 Task: Reply to email with the signature Crystal Jones with the subject Service cancellation from softage.1@softage.net with the message Can you please schedule a call to discuss the project budget and resources? with CC to softage.10@softage.net with an attached document Contract_addendum.doc
Action: Mouse moved to (434, 581)
Screenshot: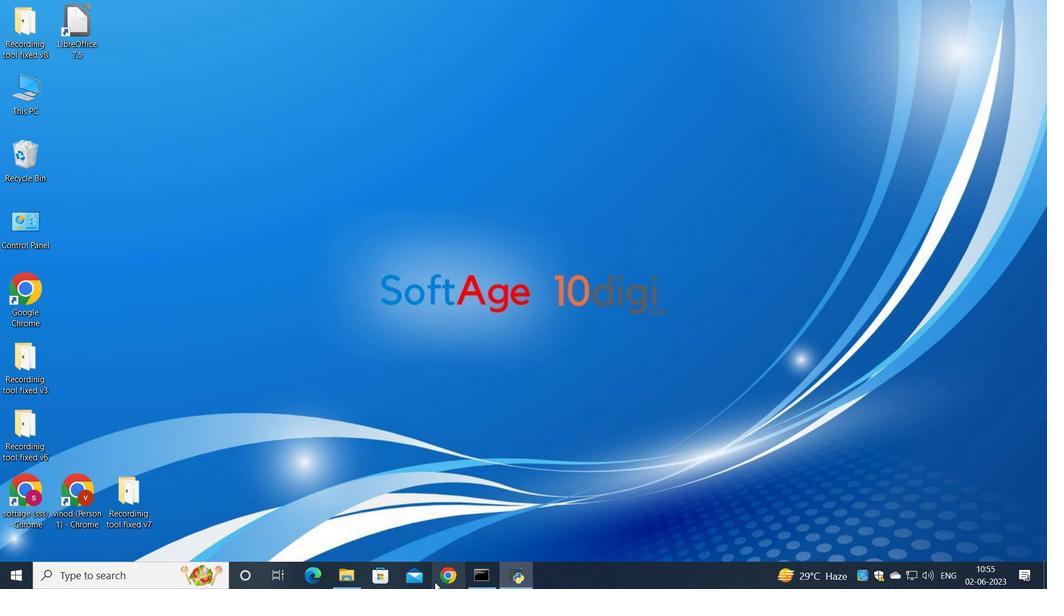 
Action: Mouse pressed left at (434, 581)
Screenshot: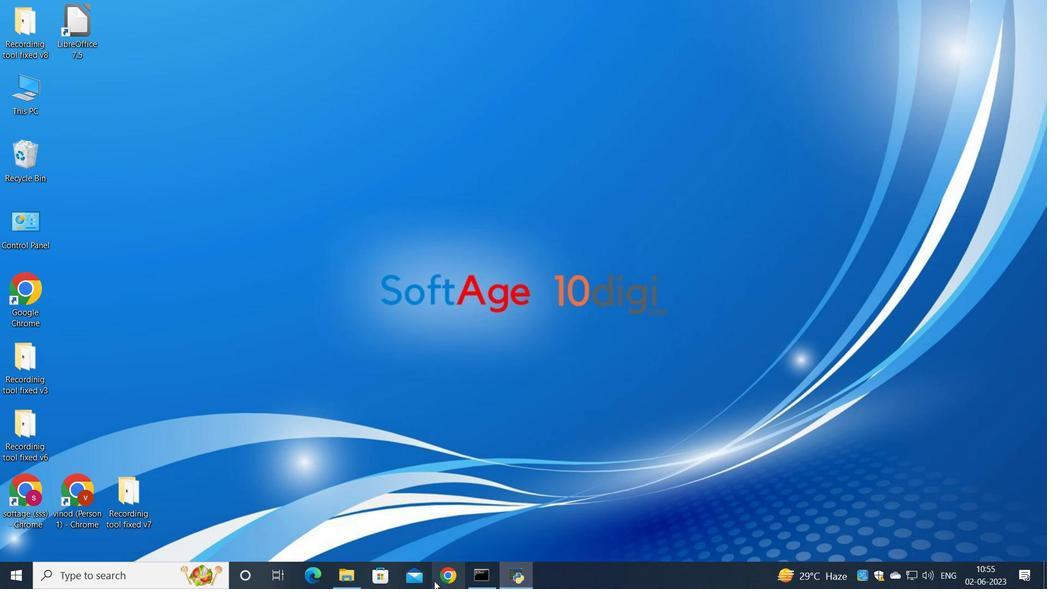 
Action: Mouse moved to (487, 329)
Screenshot: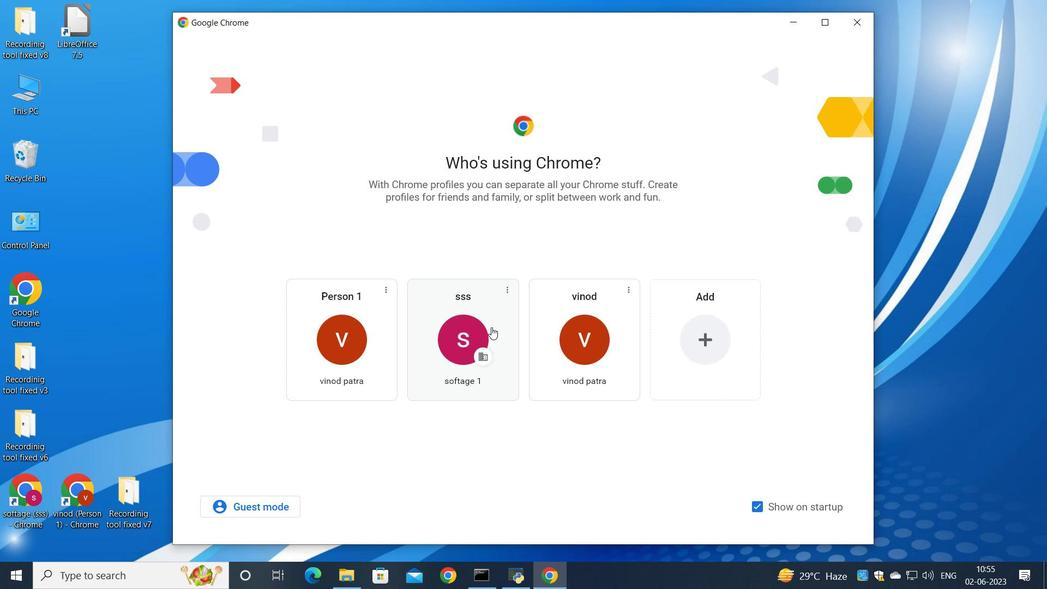 
Action: Mouse pressed left at (487, 329)
Screenshot: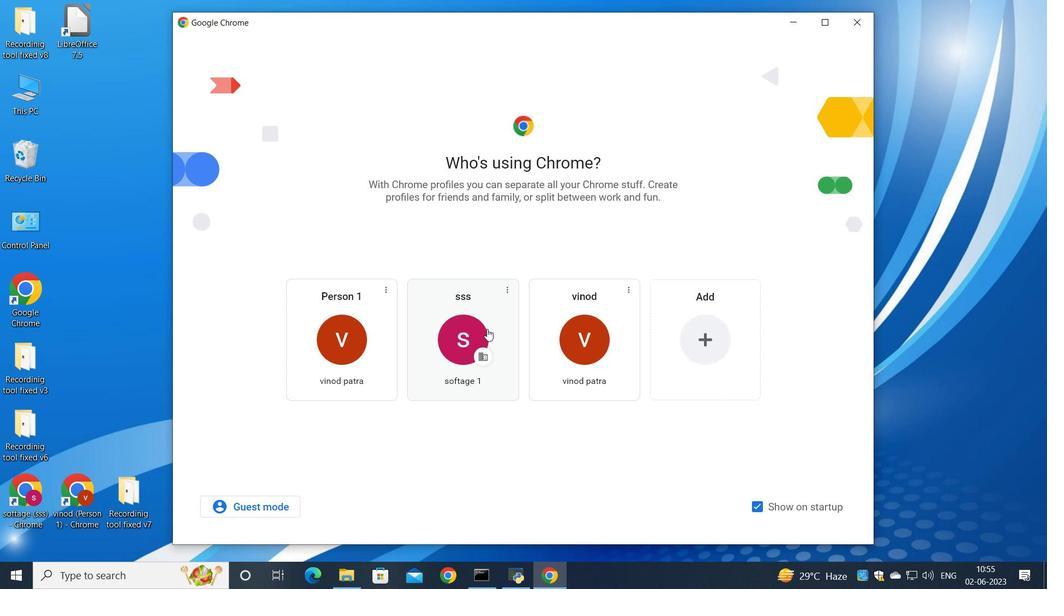 
Action: Mouse moved to (914, 91)
Screenshot: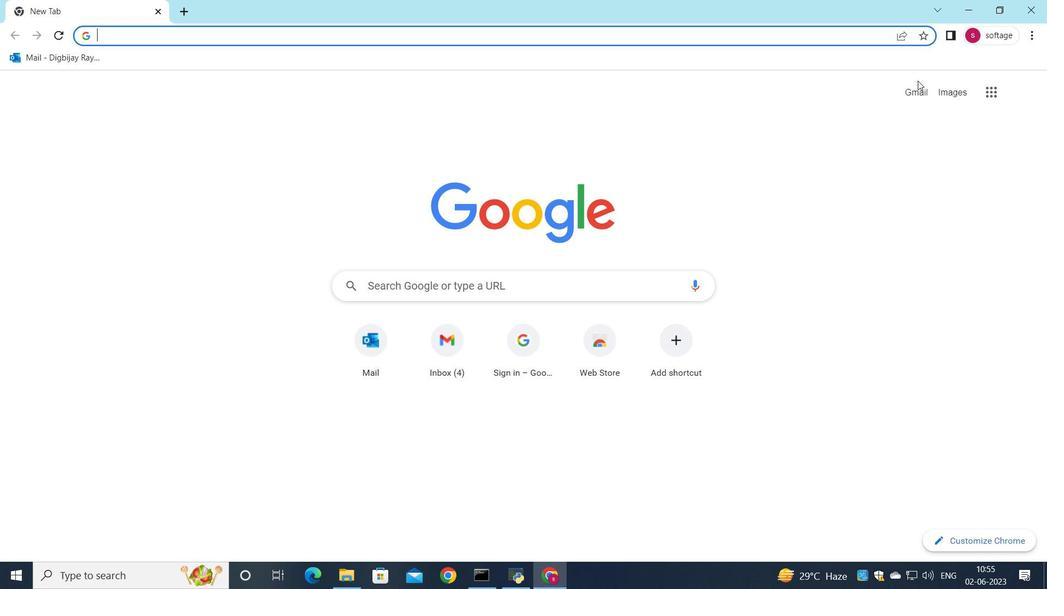 
Action: Mouse pressed left at (914, 91)
Screenshot: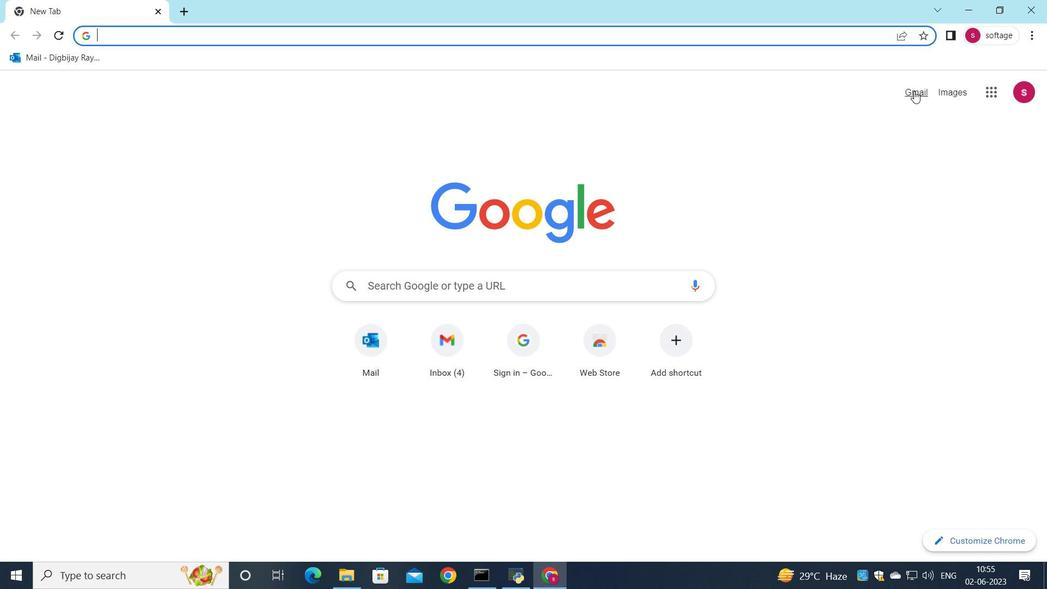 
Action: Mouse moved to (887, 96)
Screenshot: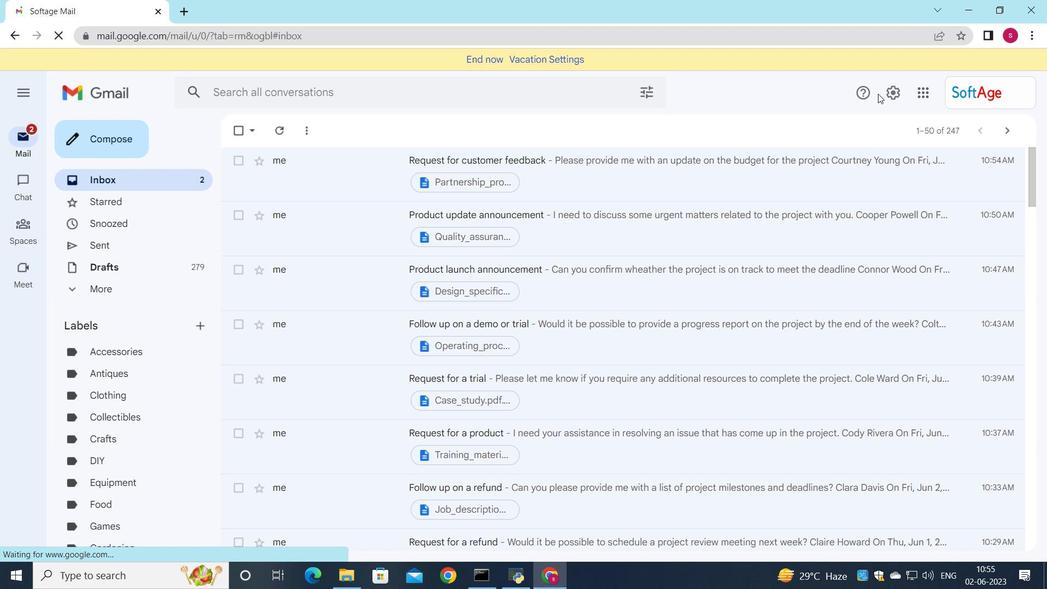 
Action: Mouse pressed left at (887, 96)
Screenshot: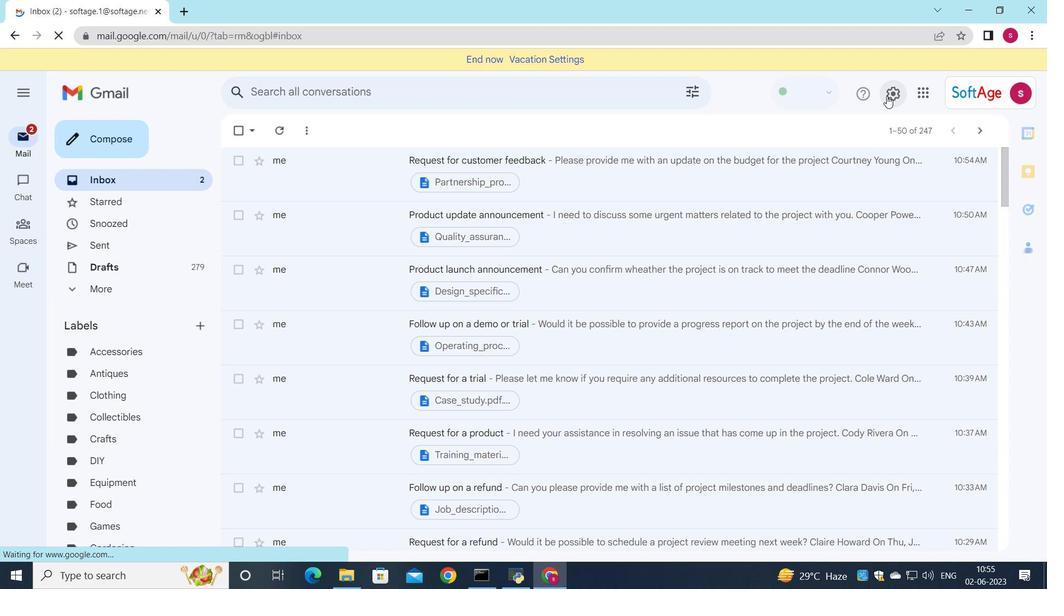 
Action: Mouse moved to (909, 163)
Screenshot: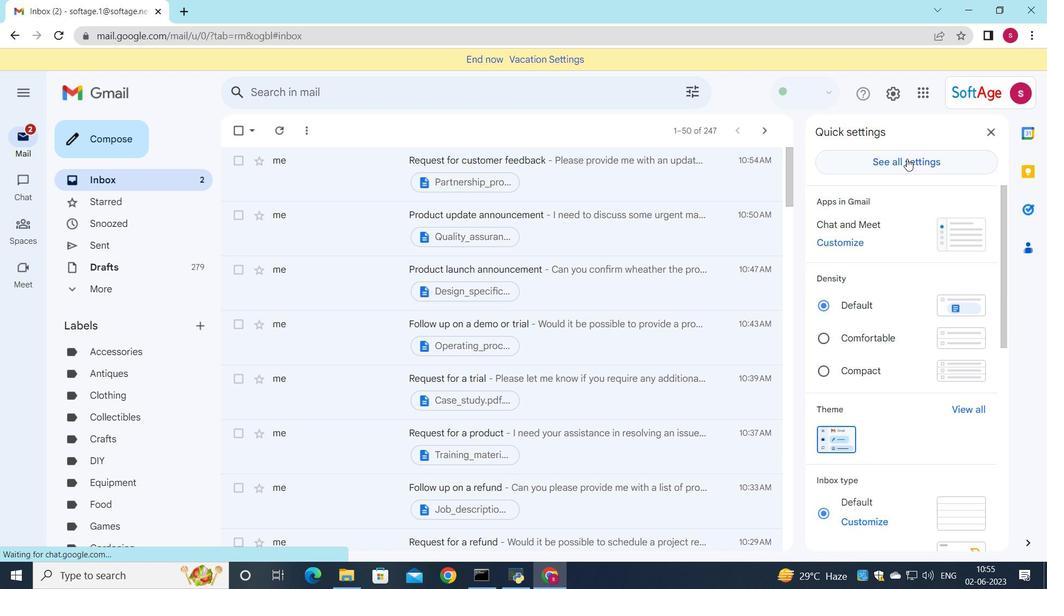 
Action: Mouse pressed left at (909, 163)
Screenshot: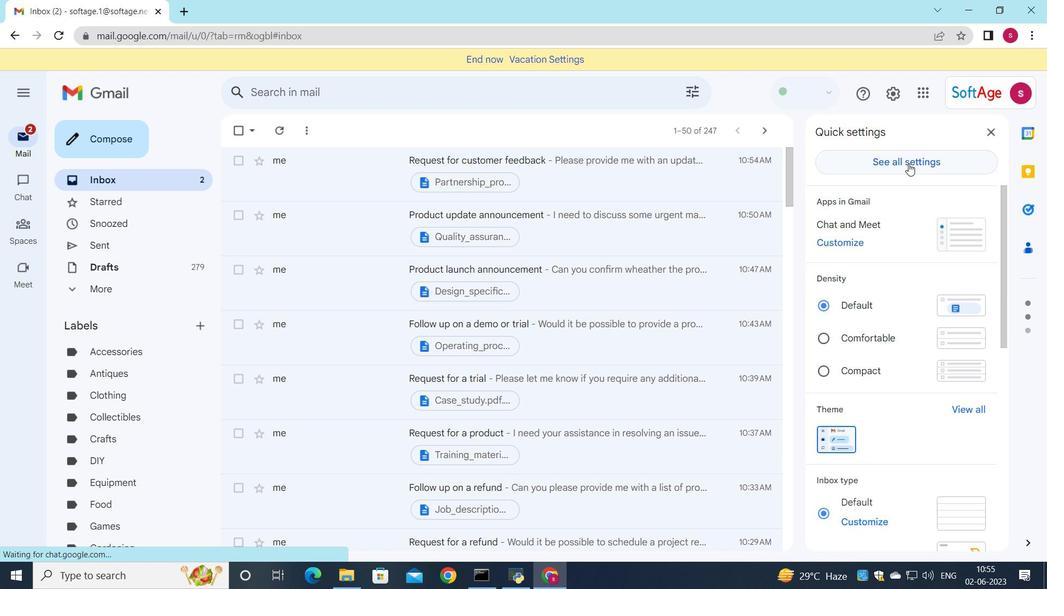 
Action: Mouse moved to (650, 247)
Screenshot: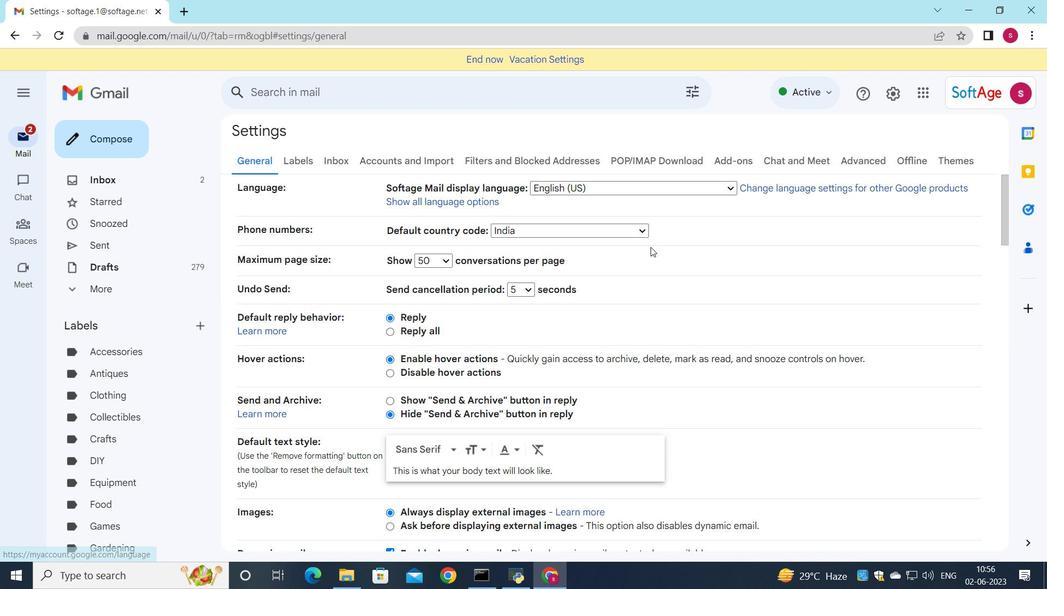 
Action: Mouse scrolled (650, 246) with delta (0, 0)
Screenshot: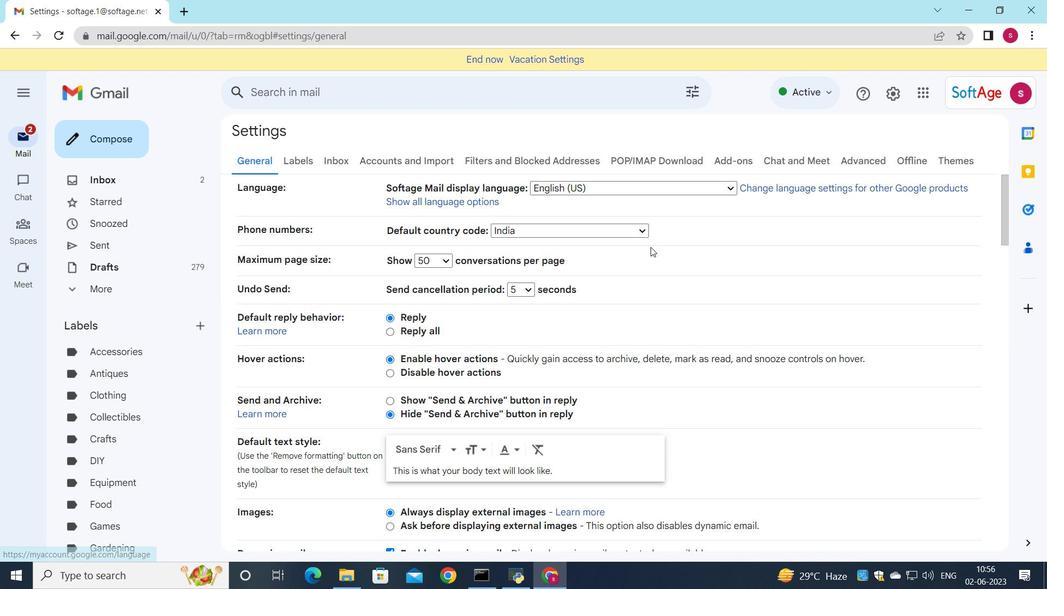 
Action: Mouse scrolled (650, 246) with delta (0, 0)
Screenshot: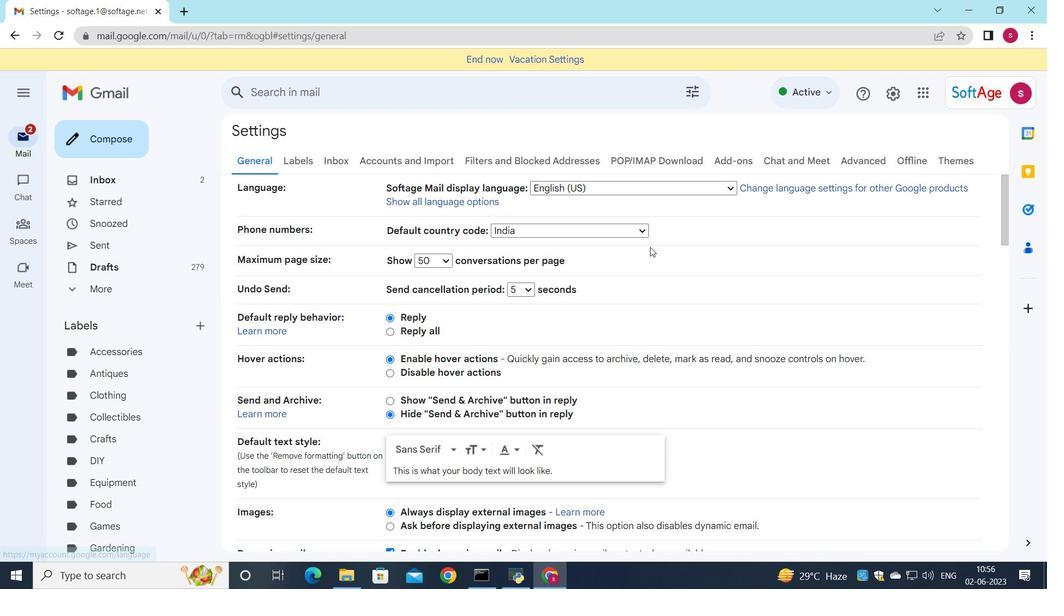 
Action: Mouse scrolled (650, 246) with delta (0, 0)
Screenshot: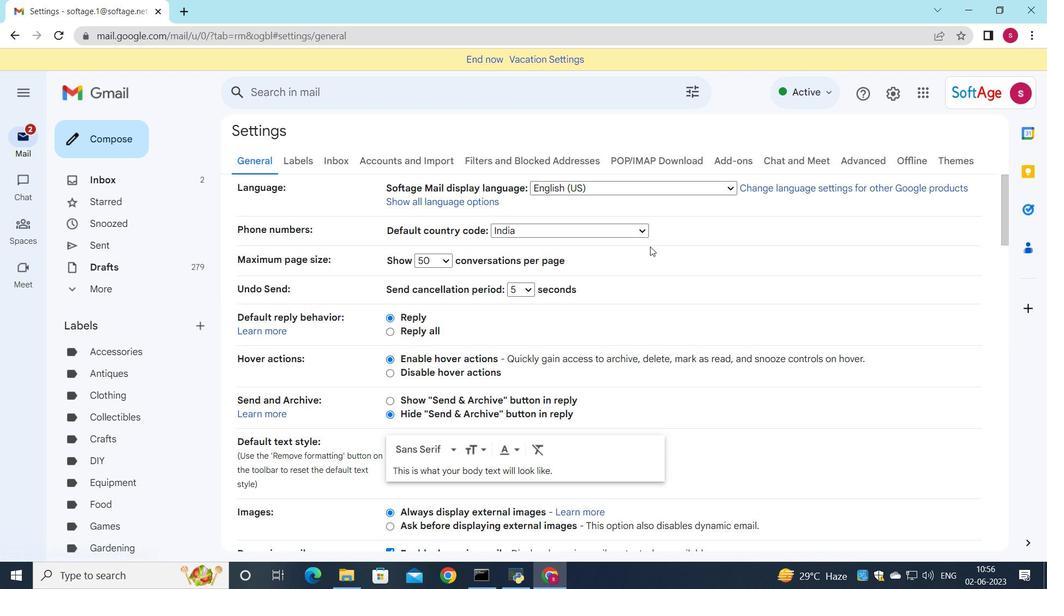 
Action: Mouse scrolled (650, 246) with delta (0, 0)
Screenshot: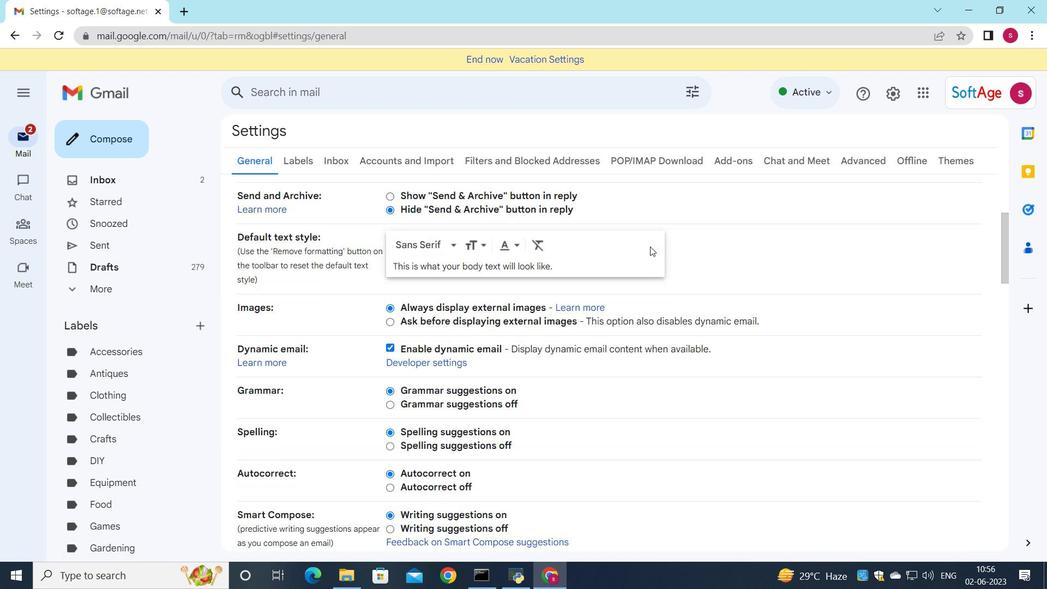
Action: Mouse scrolled (650, 246) with delta (0, 0)
Screenshot: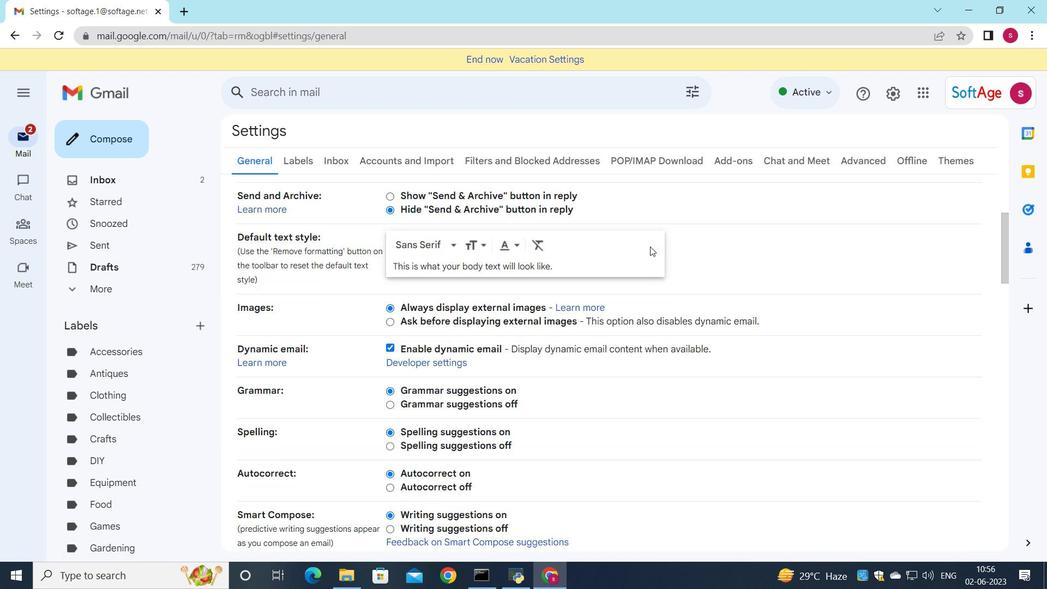 
Action: Mouse scrolled (650, 246) with delta (0, 0)
Screenshot: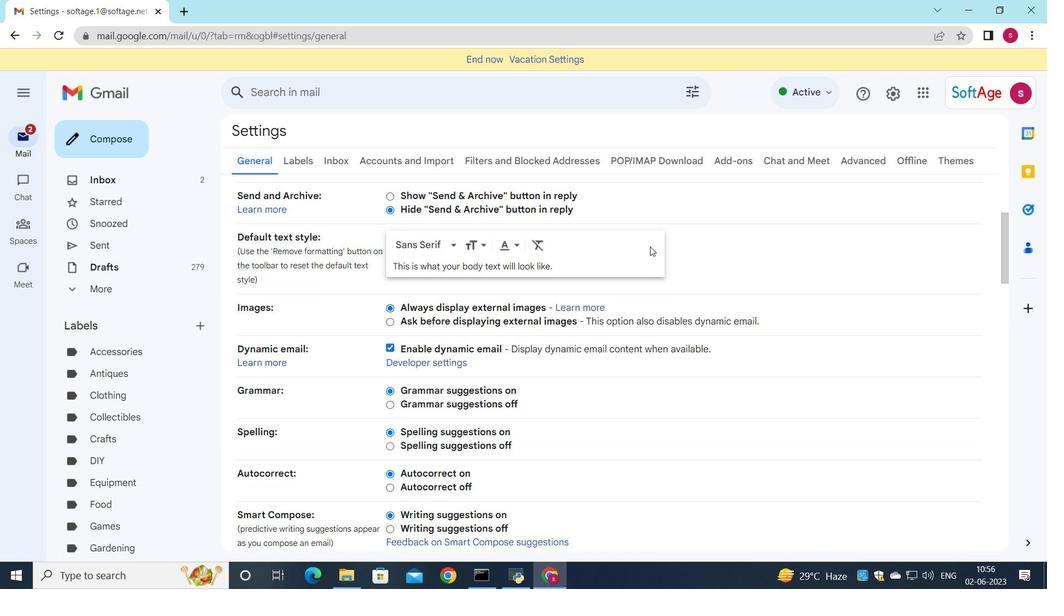
Action: Mouse moved to (645, 273)
Screenshot: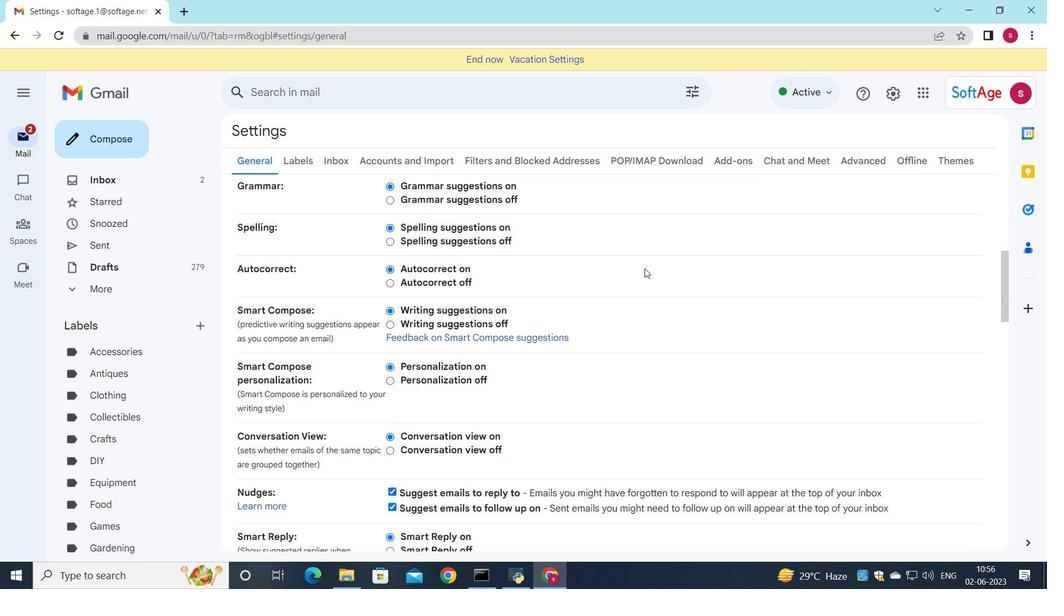 
Action: Mouse scrolled (645, 272) with delta (0, 0)
Screenshot: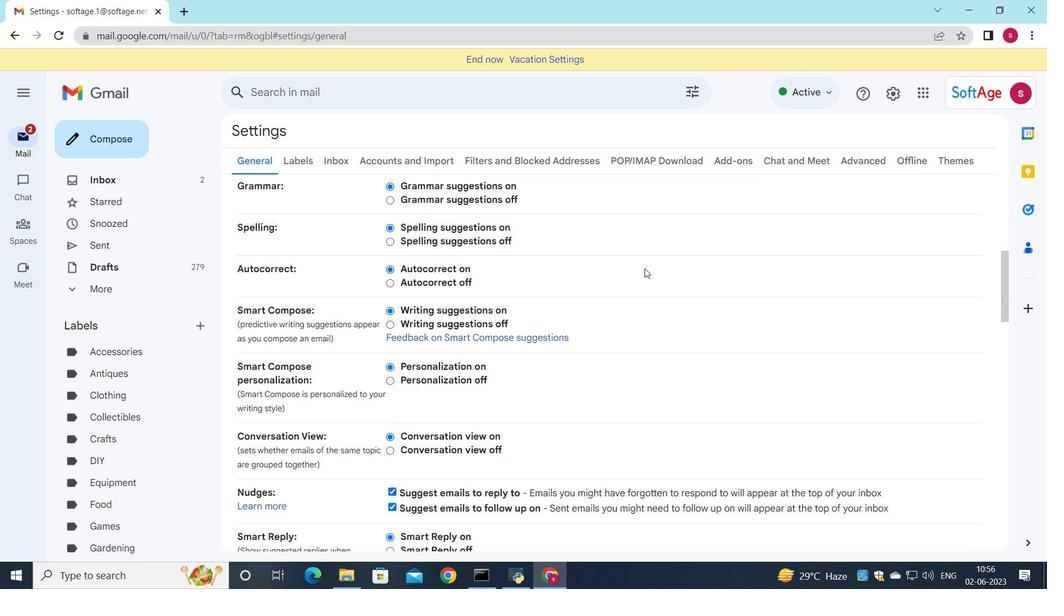 
Action: Mouse moved to (645, 273)
Screenshot: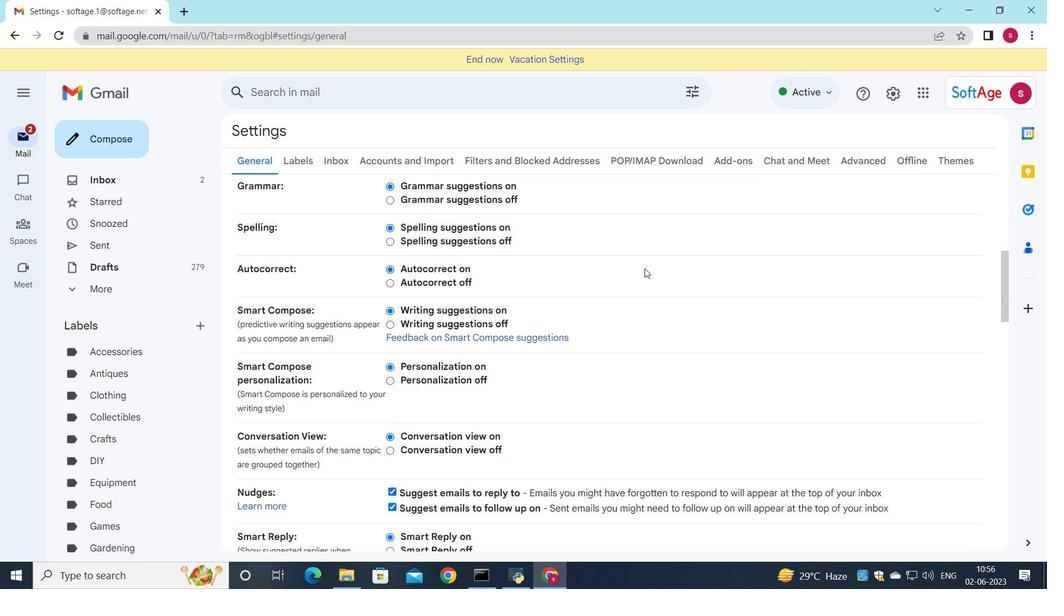 
Action: Mouse scrolled (645, 273) with delta (0, 0)
Screenshot: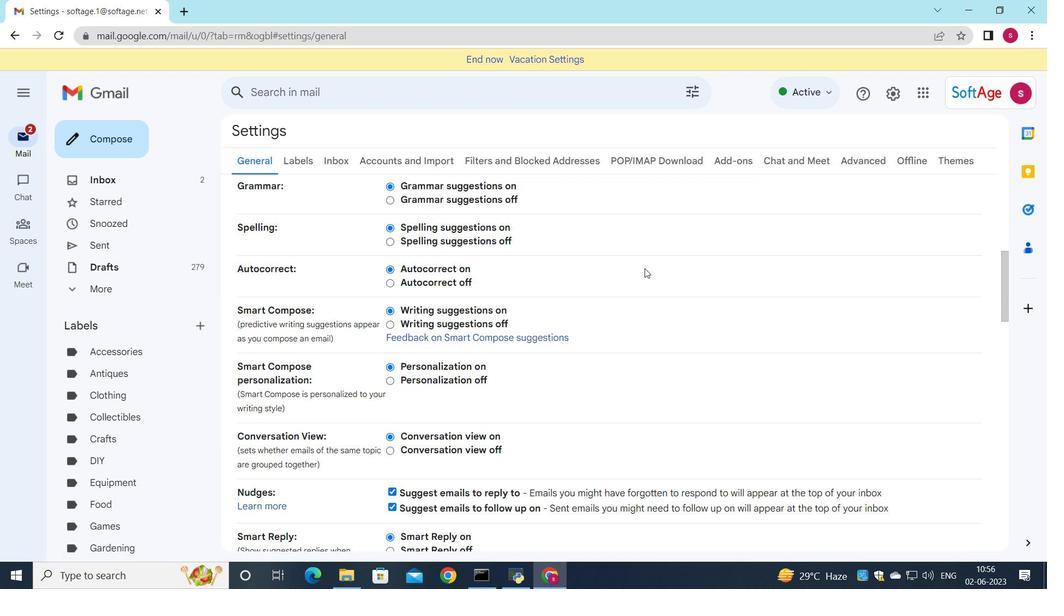 
Action: Mouse scrolled (645, 273) with delta (0, 0)
Screenshot: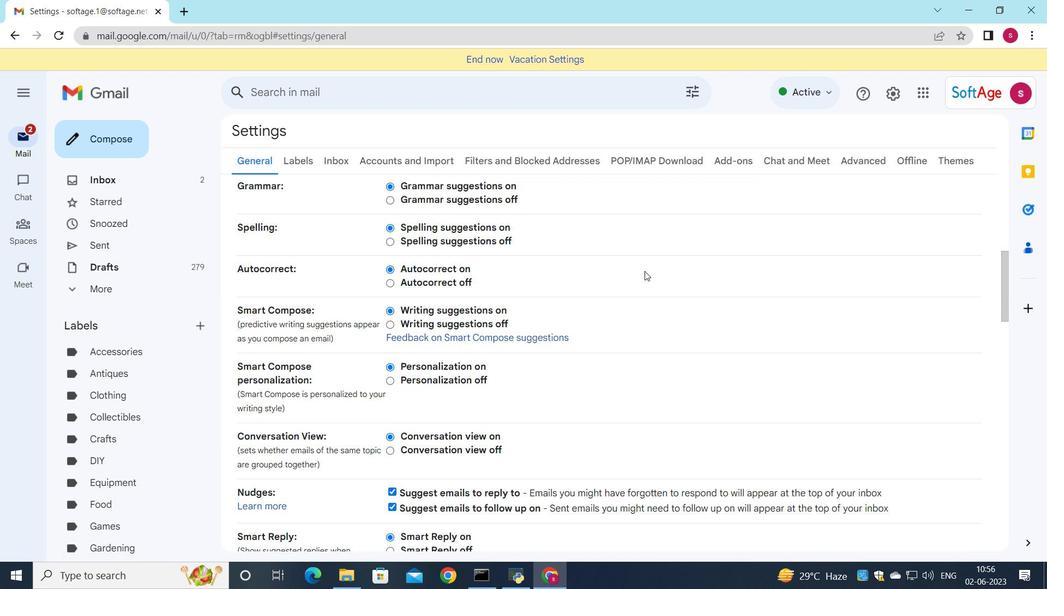 
Action: Mouse moved to (645, 276)
Screenshot: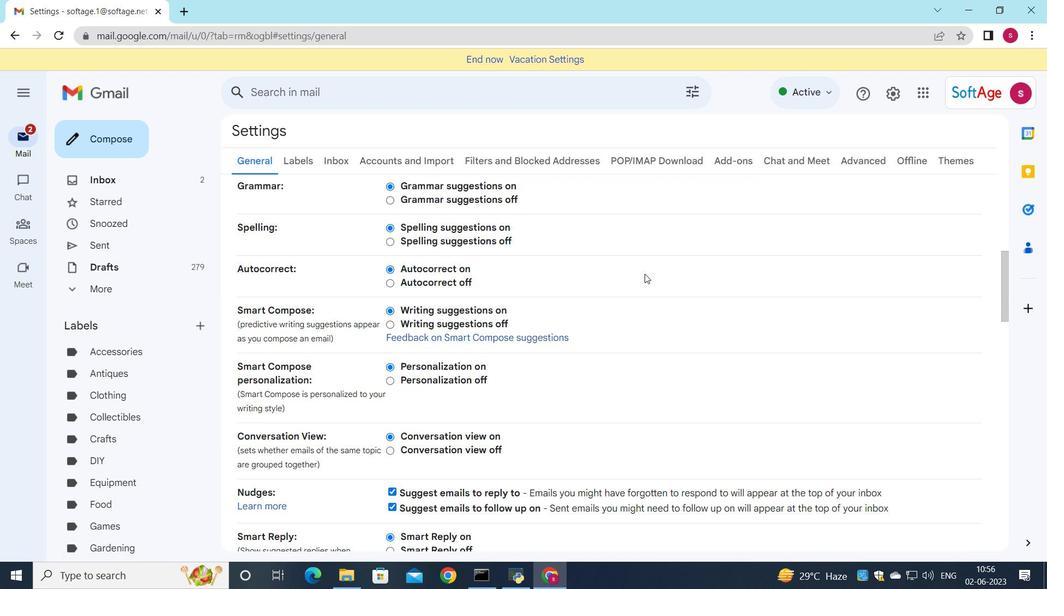 
Action: Mouse scrolled (645, 276) with delta (0, 0)
Screenshot: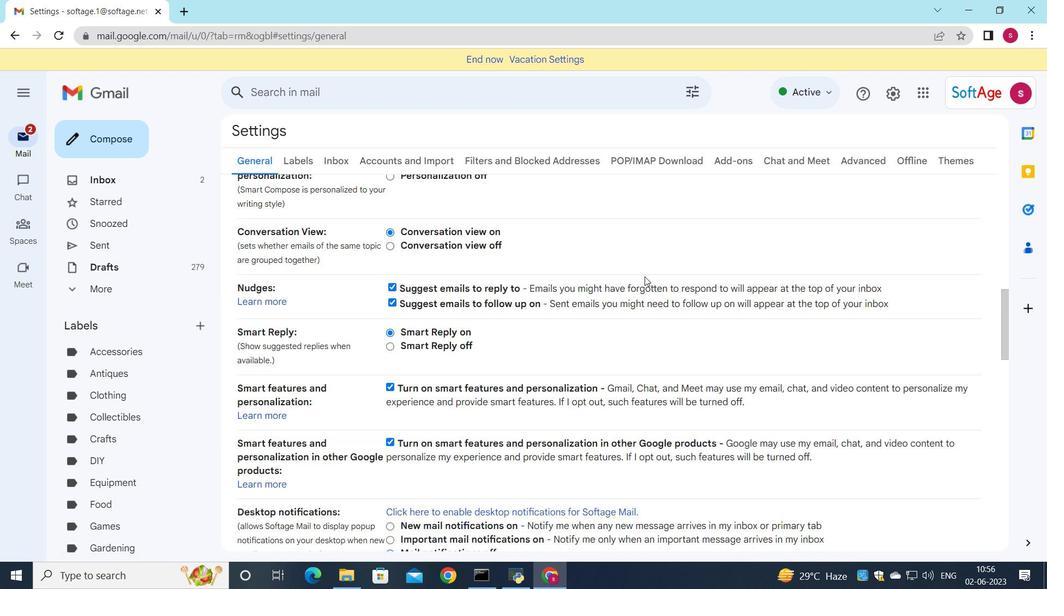 
Action: Mouse scrolled (645, 276) with delta (0, 0)
Screenshot: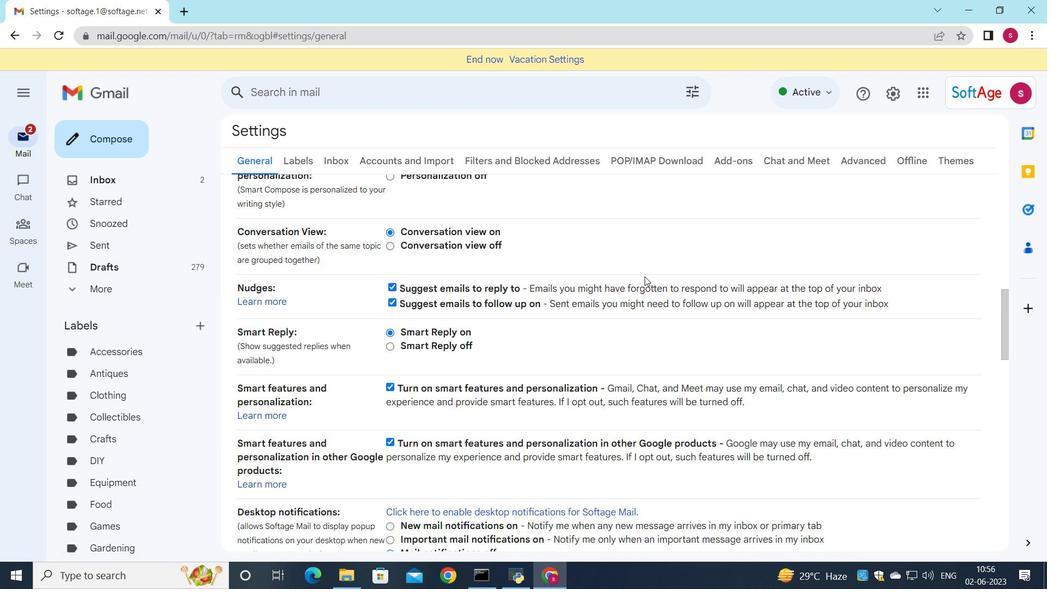 
Action: Mouse scrolled (645, 276) with delta (0, 0)
Screenshot: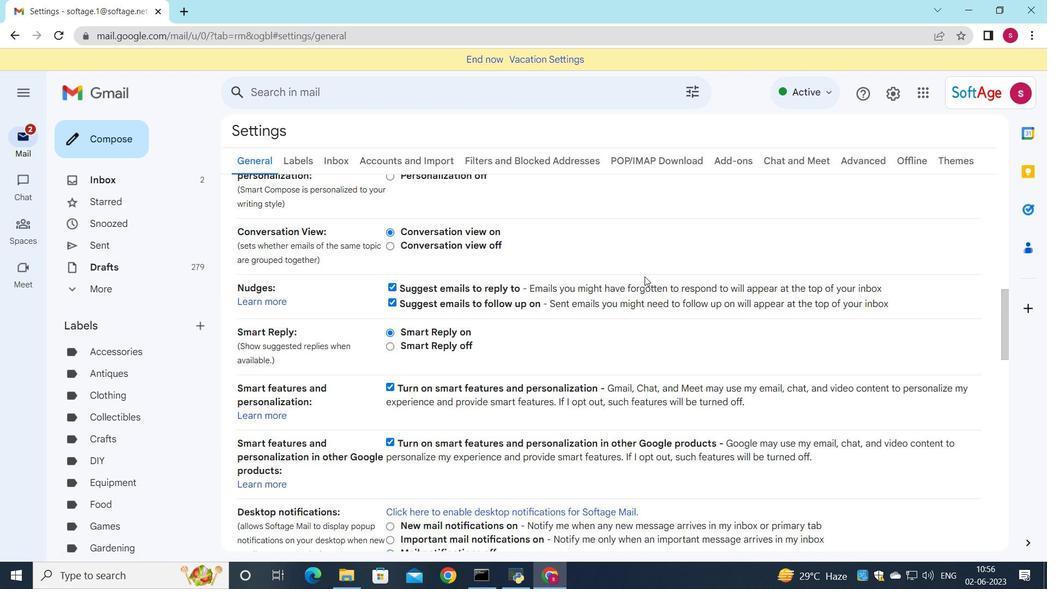 
Action: Mouse moved to (645, 277)
Screenshot: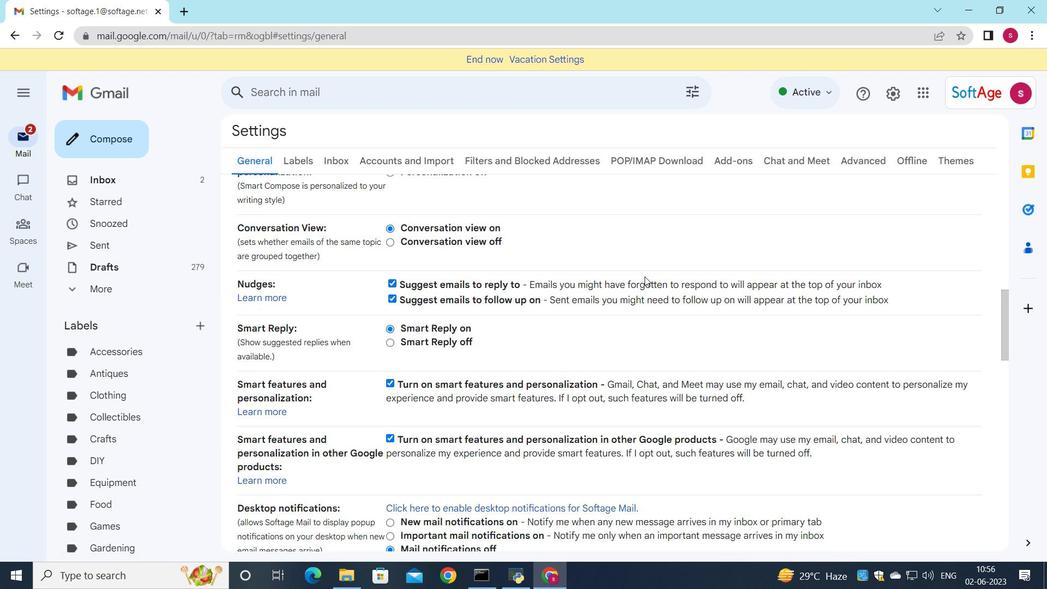 
Action: Mouse scrolled (645, 276) with delta (0, 0)
Screenshot: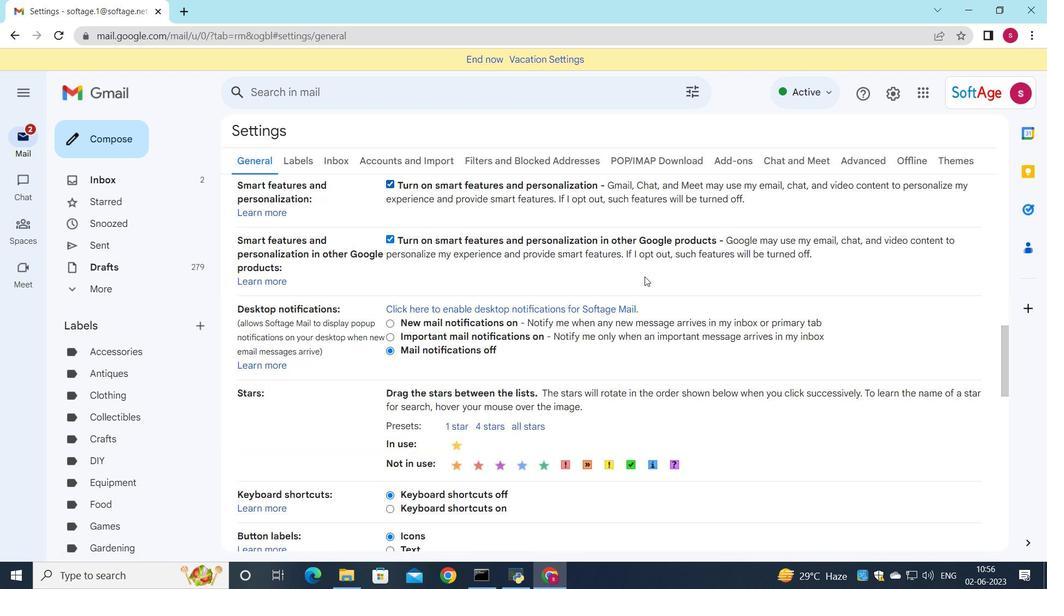 
Action: Mouse scrolled (645, 276) with delta (0, 0)
Screenshot: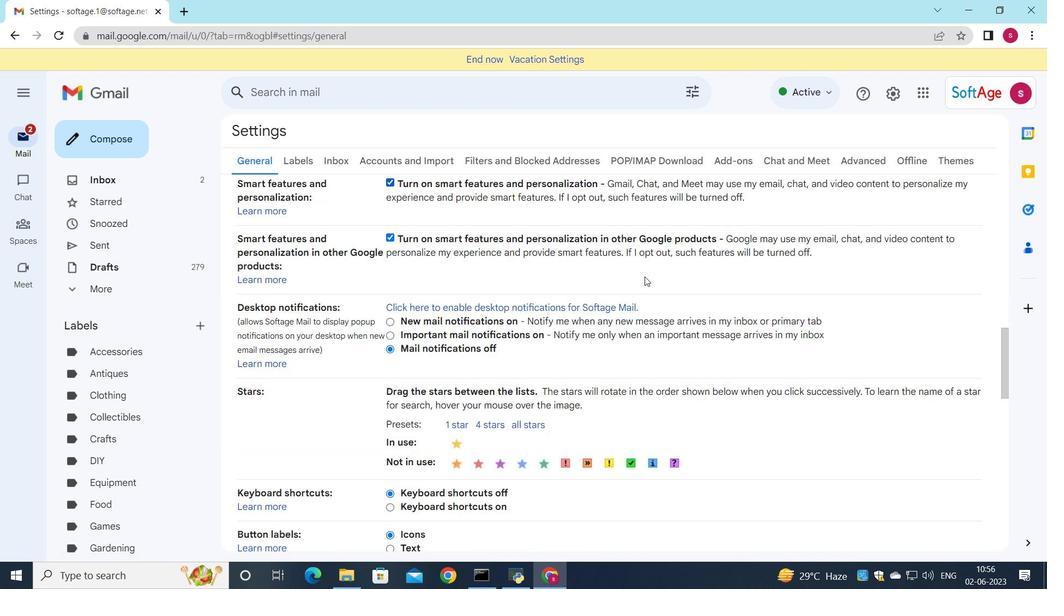 
Action: Mouse scrolled (645, 276) with delta (0, 0)
Screenshot: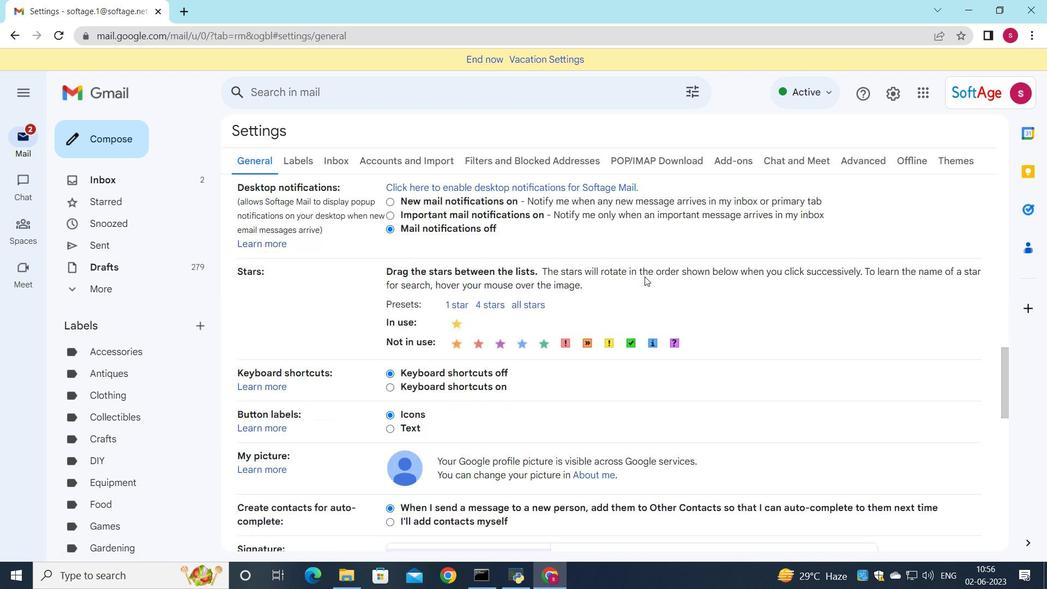 
Action: Mouse scrolled (645, 276) with delta (0, 0)
Screenshot: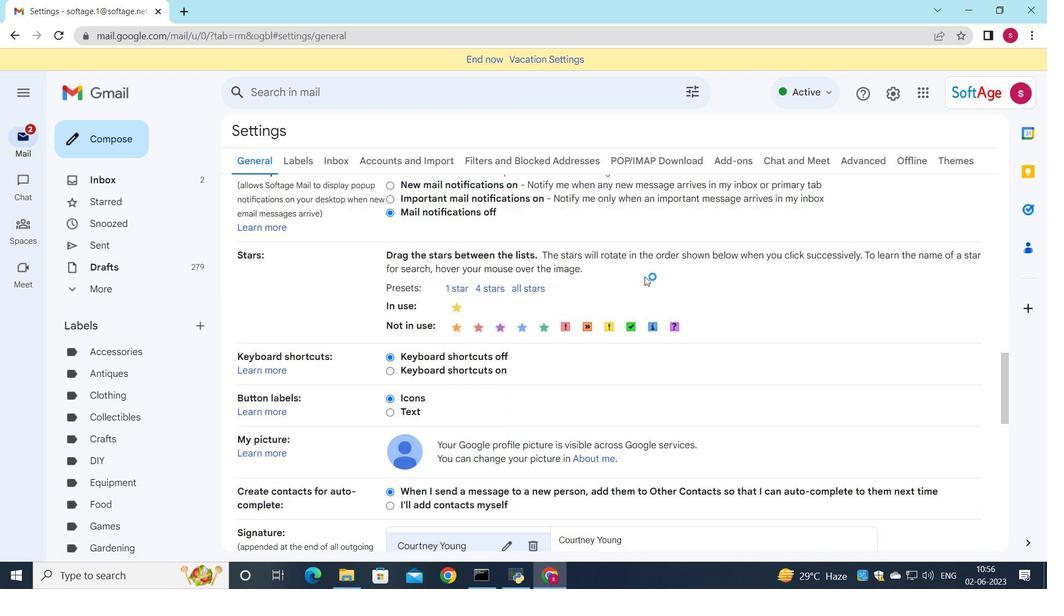 
Action: Mouse moved to (759, 270)
Screenshot: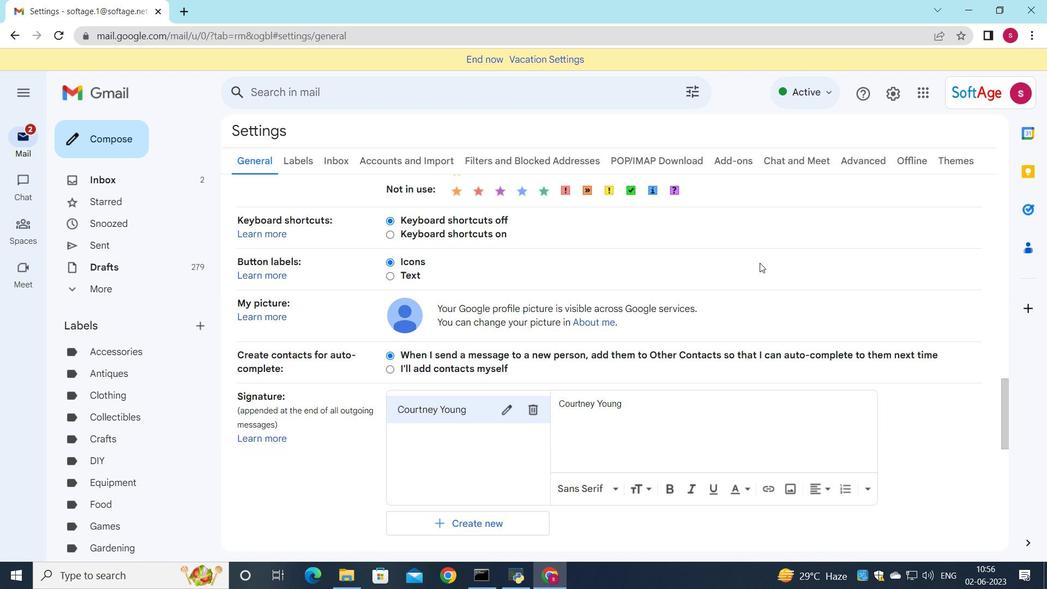 
Action: Mouse scrolled (759, 269) with delta (0, 0)
Screenshot: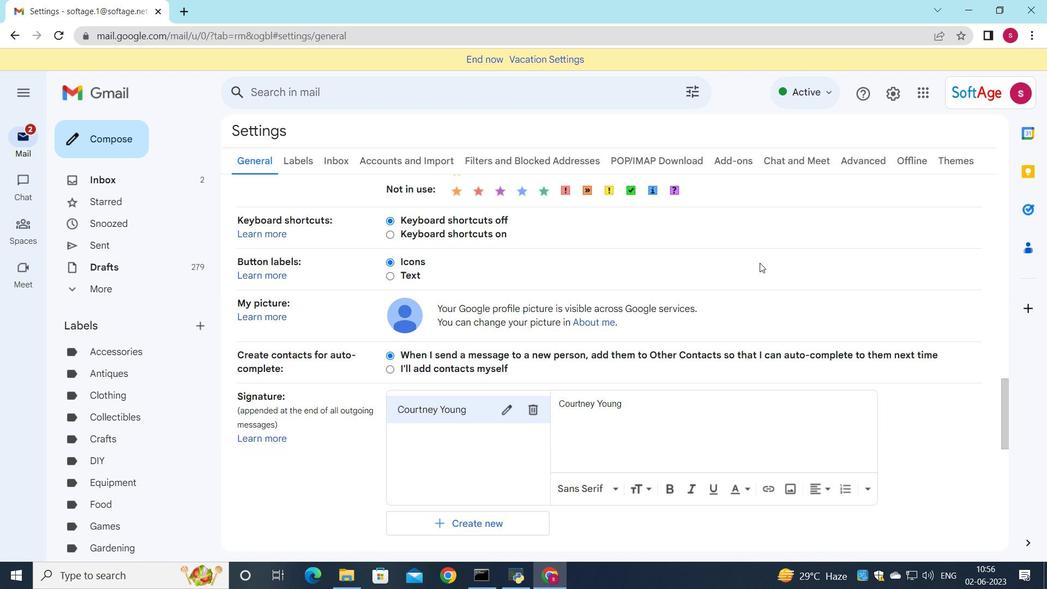 
Action: Mouse moved to (756, 277)
Screenshot: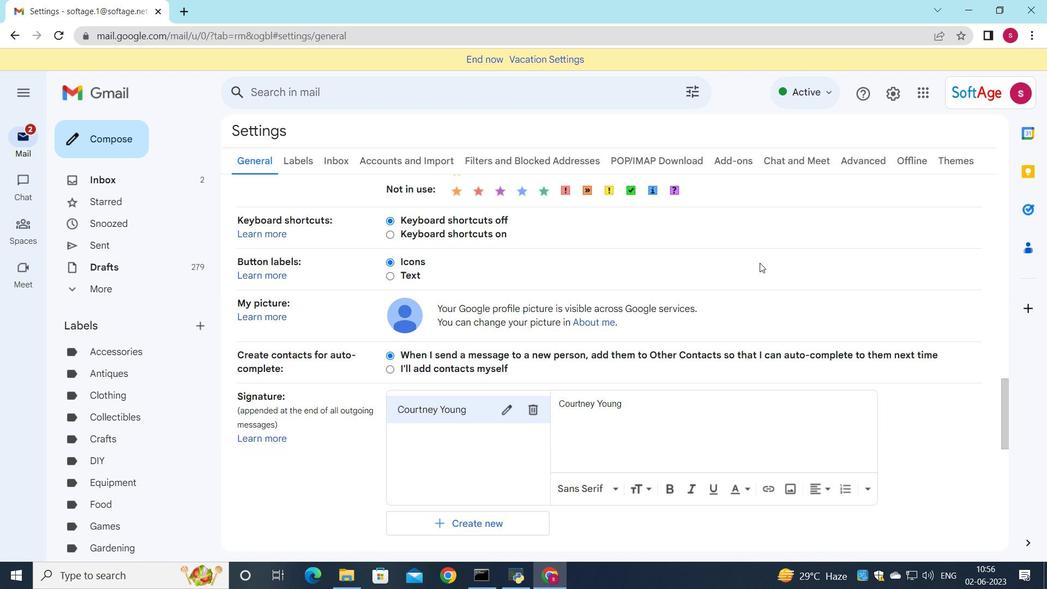 
Action: Mouse scrolled (756, 276) with delta (0, 0)
Screenshot: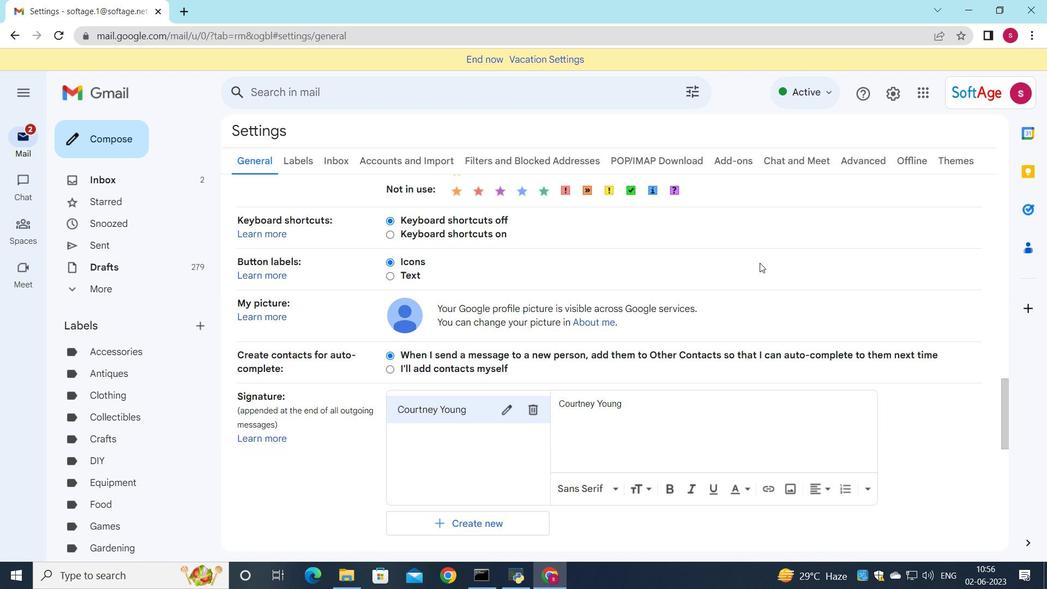 
Action: Mouse moved to (738, 292)
Screenshot: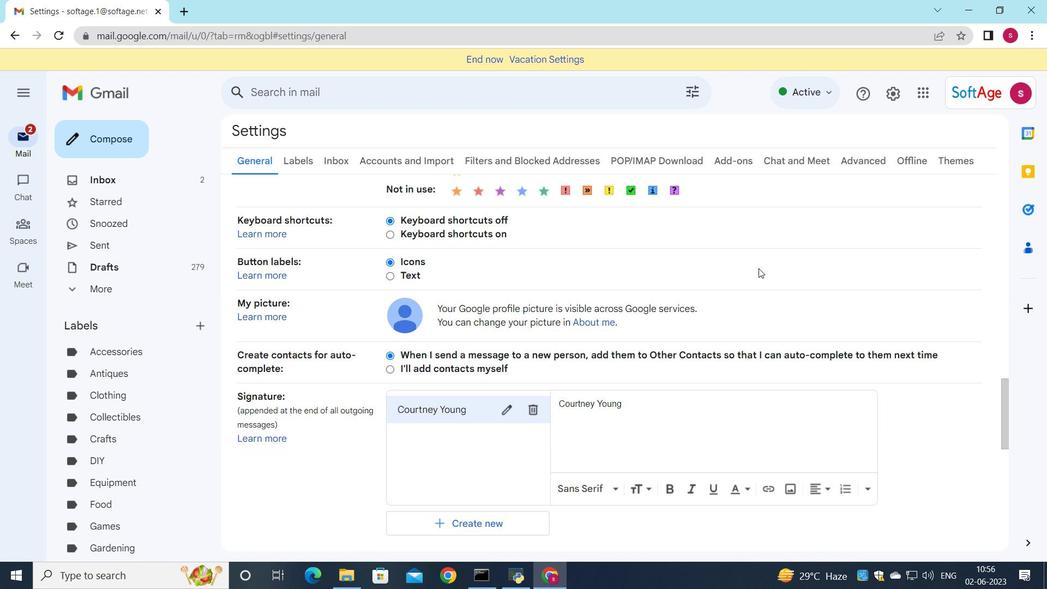 
Action: Mouse scrolled (738, 291) with delta (0, 0)
Screenshot: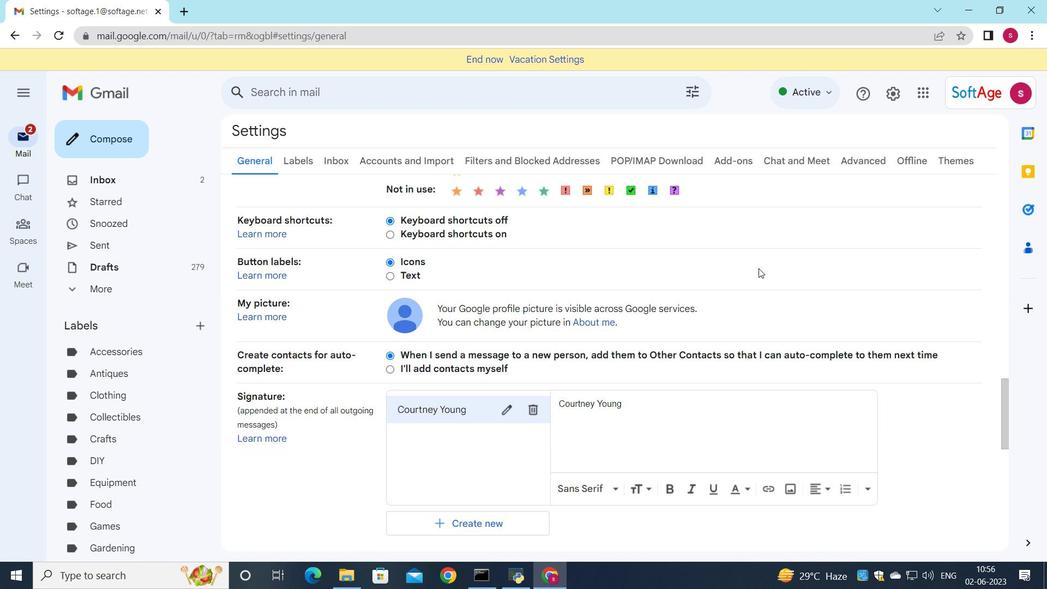 
Action: Mouse moved to (540, 212)
Screenshot: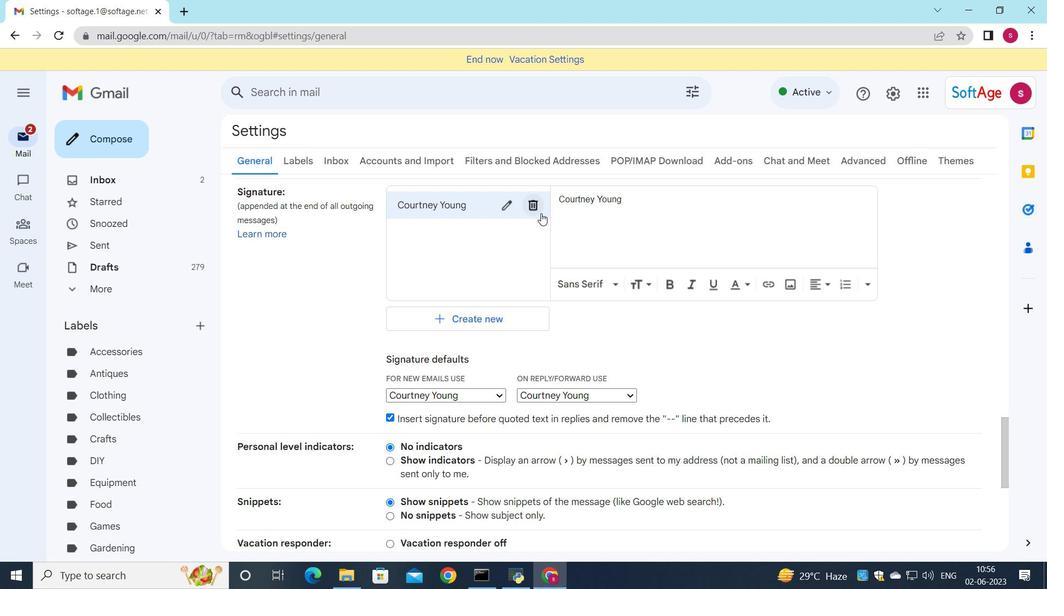 
Action: Mouse pressed left at (540, 212)
Screenshot: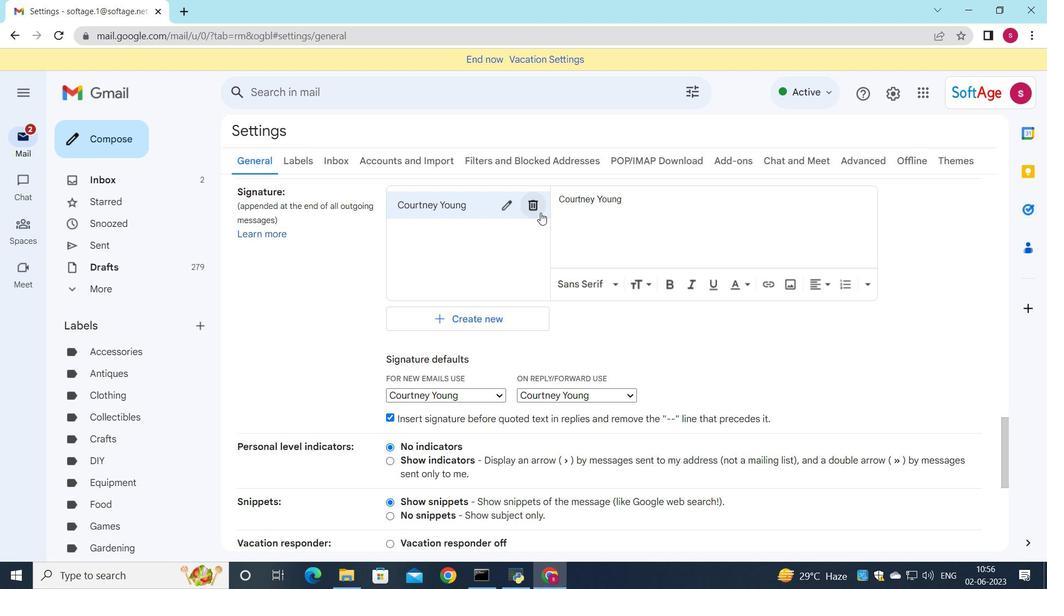 
Action: Mouse moved to (666, 333)
Screenshot: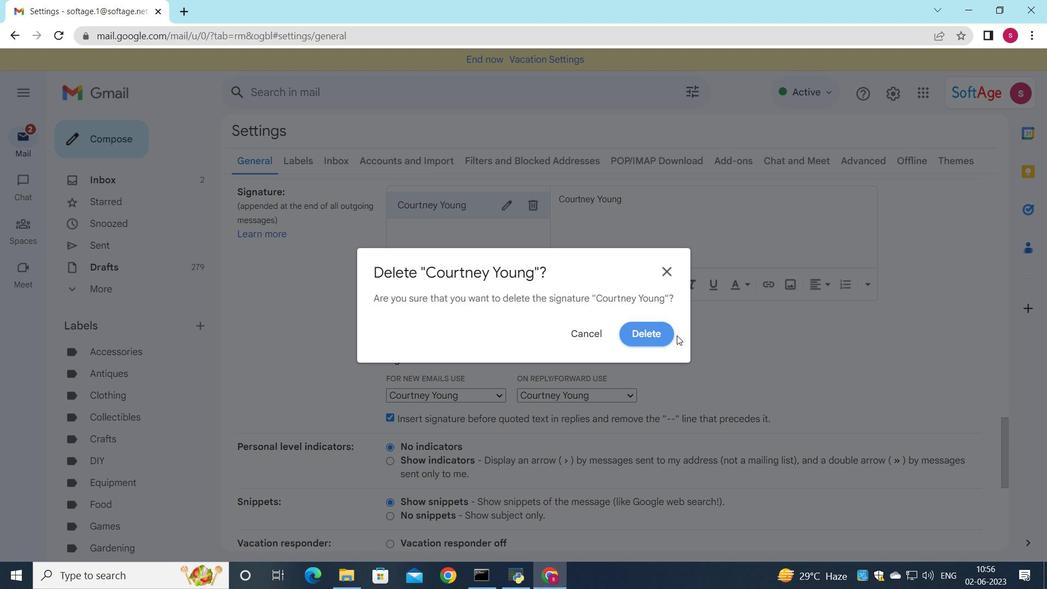 
Action: Mouse pressed left at (666, 333)
Screenshot: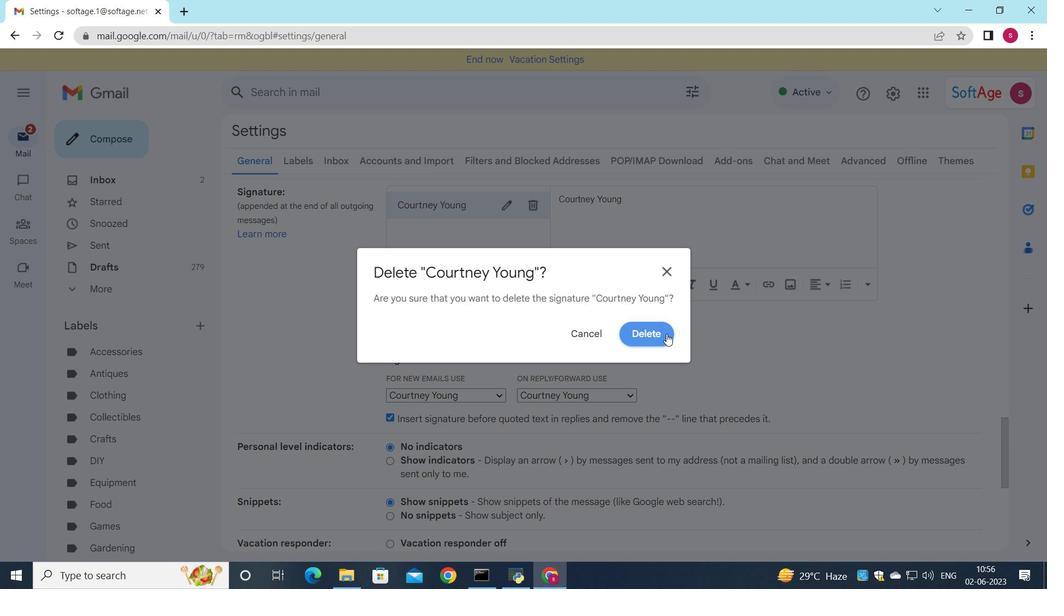 
Action: Mouse moved to (398, 225)
Screenshot: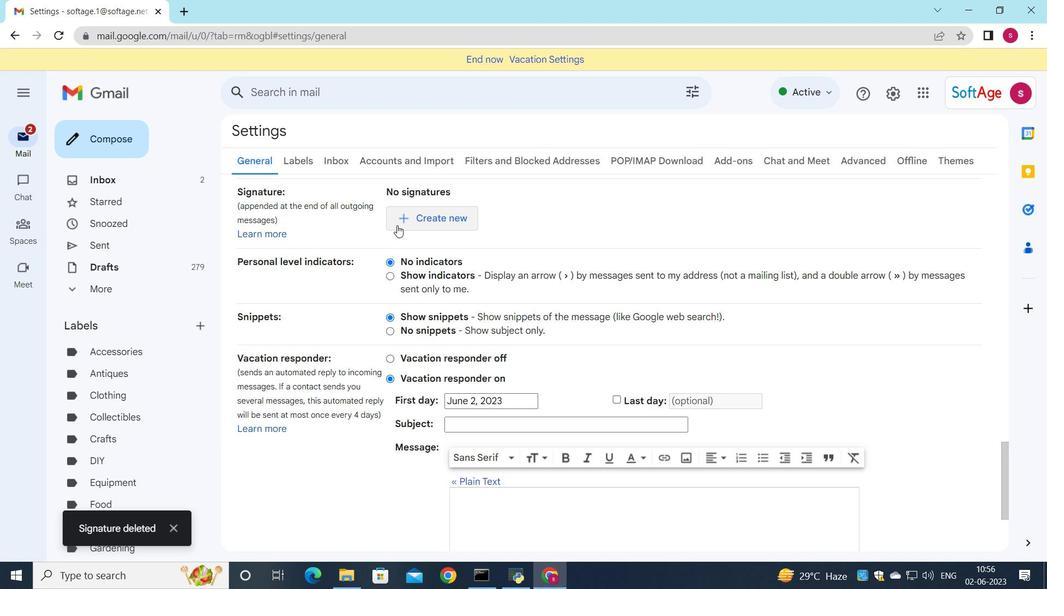 
Action: Mouse pressed left at (398, 225)
Screenshot: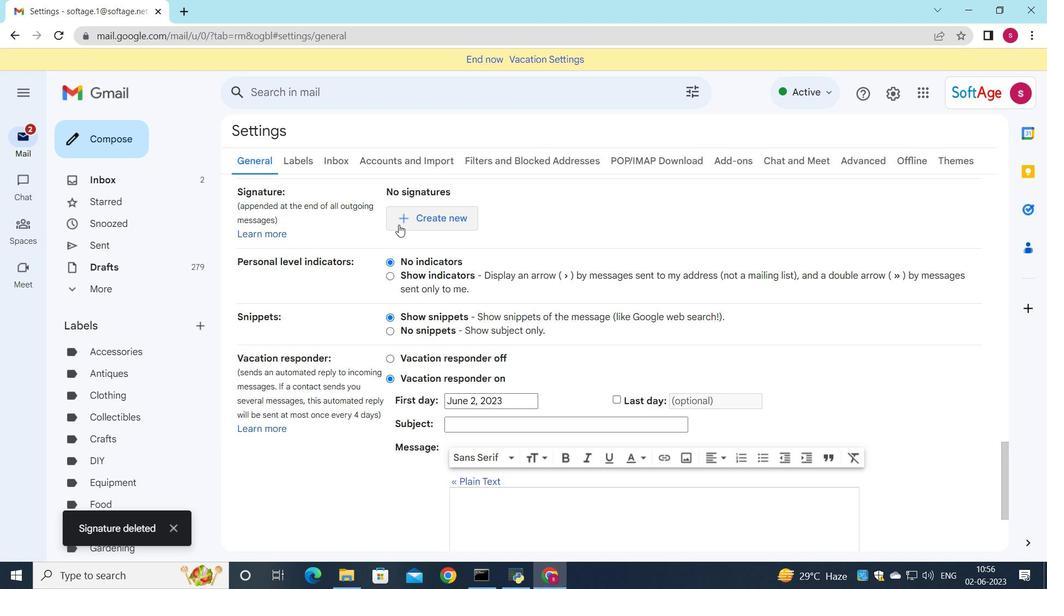 
Action: Mouse moved to (566, 246)
Screenshot: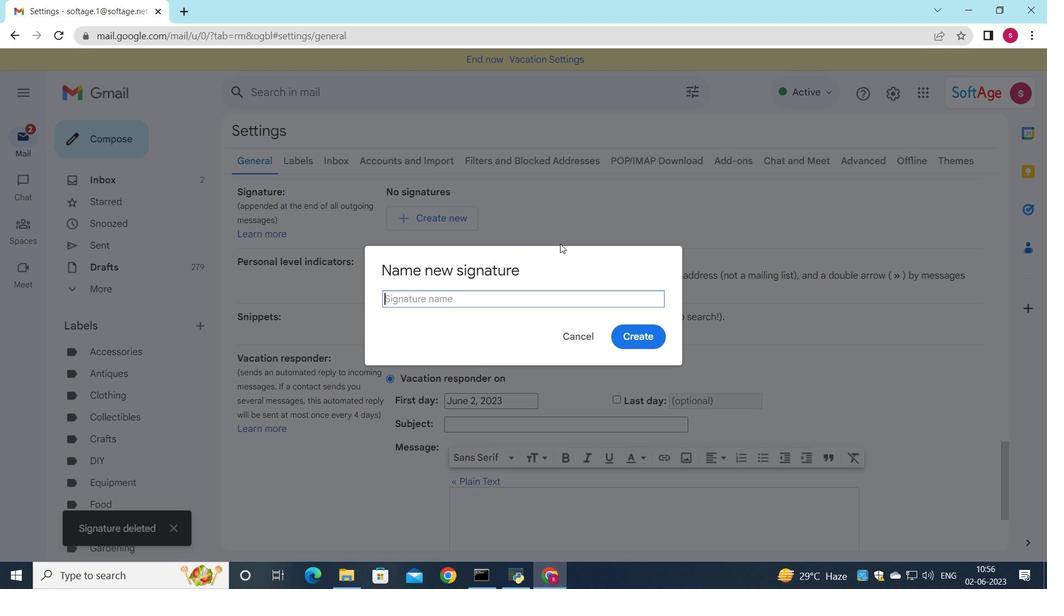 
Action: Key pressed <Key.shift>Crystal<Key.space><Key.shift>Jones
Screenshot: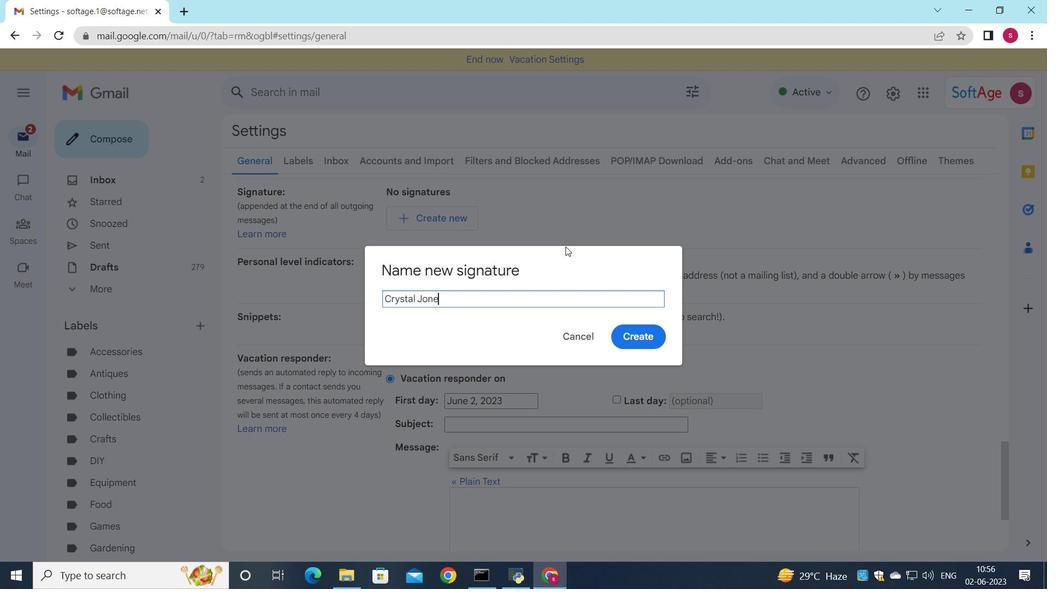 
Action: Mouse moved to (625, 340)
Screenshot: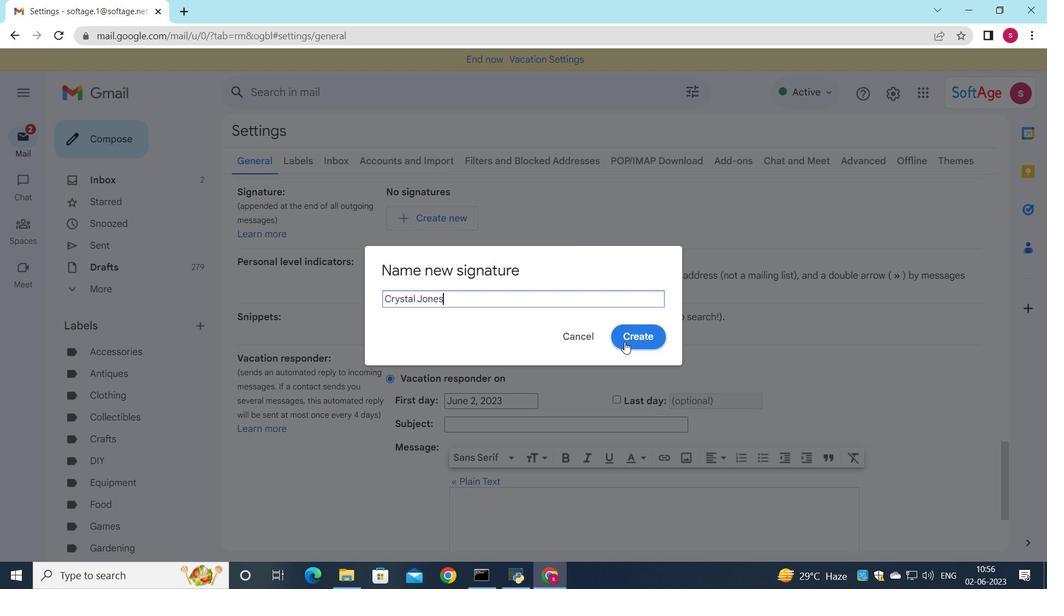 
Action: Mouse pressed left at (625, 340)
Screenshot: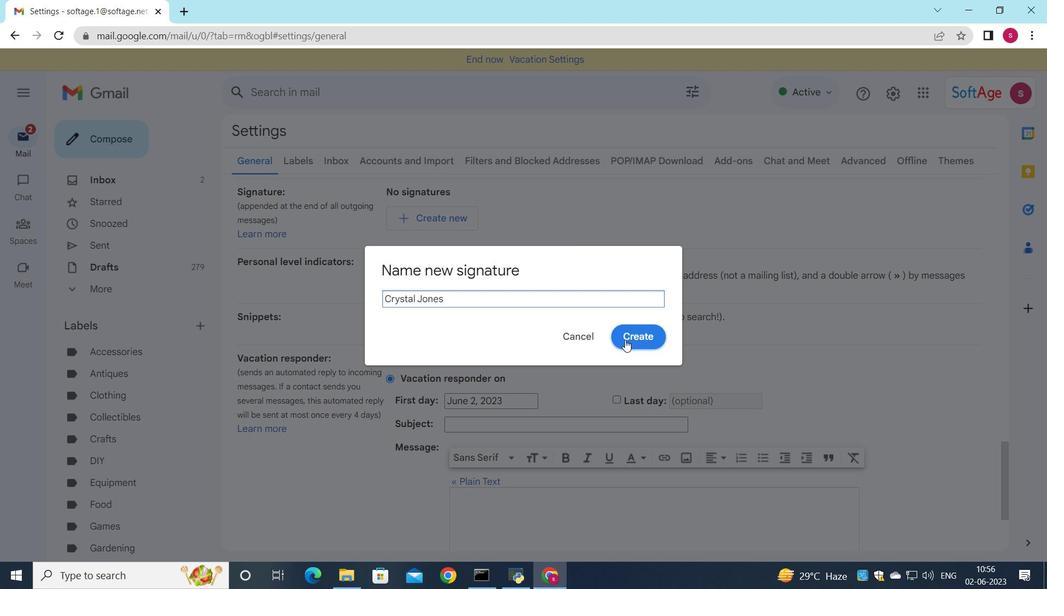 
Action: Mouse moved to (630, 225)
Screenshot: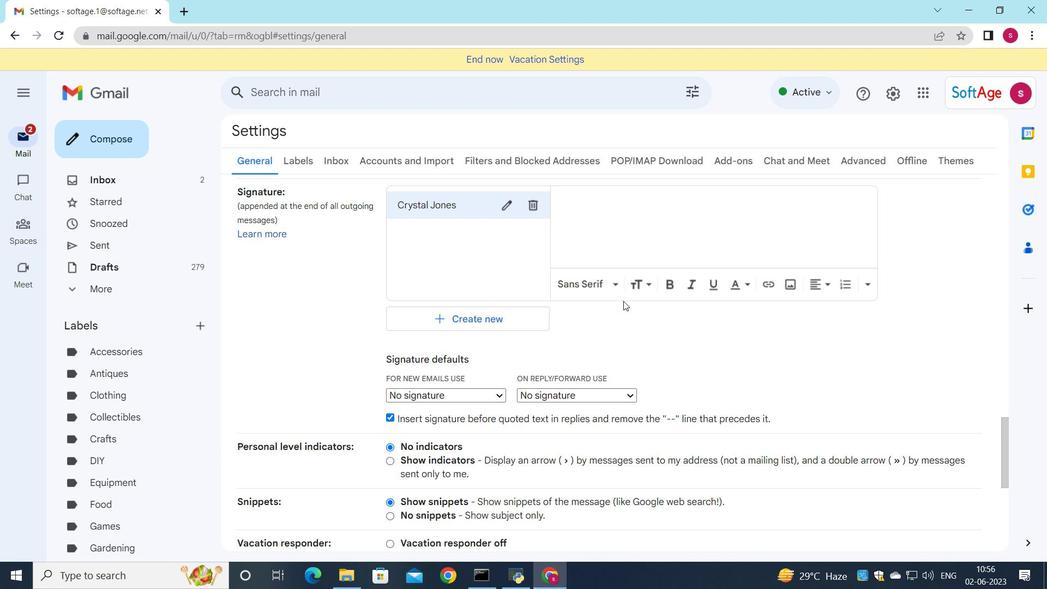 
Action: Mouse pressed left at (630, 225)
Screenshot: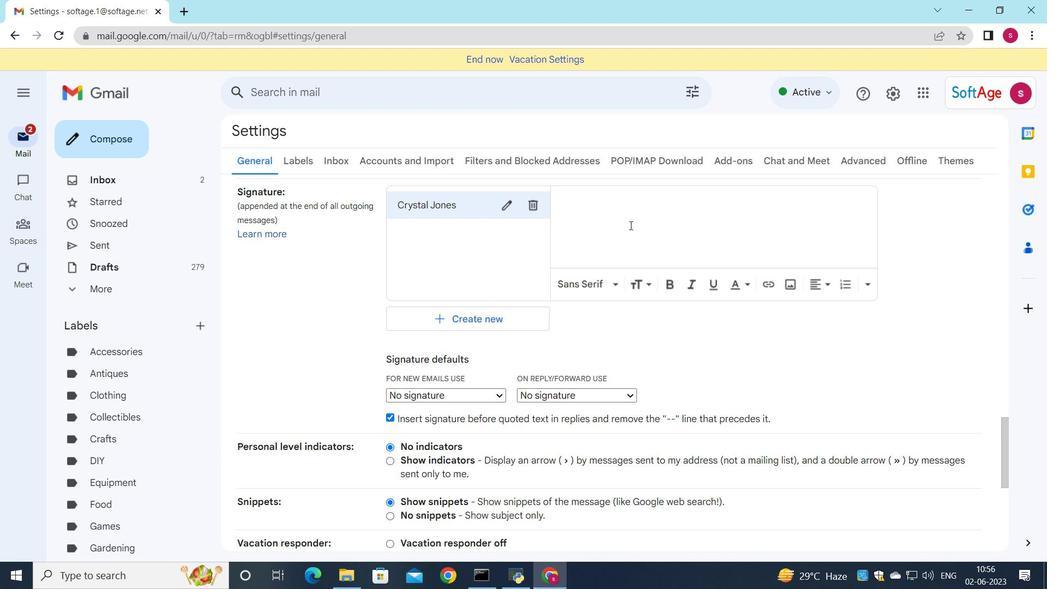 
Action: Mouse moved to (630, 227)
Screenshot: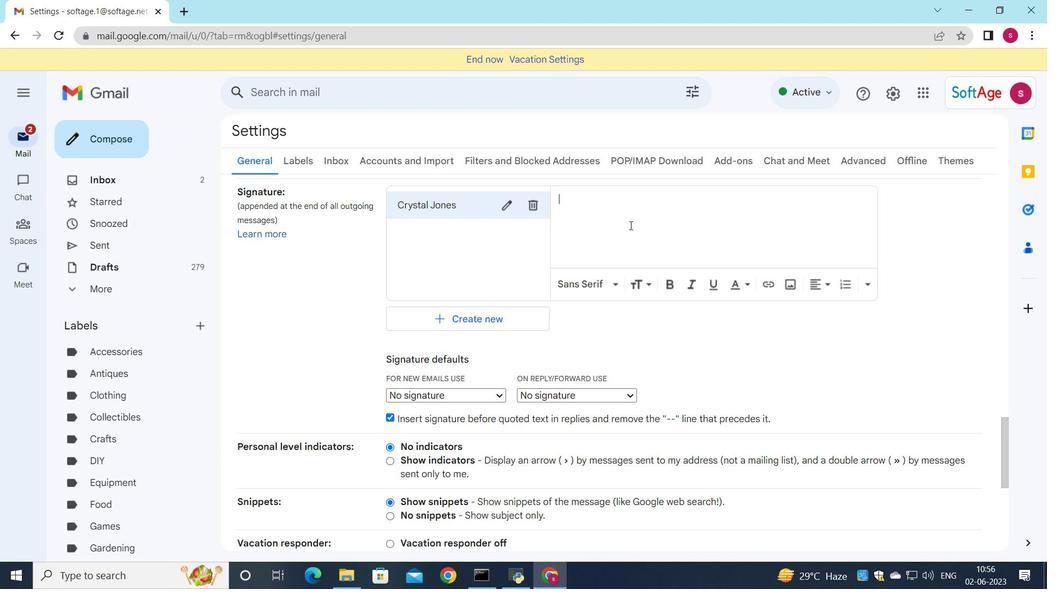 
Action: Key pressed <Key.shift>Crystal<Key.space><Key.shift>Jones
Screenshot: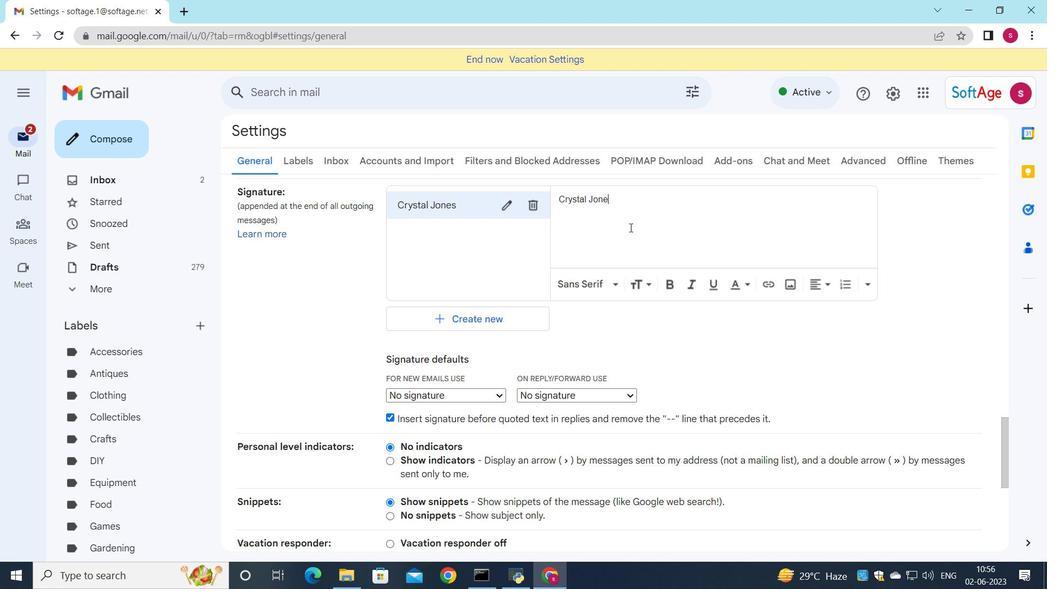 
Action: Mouse moved to (563, 264)
Screenshot: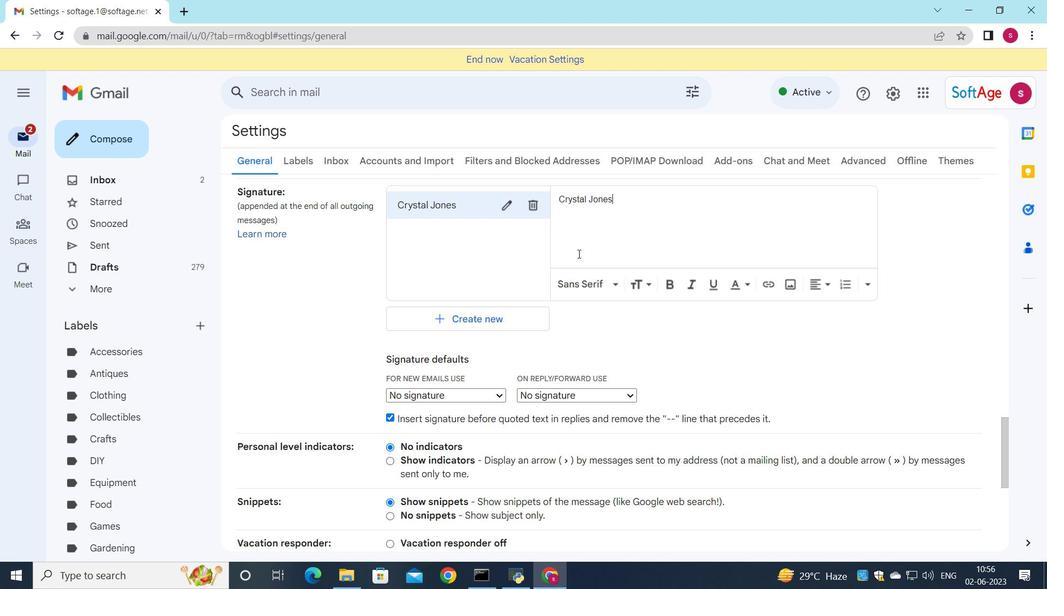 
Action: Mouse scrolled (563, 263) with delta (0, 0)
Screenshot: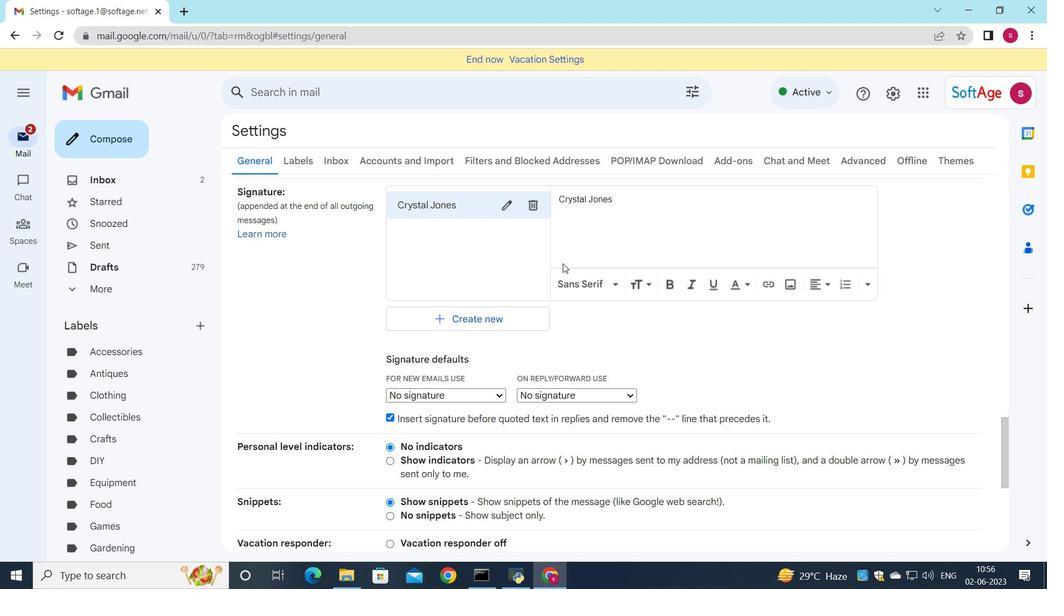 
Action: Mouse moved to (563, 265)
Screenshot: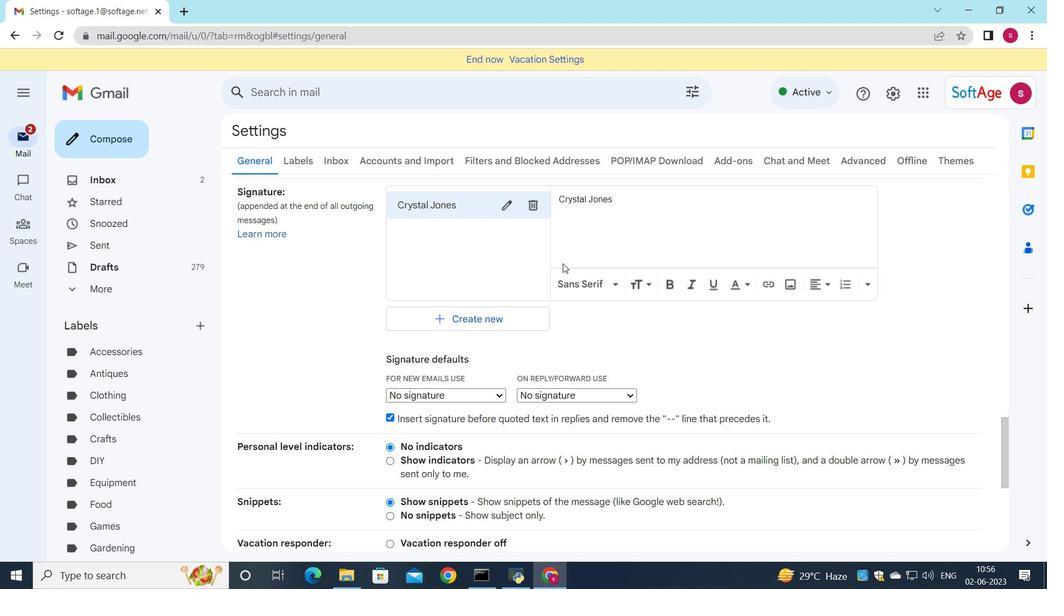 
Action: Mouse scrolled (563, 264) with delta (0, 0)
Screenshot: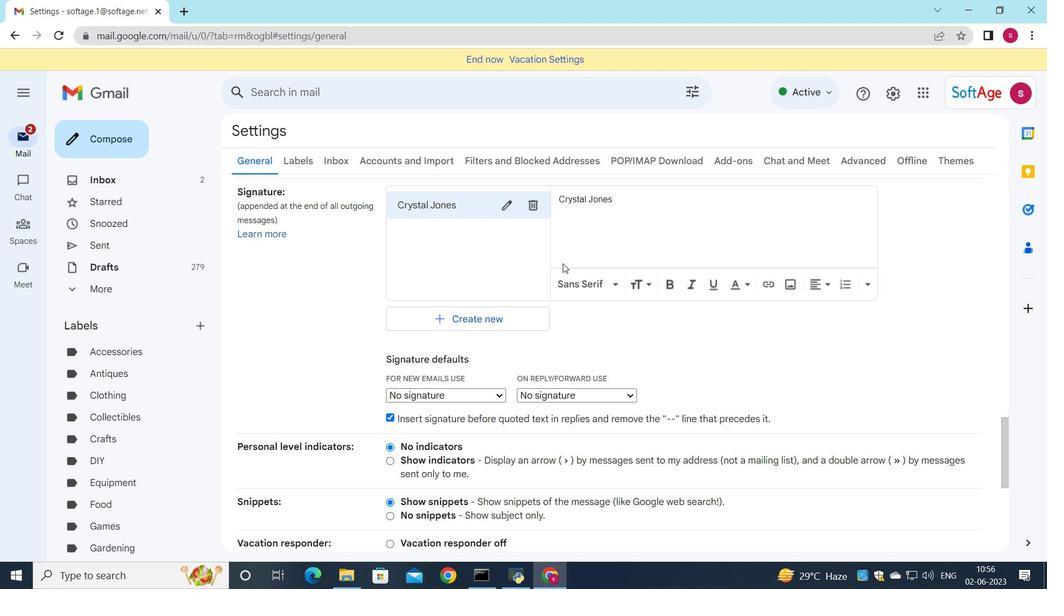 
Action: Mouse moved to (493, 263)
Screenshot: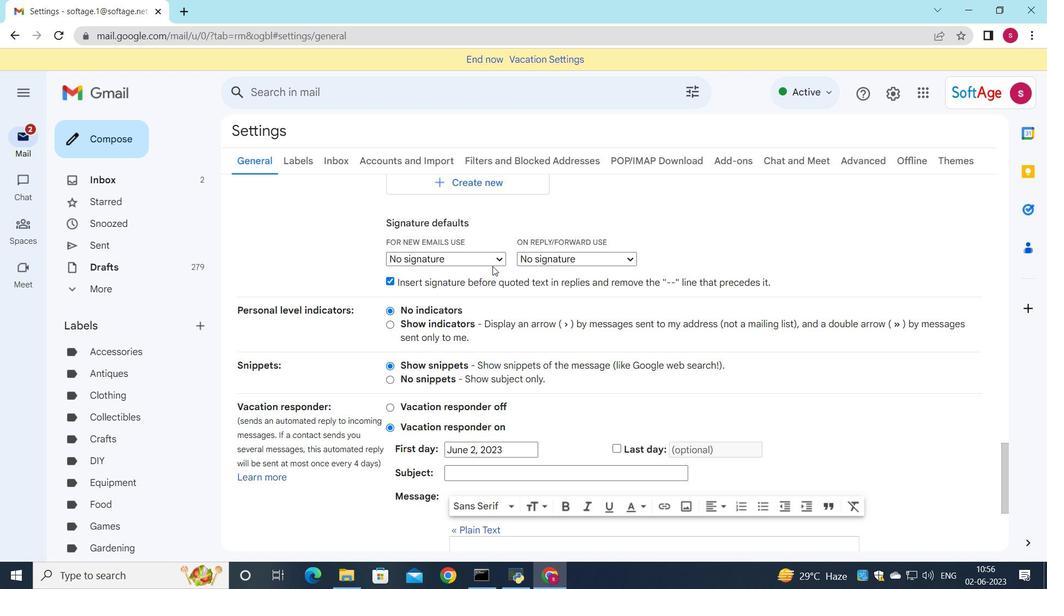 
Action: Mouse pressed left at (493, 263)
Screenshot: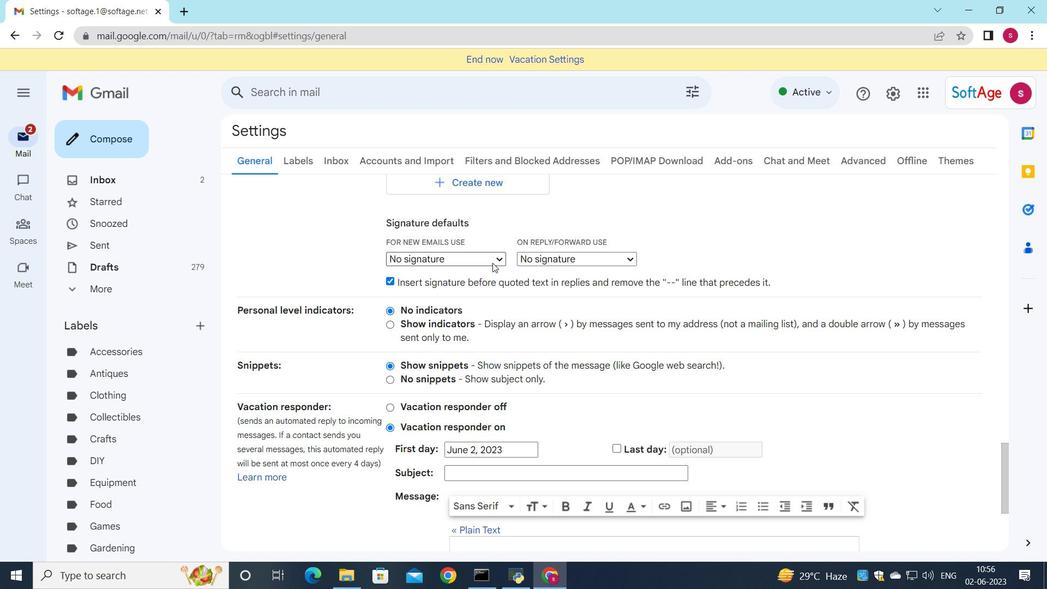 
Action: Mouse moved to (490, 281)
Screenshot: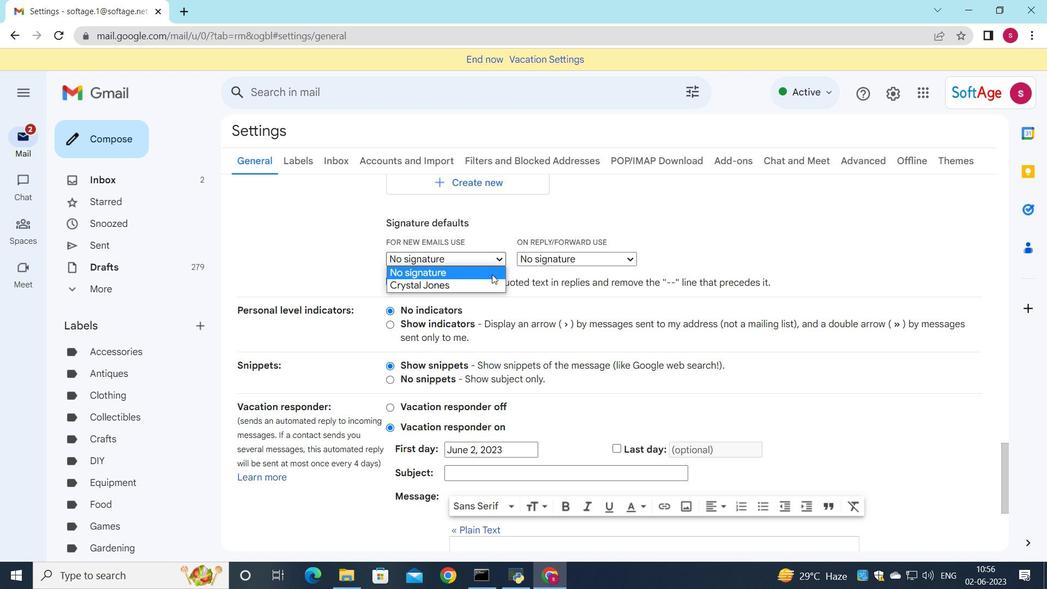 
Action: Mouse pressed left at (490, 281)
Screenshot: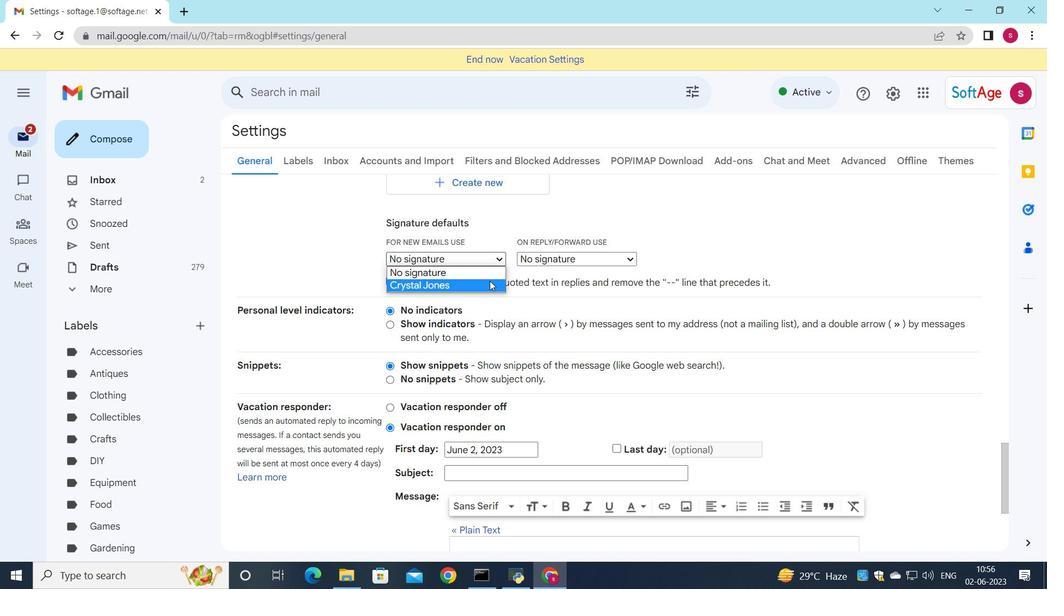 
Action: Mouse moved to (546, 255)
Screenshot: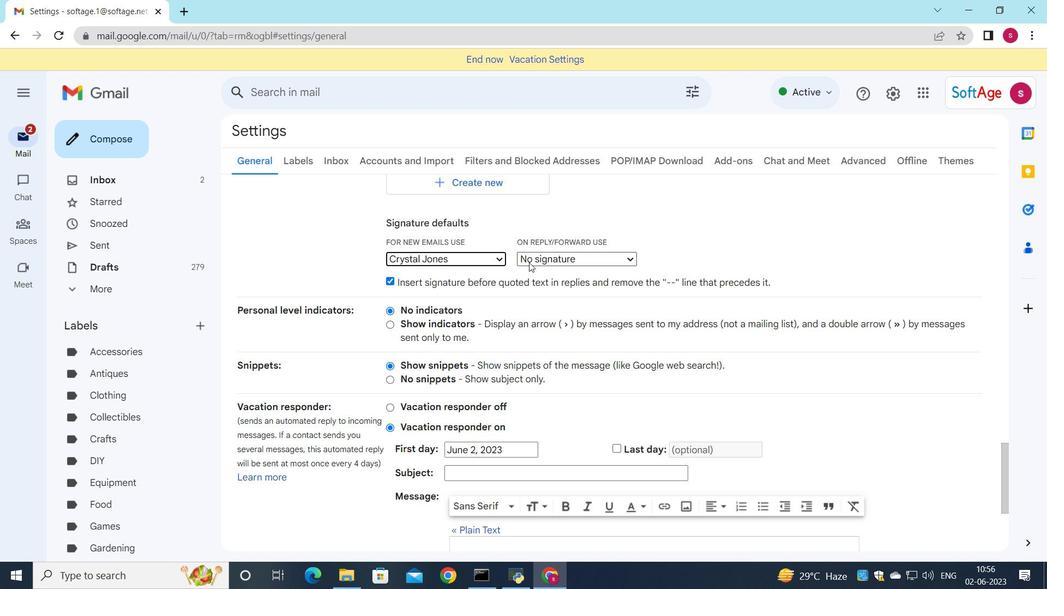 
Action: Mouse pressed left at (546, 255)
Screenshot: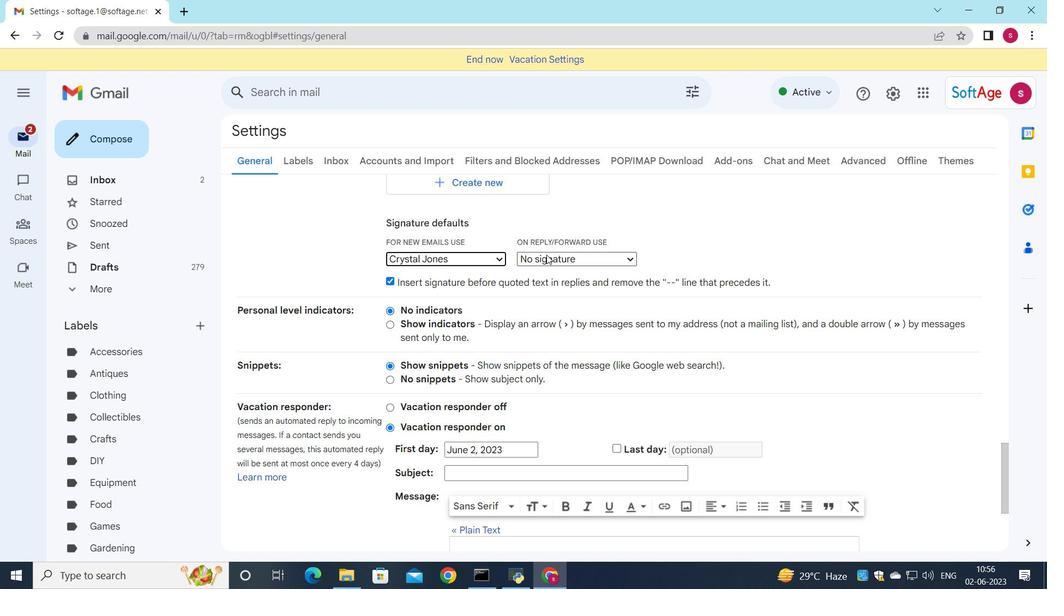 
Action: Mouse moved to (547, 283)
Screenshot: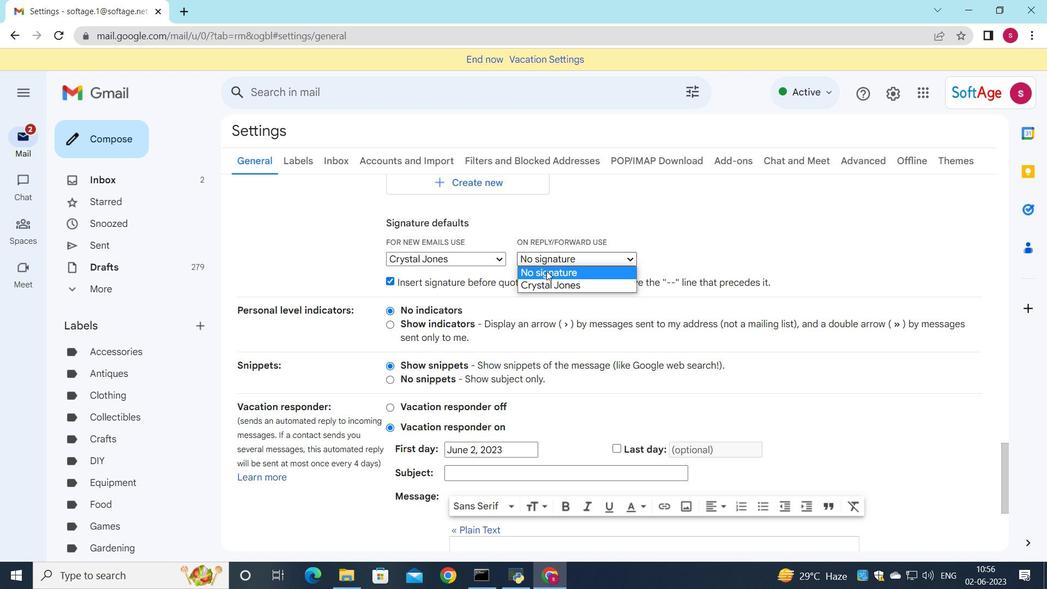 
Action: Mouse pressed left at (547, 283)
Screenshot: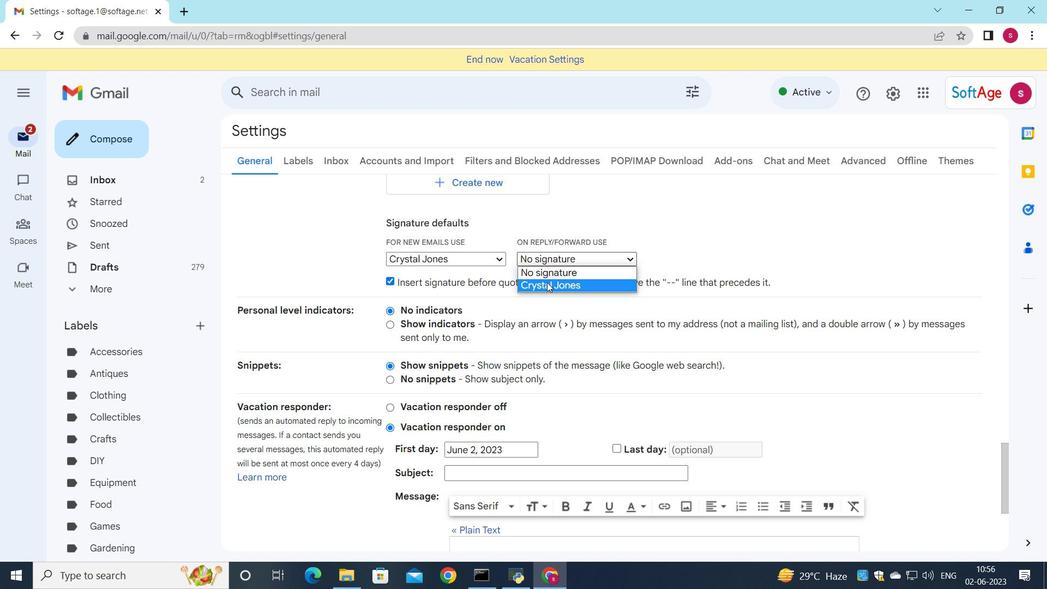 
Action: Mouse moved to (533, 281)
Screenshot: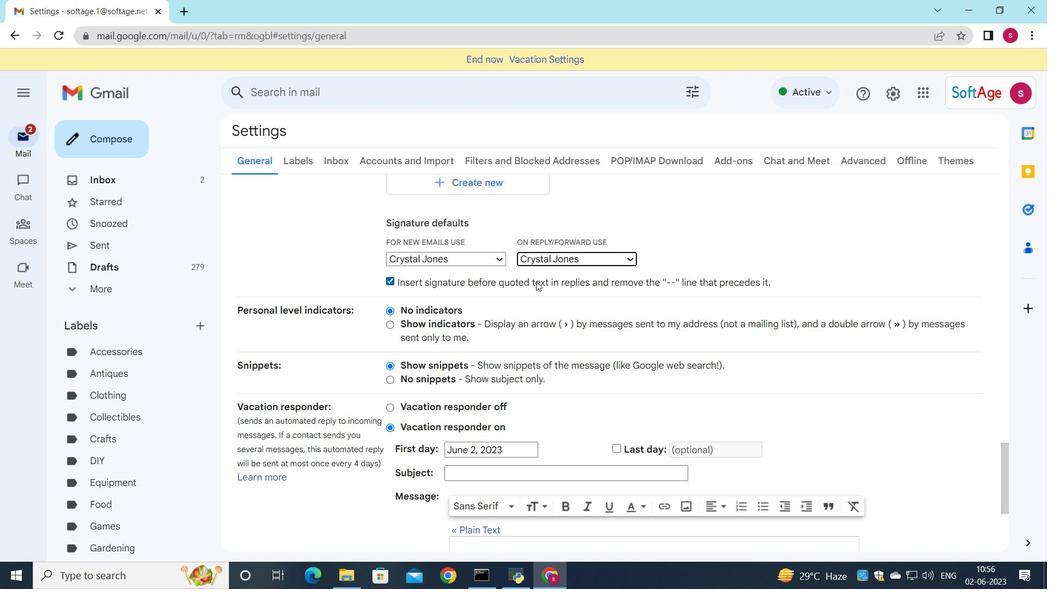 
Action: Mouse scrolled (533, 281) with delta (0, 0)
Screenshot: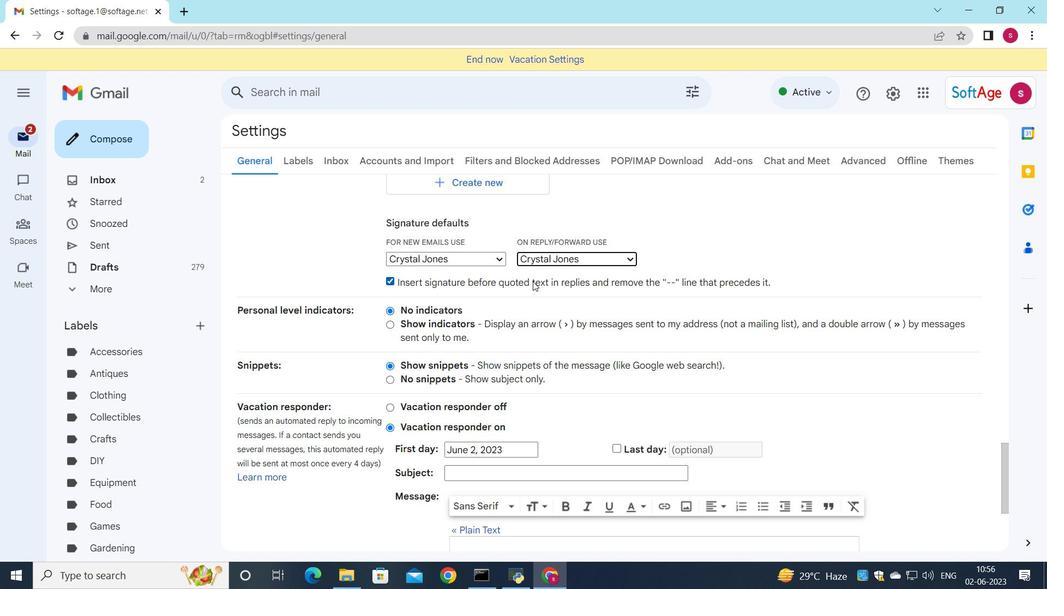 
Action: Mouse moved to (533, 284)
Screenshot: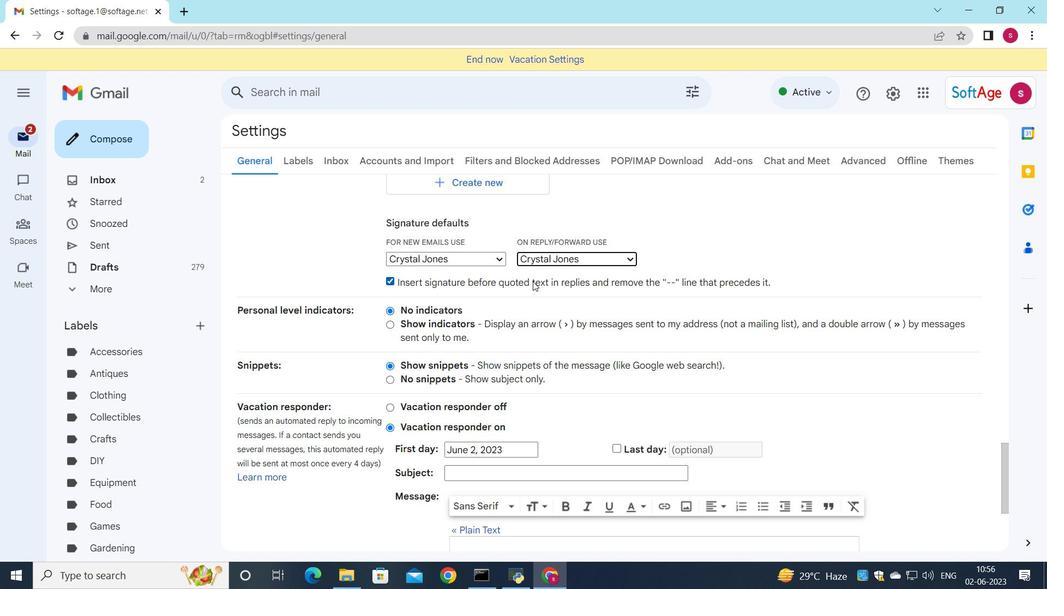 
Action: Mouse scrolled (533, 283) with delta (0, 0)
Screenshot: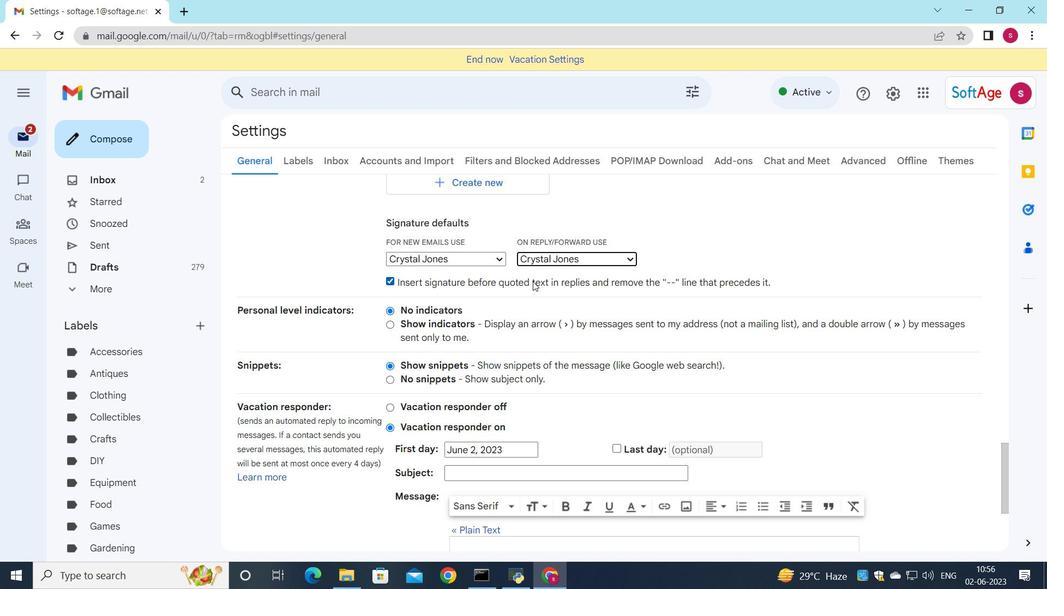 
Action: Mouse moved to (533, 288)
Screenshot: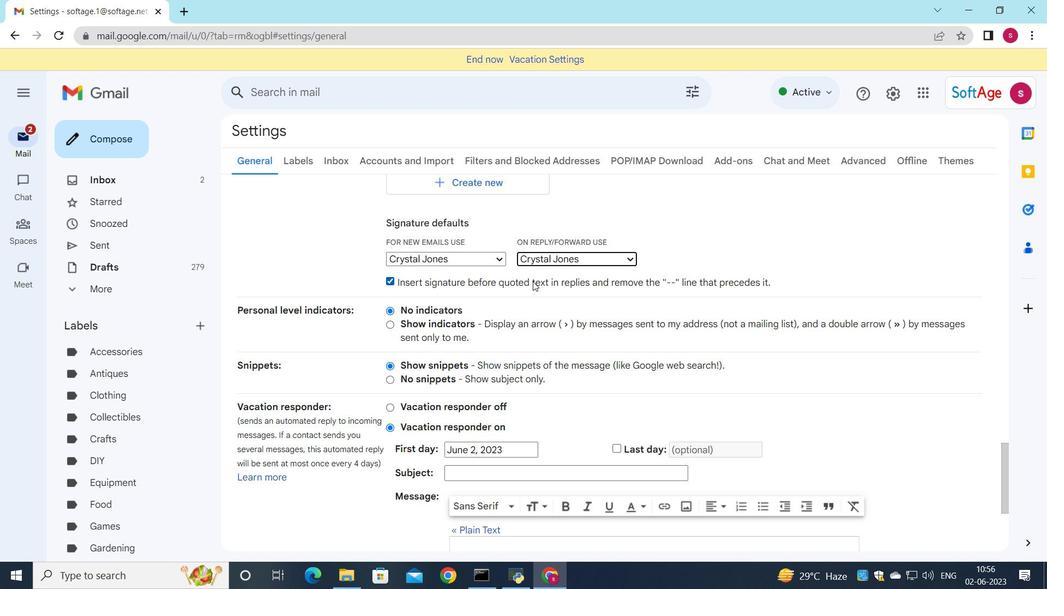 
Action: Mouse scrolled (533, 287) with delta (0, 0)
Screenshot: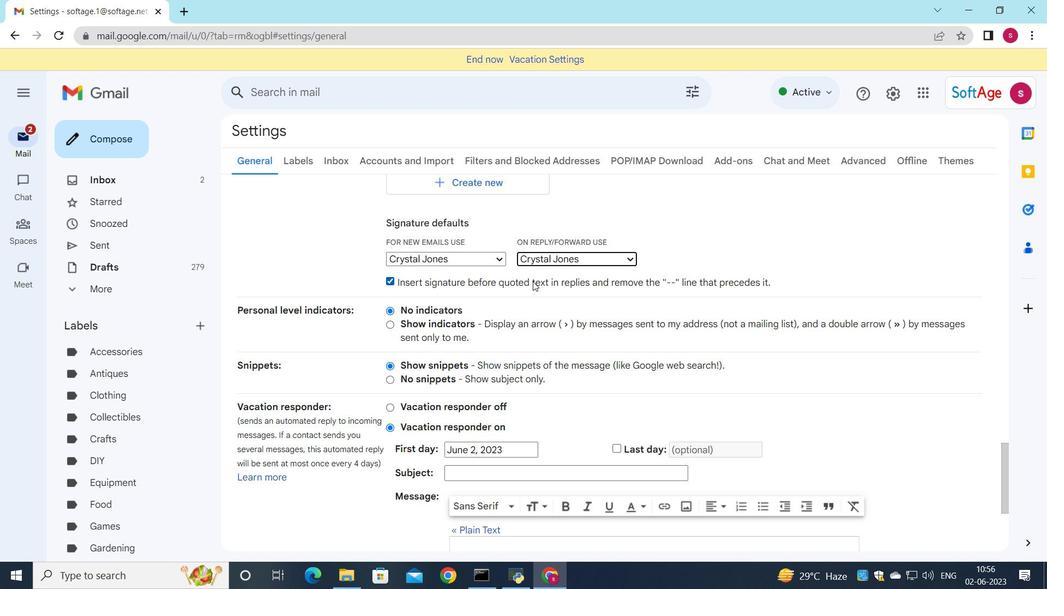 
Action: Mouse scrolled (533, 287) with delta (0, 0)
Screenshot: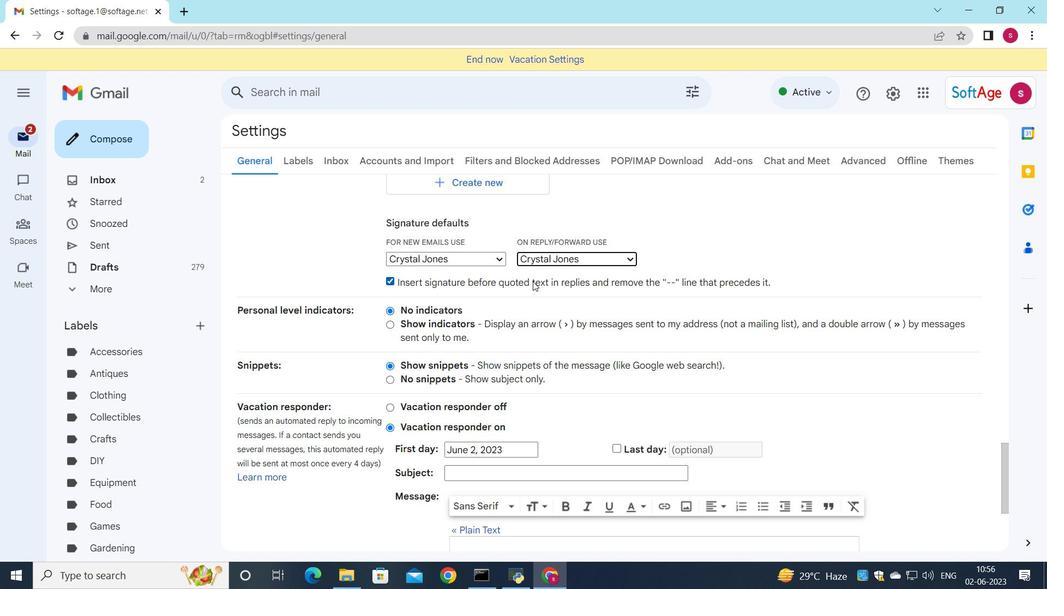 
Action: Mouse moved to (570, 474)
Screenshot: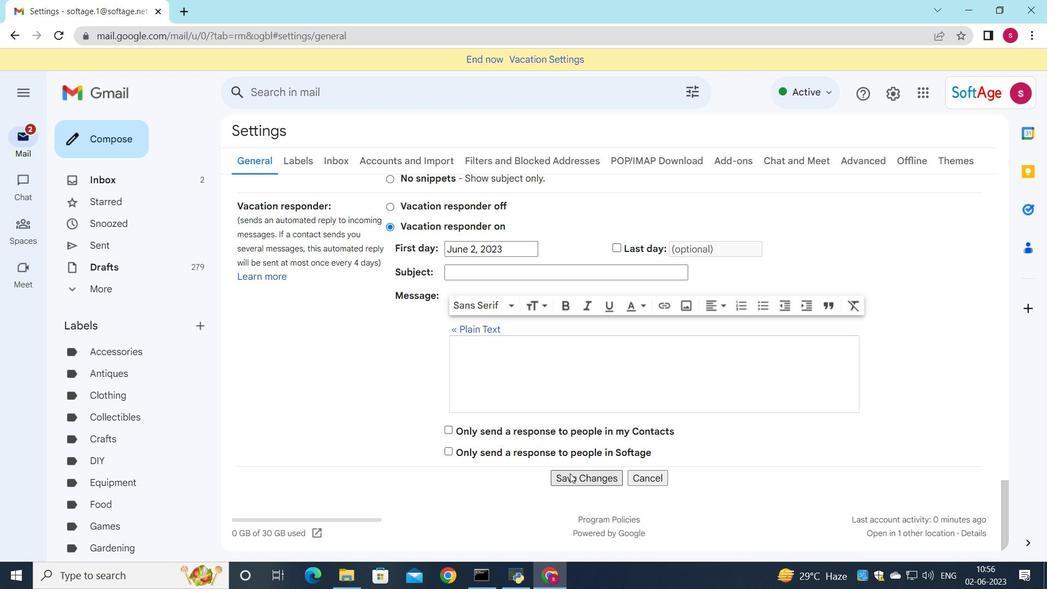 
Action: Mouse pressed left at (570, 474)
Screenshot: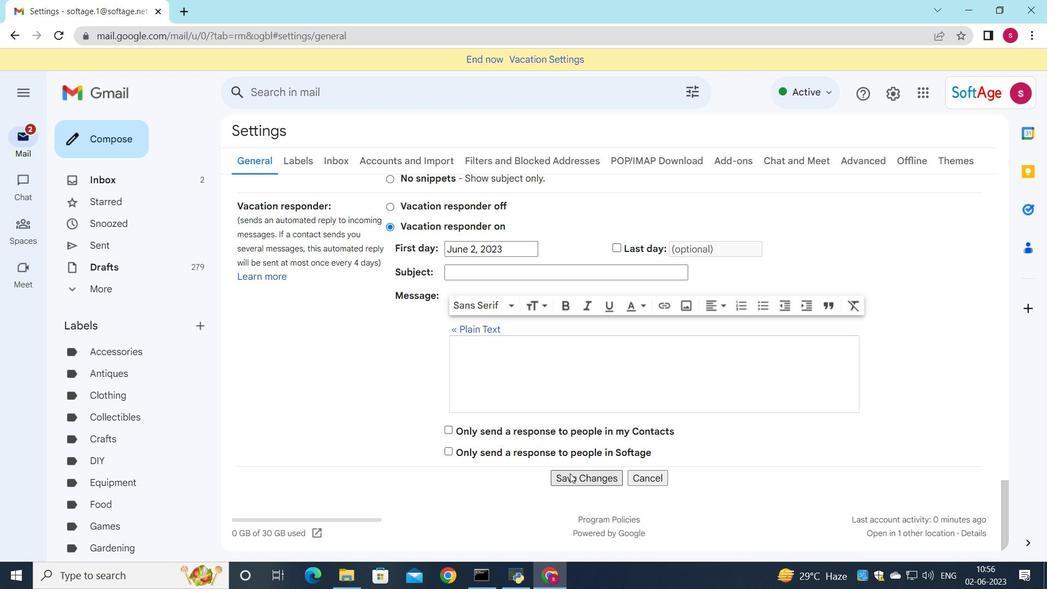 
Action: Mouse moved to (602, 309)
Screenshot: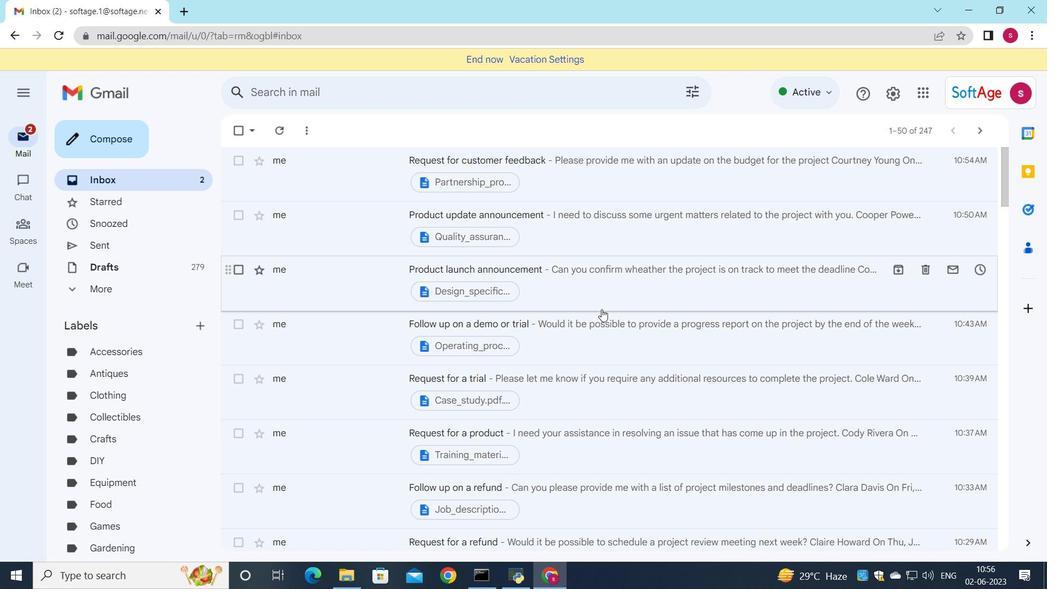 
Action: Mouse pressed left at (602, 309)
Screenshot: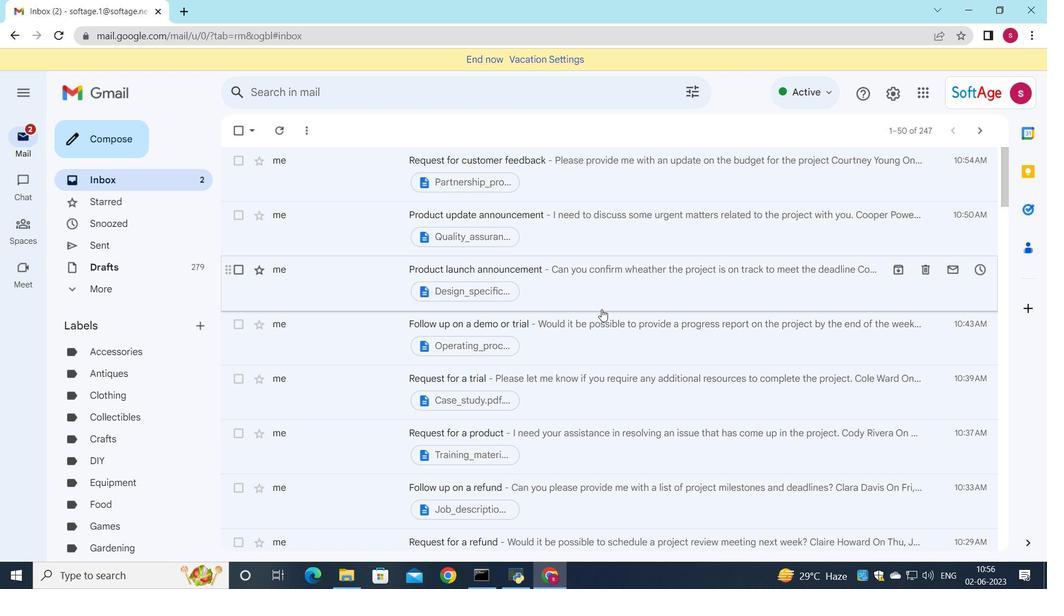 
Action: Mouse moved to (594, 308)
Screenshot: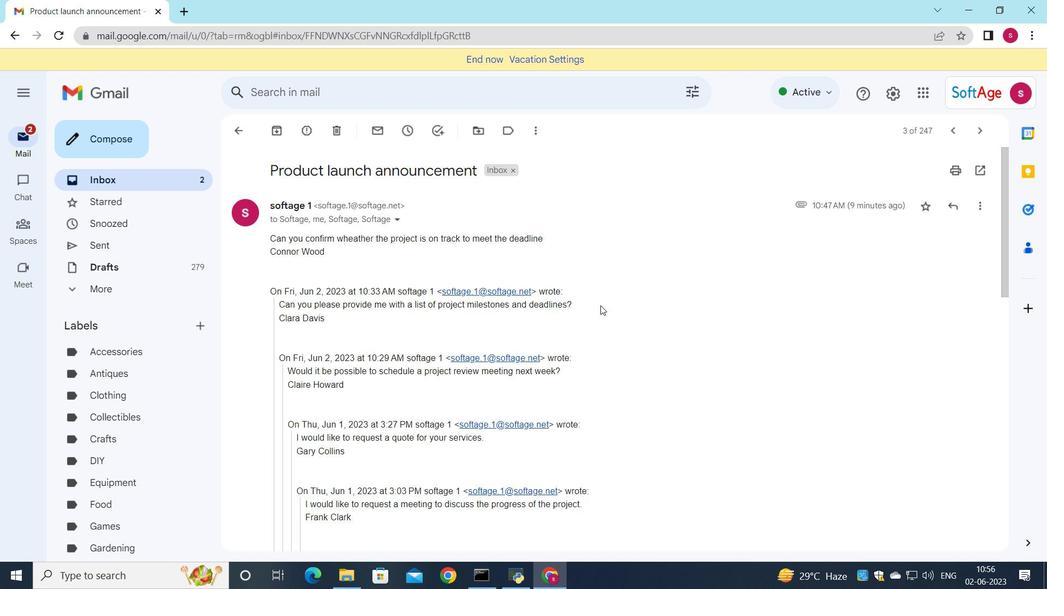 
Action: Mouse scrolled (594, 307) with delta (0, 0)
Screenshot: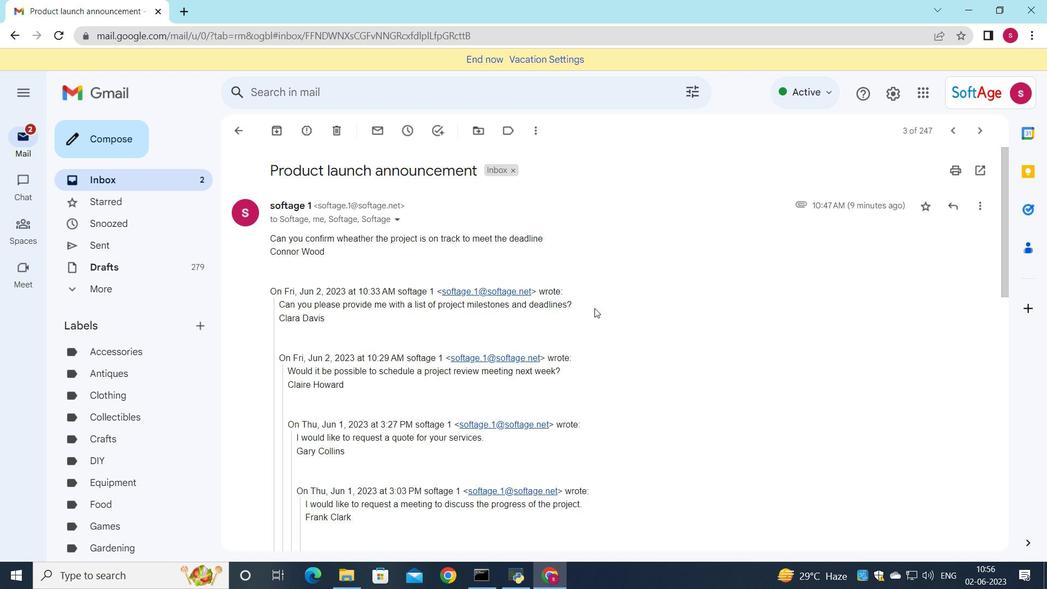 
Action: Mouse scrolled (594, 307) with delta (0, 0)
Screenshot: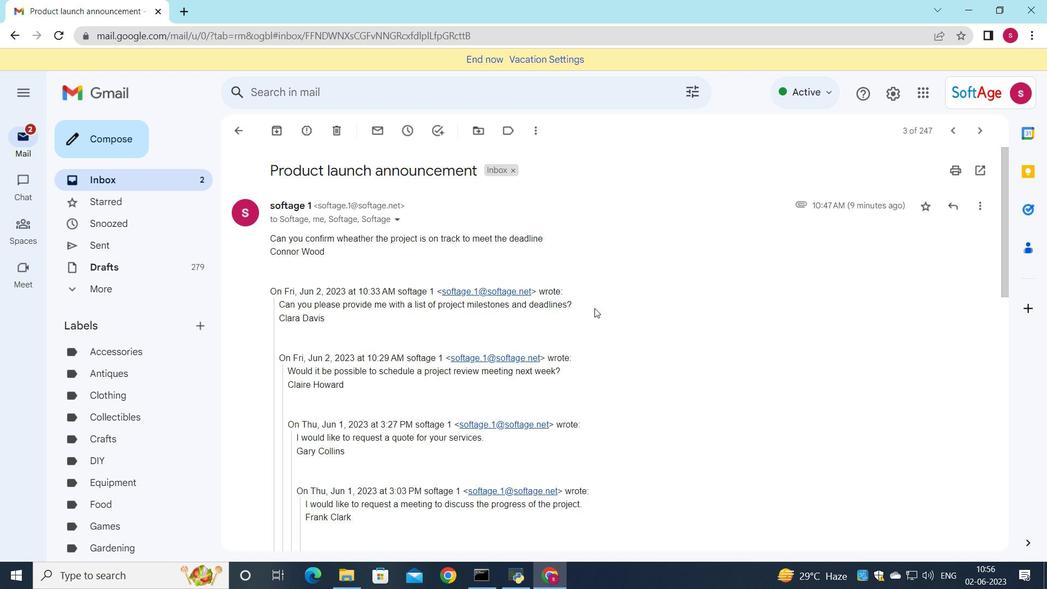 
Action: Mouse scrolled (594, 307) with delta (0, 0)
Screenshot: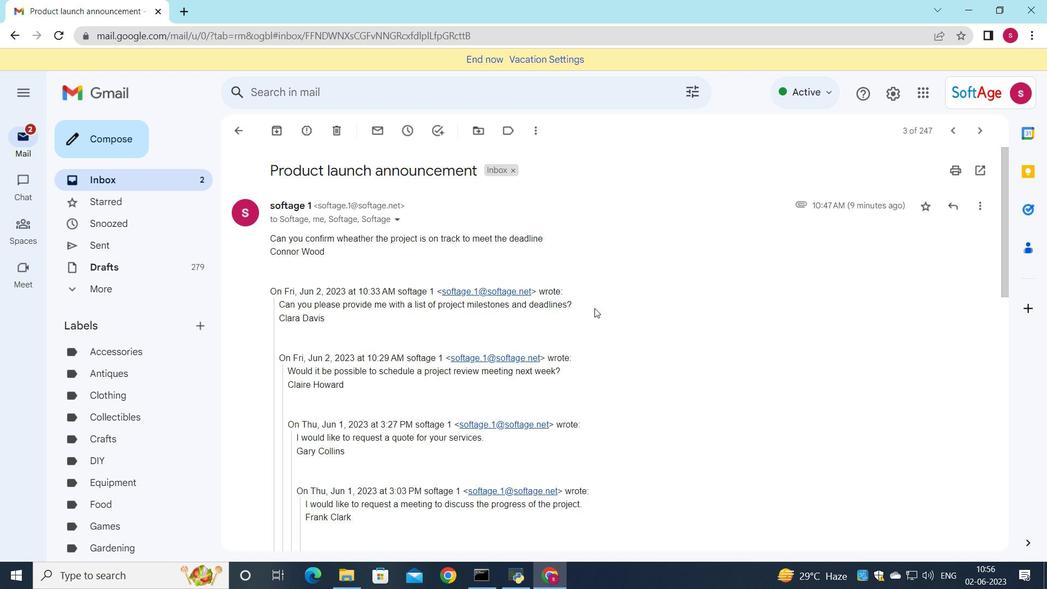 
Action: Mouse moved to (592, 308)
Screenshot: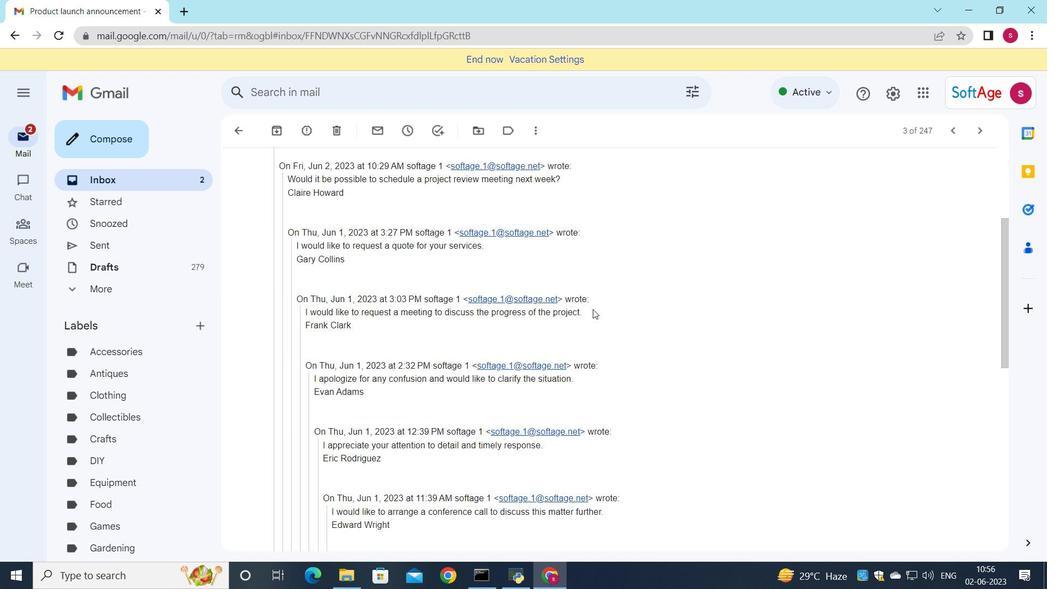 
Action: Mouse scrolled (592, 308) with delta (0, 0)
Screenshot: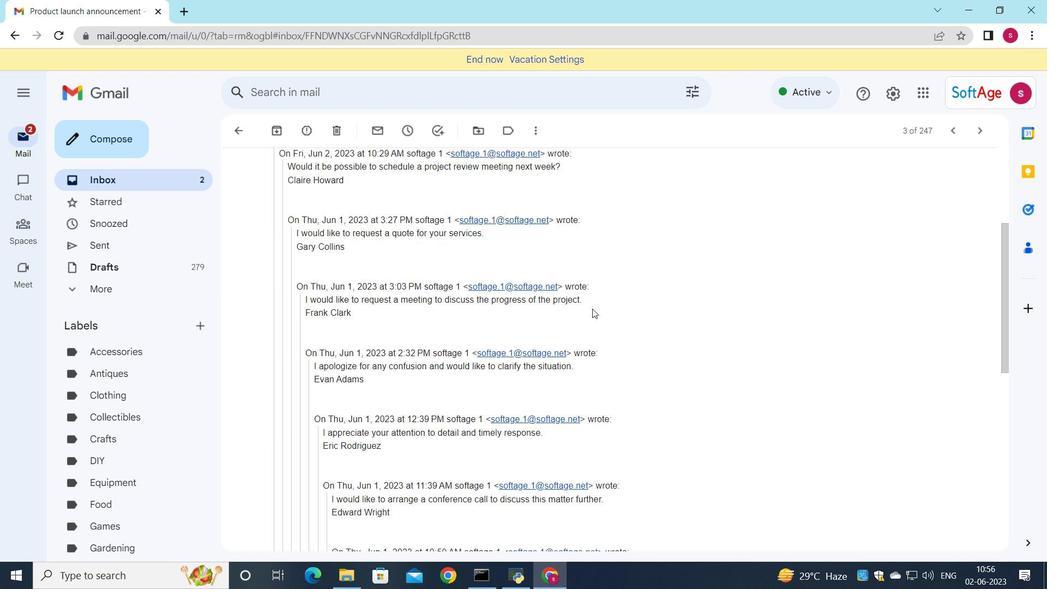 
Action: Mouse moved to (592, 308)
Screenshot: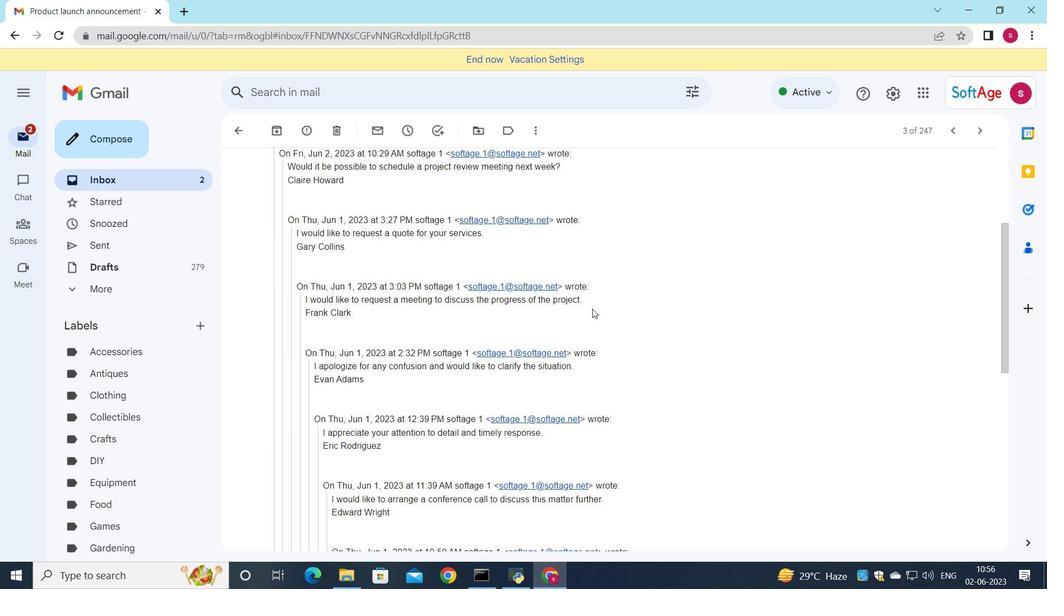 
Action: Mouse scrolled (592, 308) with delta (0, 0)
Screenshot: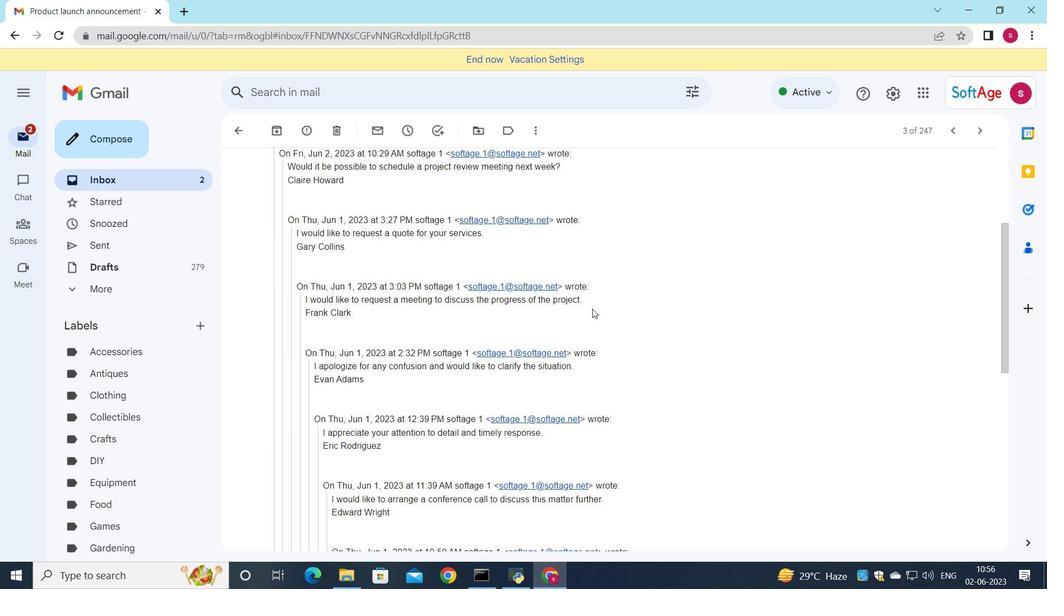 
Action: Mouse moved to (590, 308)
Screenshot: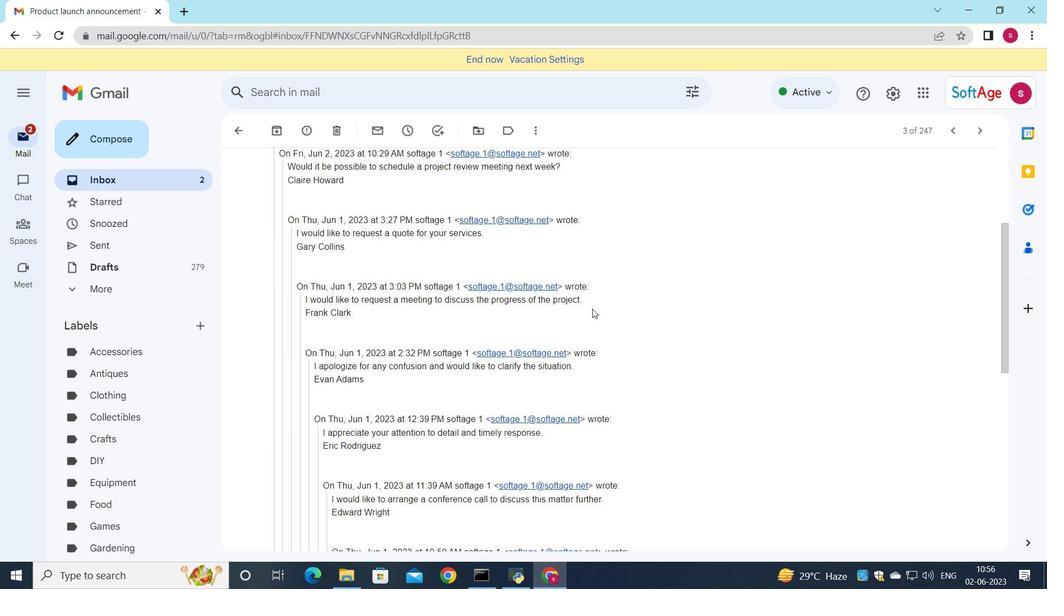 
Action: Mouse scrolled (590, 308) with delta (0, 0)
Screenshot: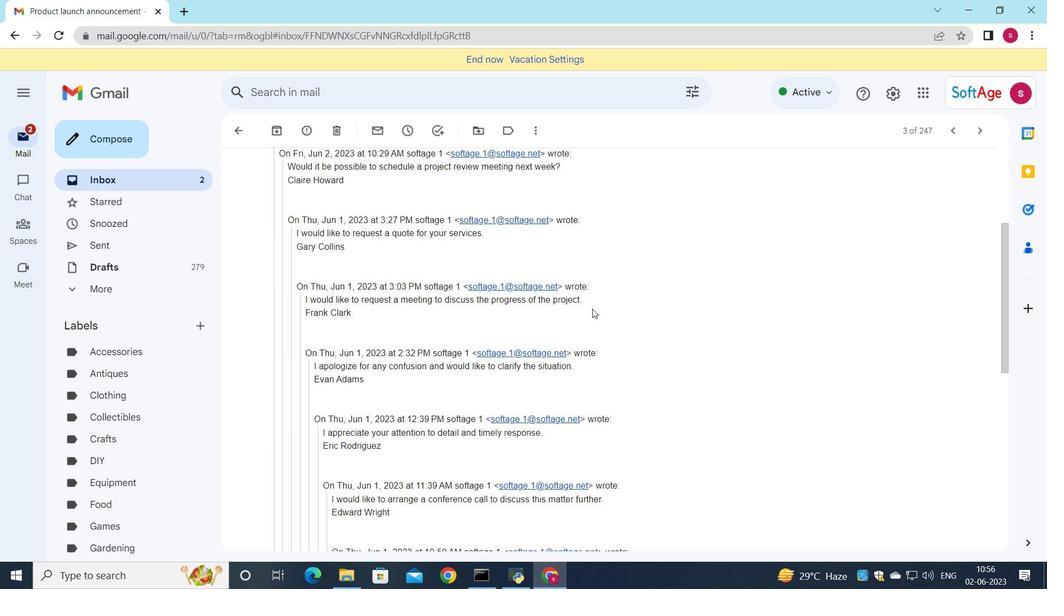 
Action: Mouse moved to (590, 309)
Screenshot: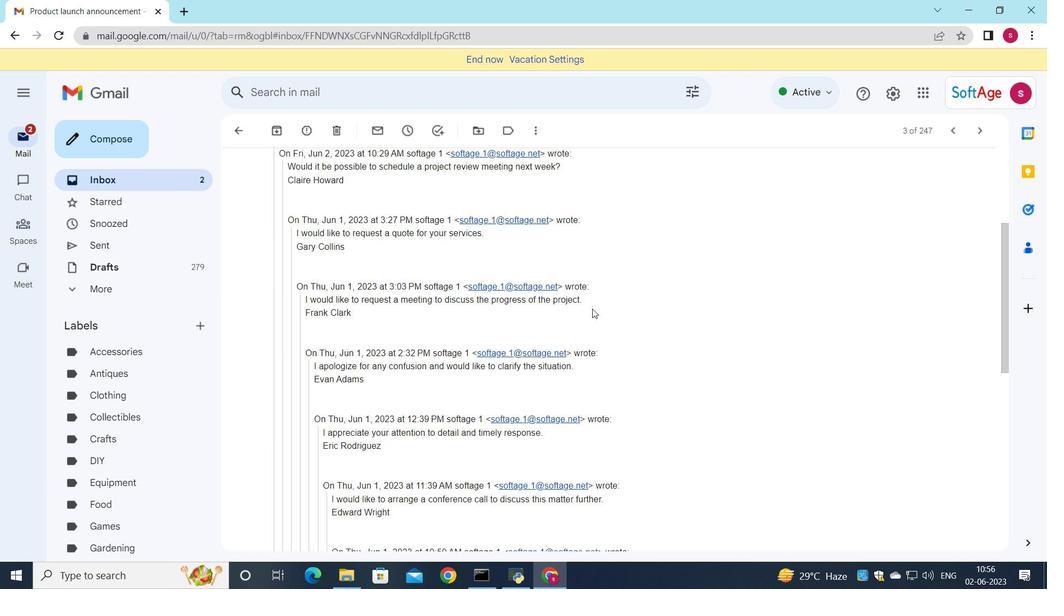 
Action: Mouse scrolled (590, 308) with delta (0, 0)
Screenshot: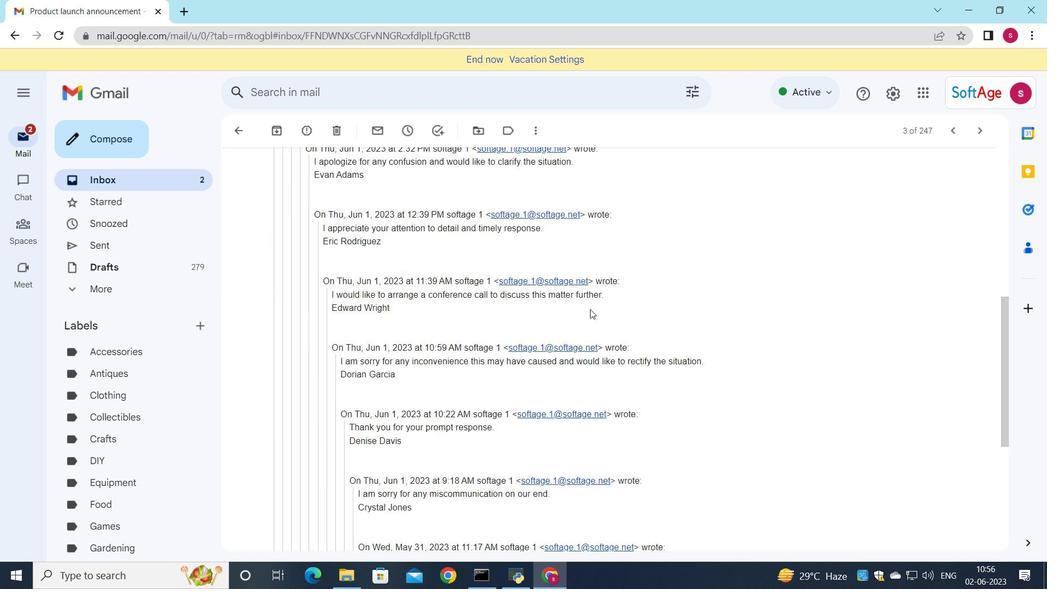 
Action: Mouse scrolled (590, 308) with delta (0, 0)
Screenshot: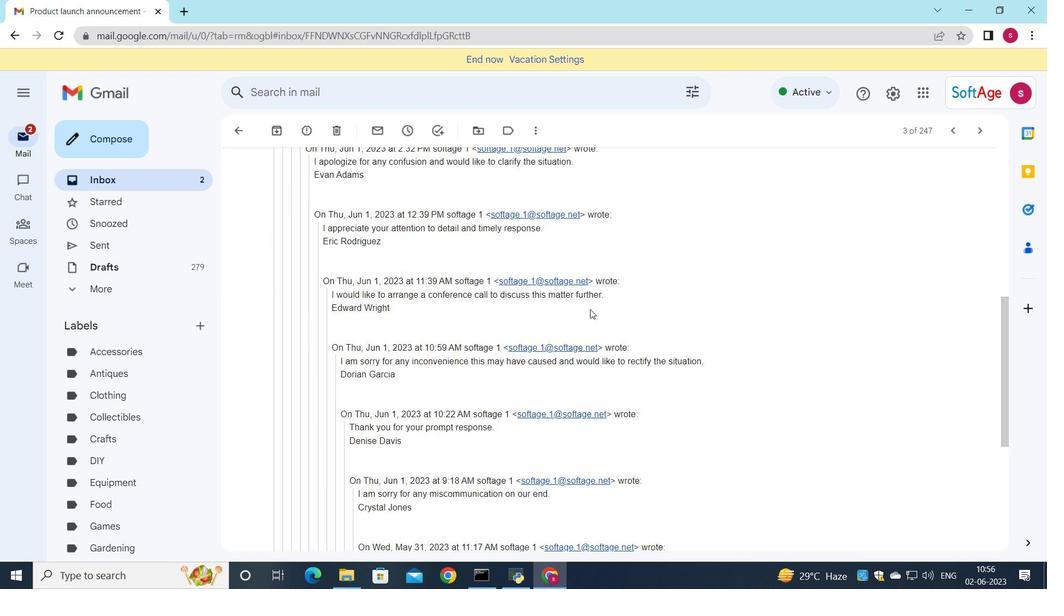 
Action: Mouse scrolled (590, 308) with delta (0, 0)
Screenshot: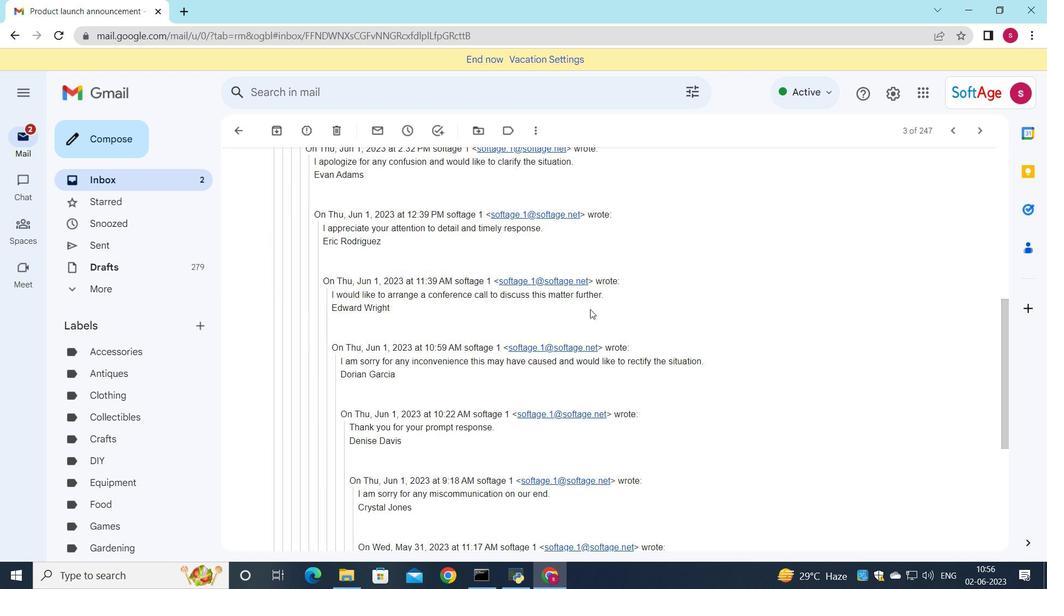 
Action: Mouse scrolled (590, 308) with delta (0, 0)
Screenshot: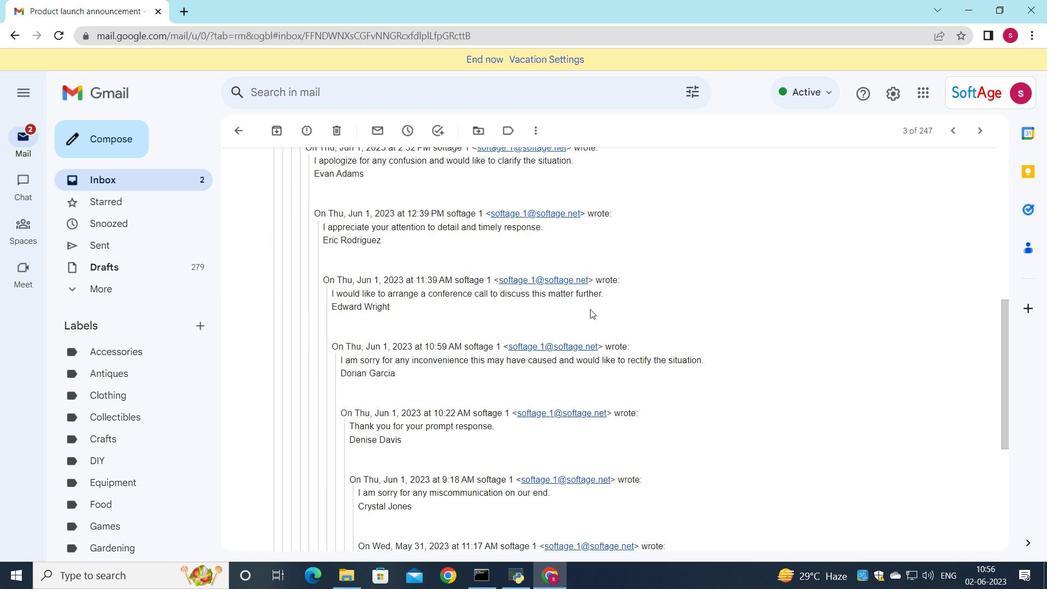 
Action: Mouse scrolled (590, 308) with delta (0, 0)
Screenshot: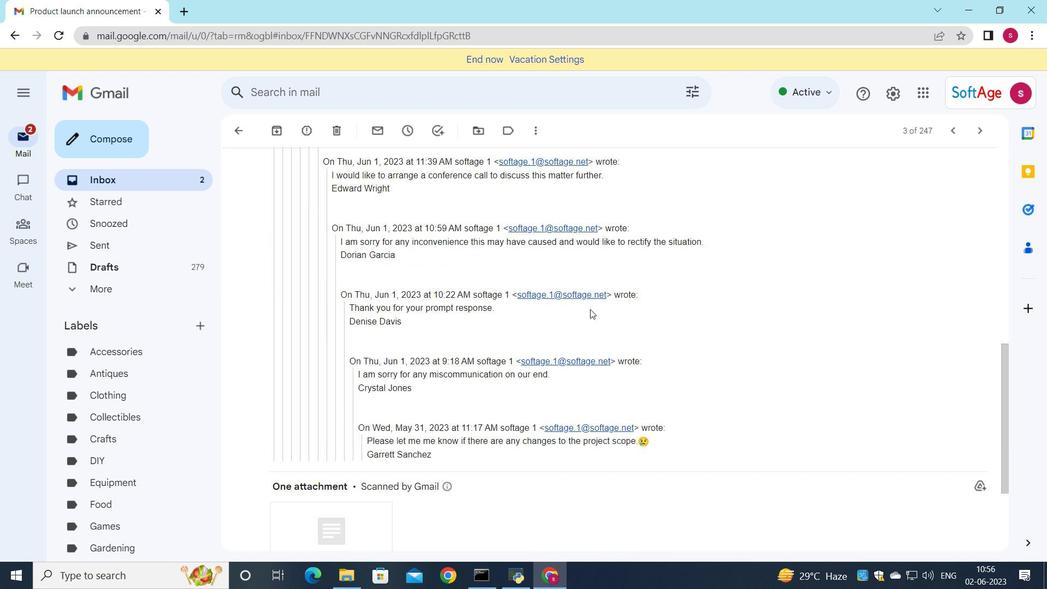 
Action: Mouse scrolled (590, 308) with delta (0, 0)
Screenshot: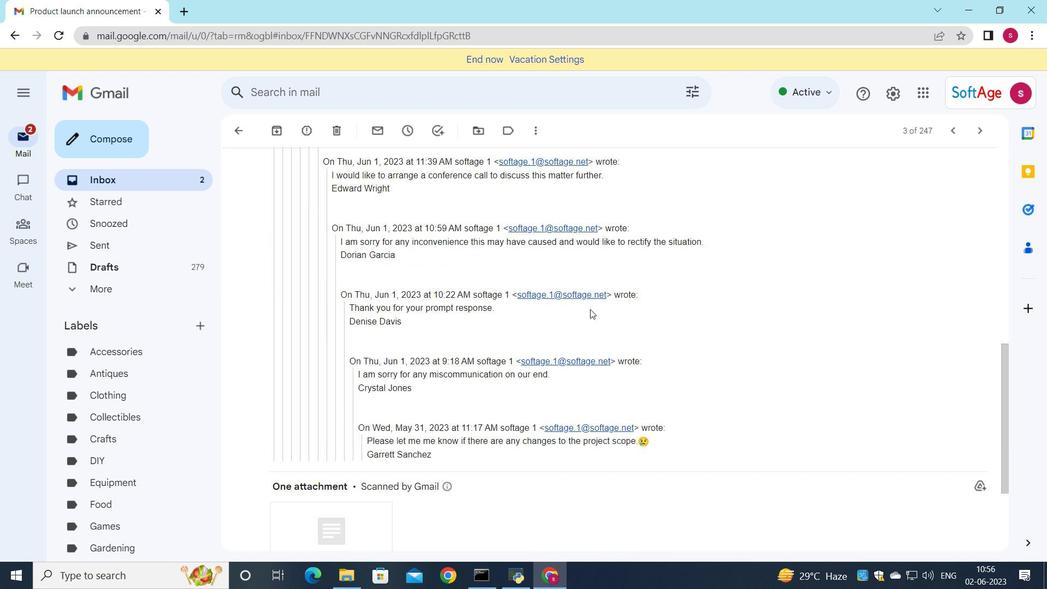 
Action: Mouse scrolled (590, 308) with delta (0, 0)
Screenshot: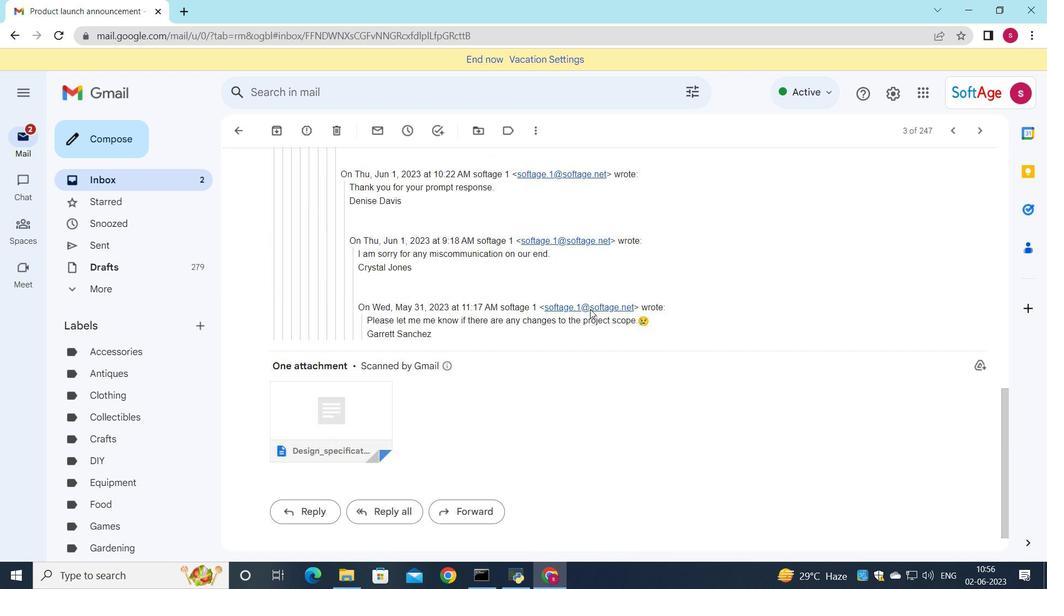 
Action: Mouse moved to (325, 470)
Screenshot: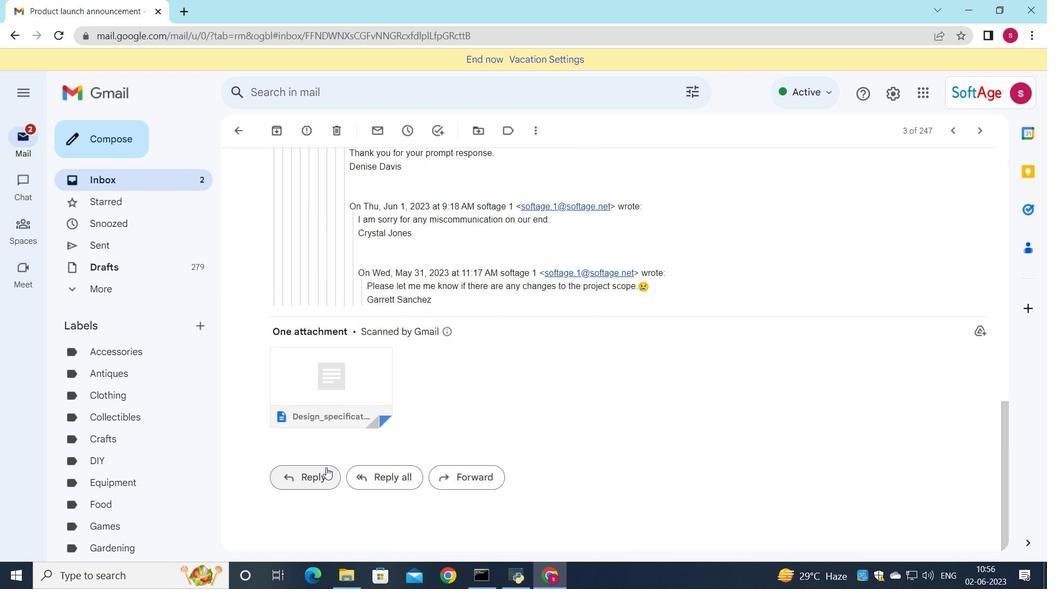 
Action: Mouse pressed left at (325, 470)
Screenshot: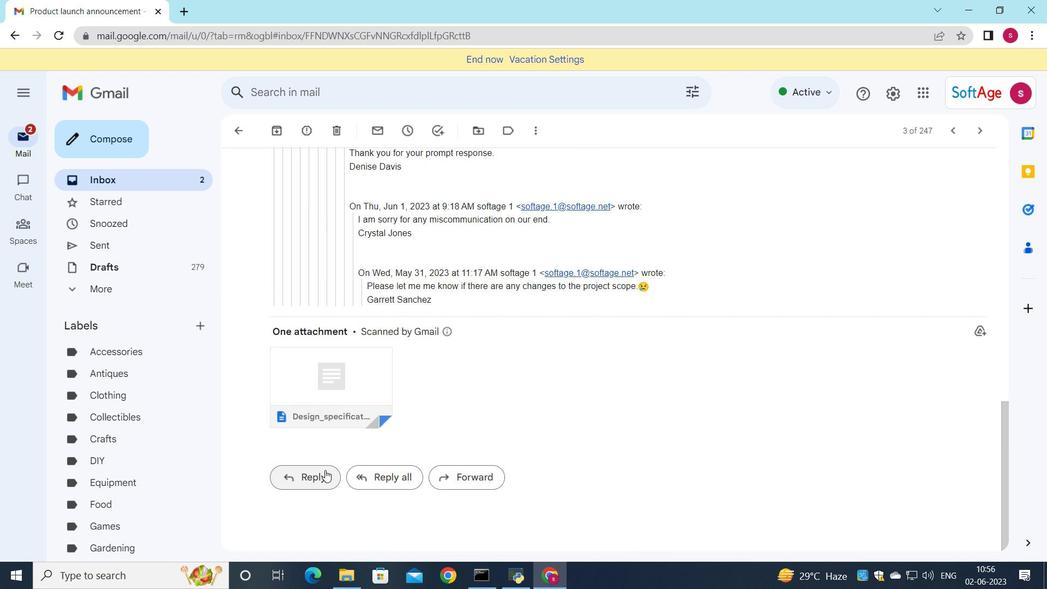 
Action: Mouse moved to (290, 373)
Screenshot: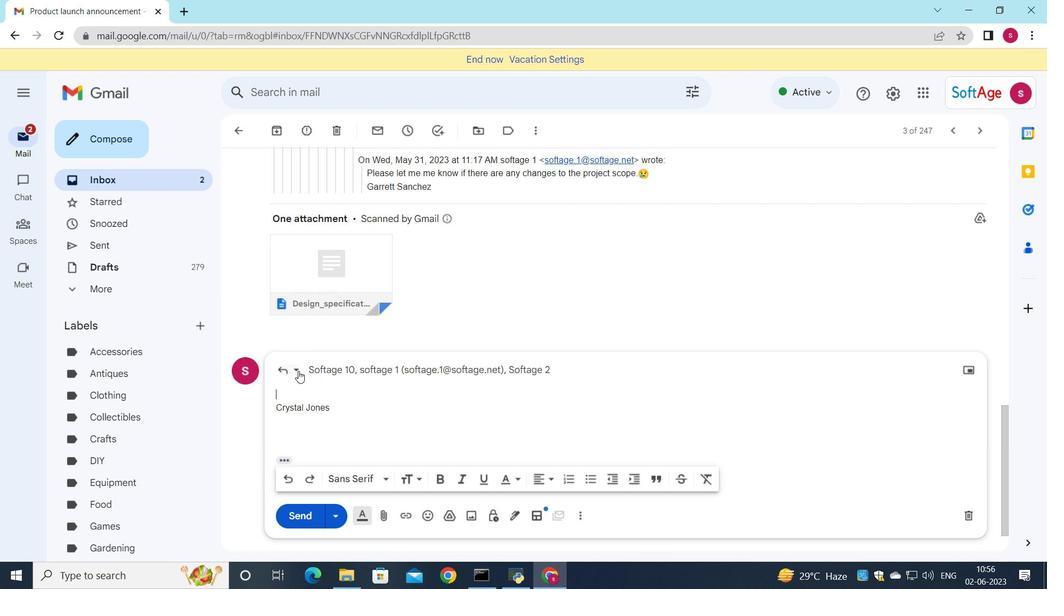 
Action: Mouse pressed left at (290, 373)
Screenshot: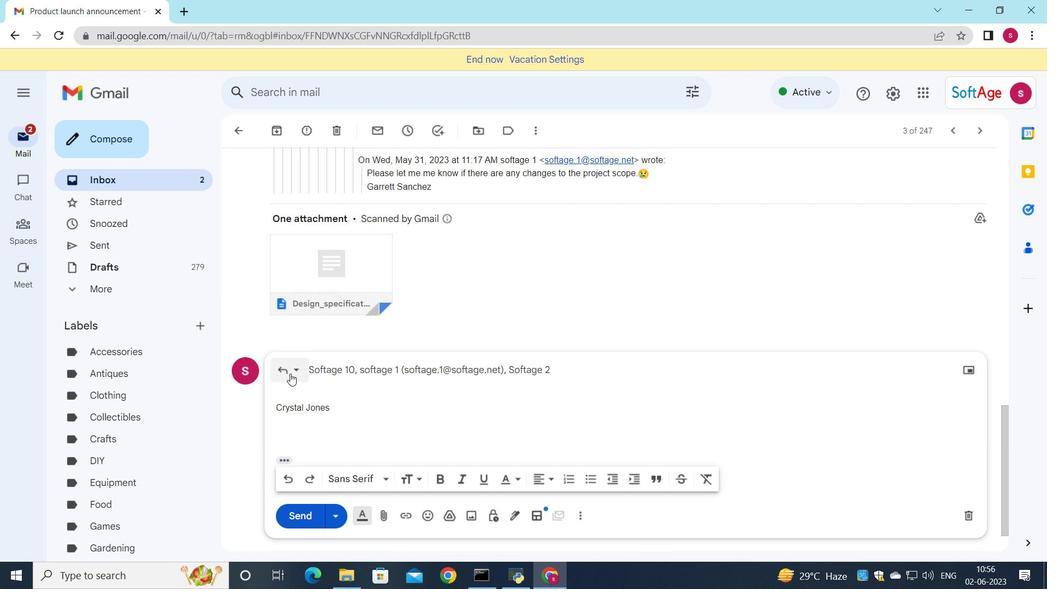 
Action: Mouse moved to (322, 472)
Screenshot: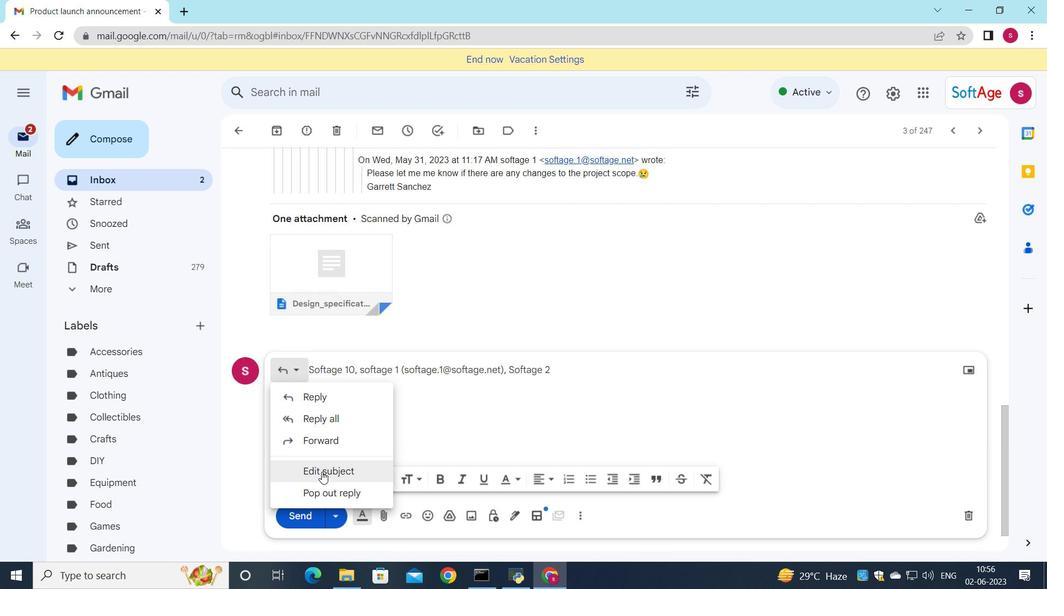 
Action: Mouse pressed left at (322, 472)
Screenshot: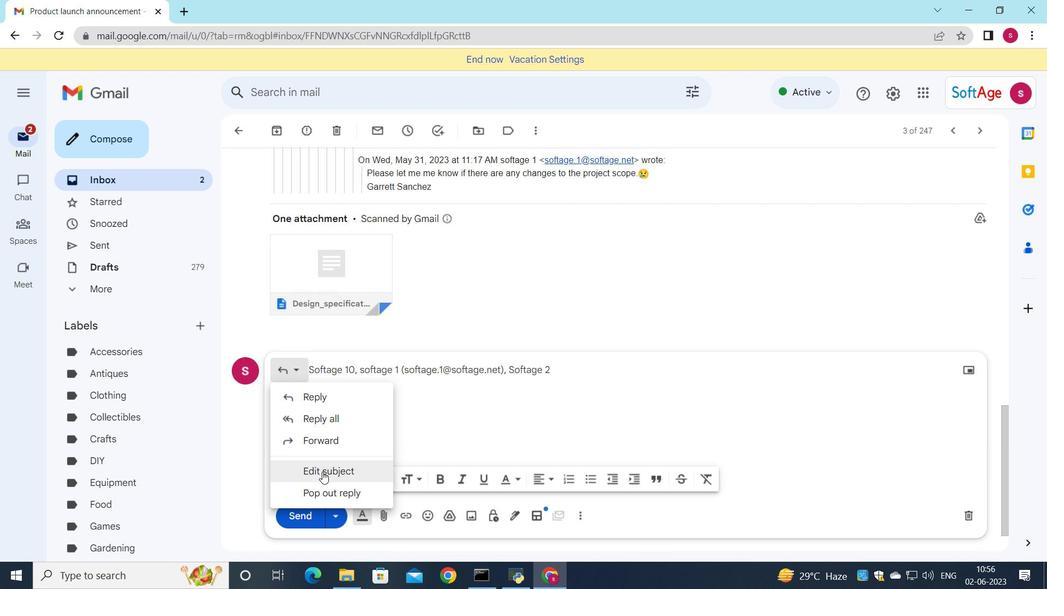 
Action: Mouse moved to (621, 330)
Screenshot: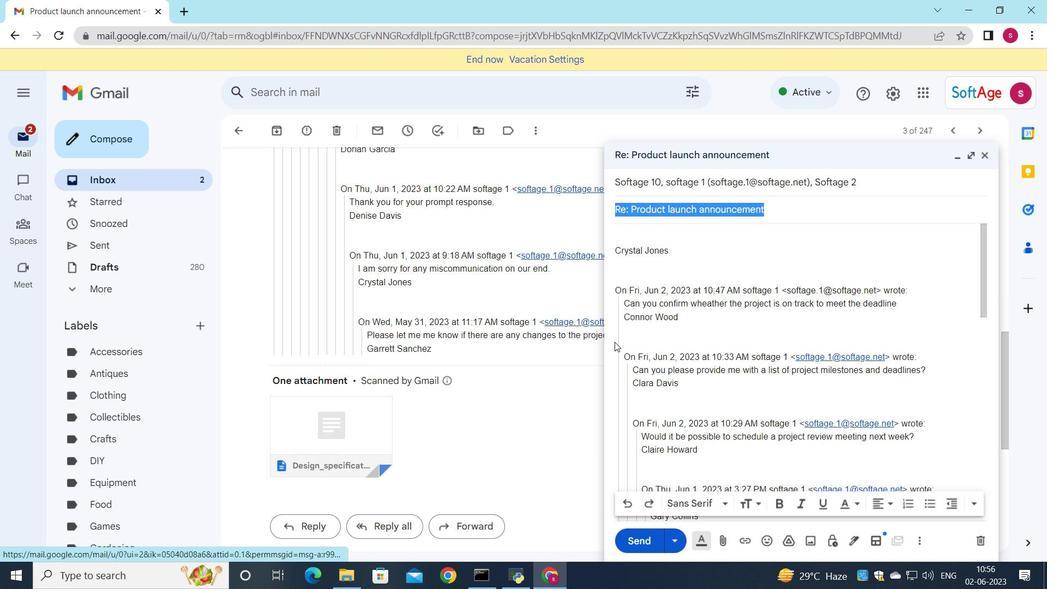 
Action: Key pressed <Key.shift><Key.shift><Key.shift><Key.shift><Key.shift><Key.shift><Key.shift><Key.shift><Key.shift><Key.shift><Key.shift><Key.shift><Key.shift><Key.shift><Key.shift><Key.shift><Key.shift><Key.shift><Key.shift><Key.shift><Key.shift><Key.shift><Key.shift><Key.shift><Key.shift><Key.shift><Key.shift><Key.shift>Service<Key.space>cancellation
Screenshot: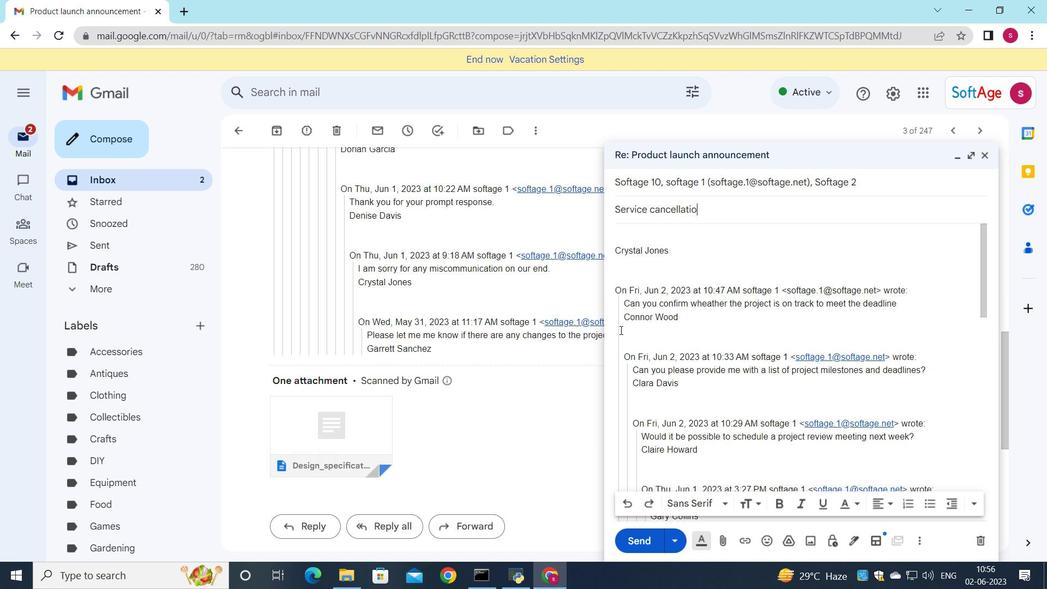 
Action: Mouse moved to (630, 230)
Screenshot: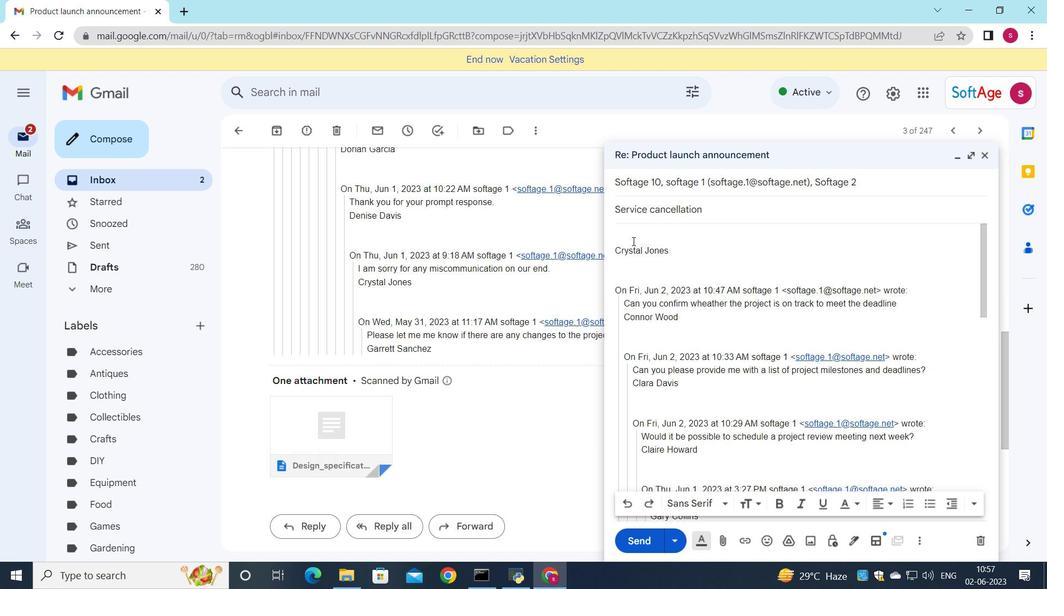 
Action: Mouse pressed left at (630, 230)
Screenshot: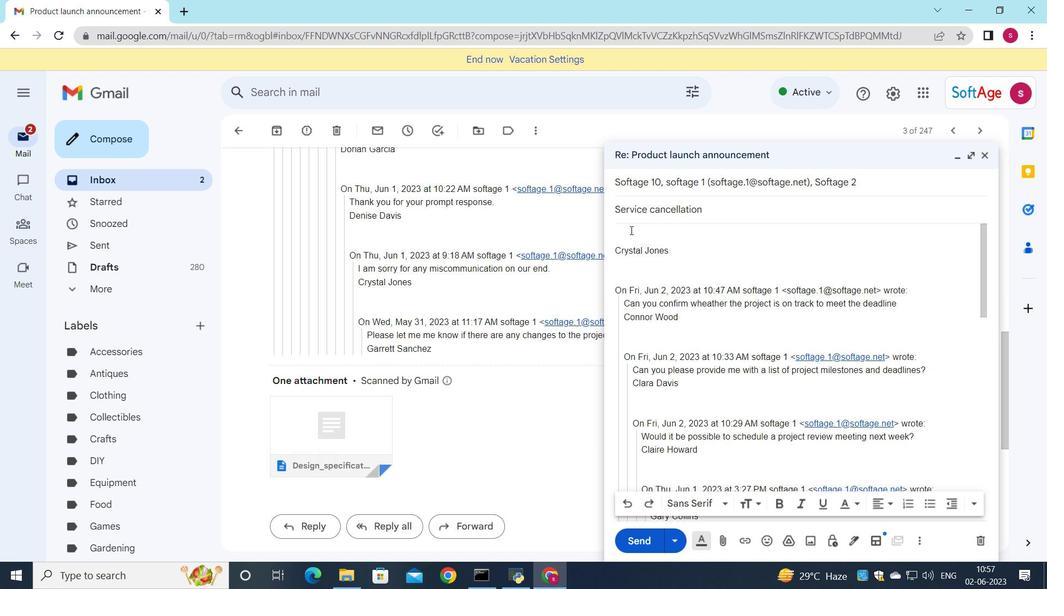 
Action: Key pressed <Key.shift>can<Key.space>you<Key.space><Key.backspace><Key.backspace><Key.backspace><Key.backspace><Key.backspace><Key.backspace><Key.backspace><Key.backspace><Key.backspace><Key.shift>Can<Key.space>you<Key.space>please<Key.space>schedule<Key.space>call<Key.space>to<Key.space>discuss<Key.space>the<Key.space>project<Key.space>budget<Key.space>and<Key.space>resources<Key.shift_r>?
Screenshot: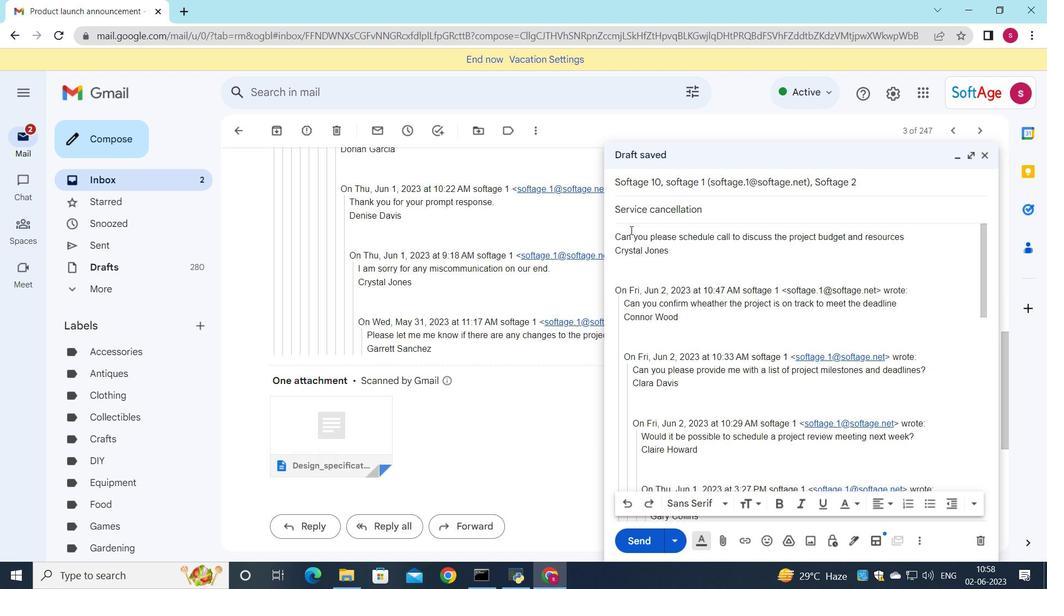 
Action: Mouse moved to (713, 237)
Screenshot: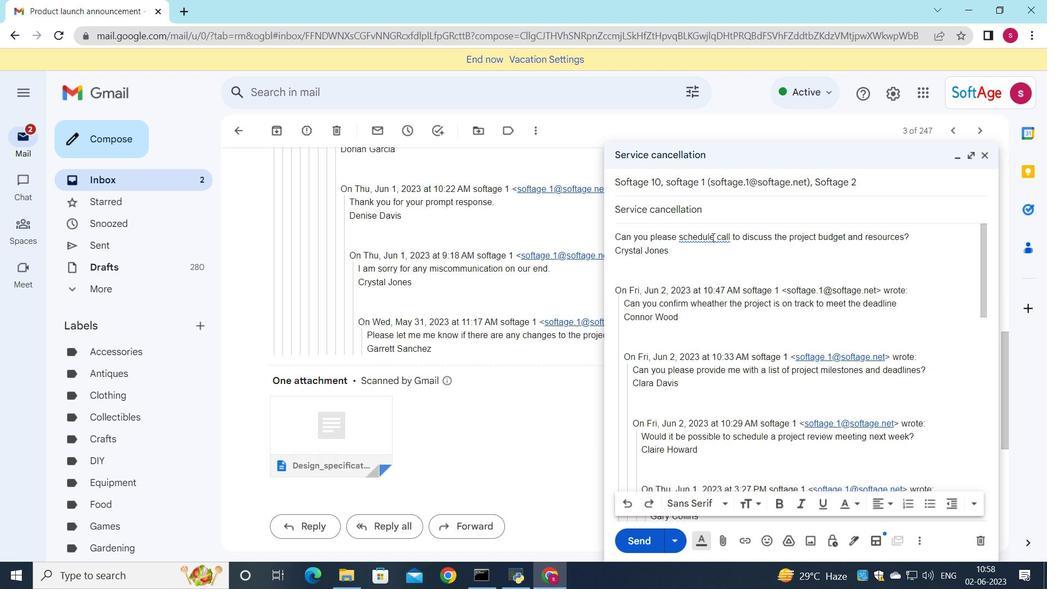 
Action: Mouse pressed left at (713, 237)
Screenshot: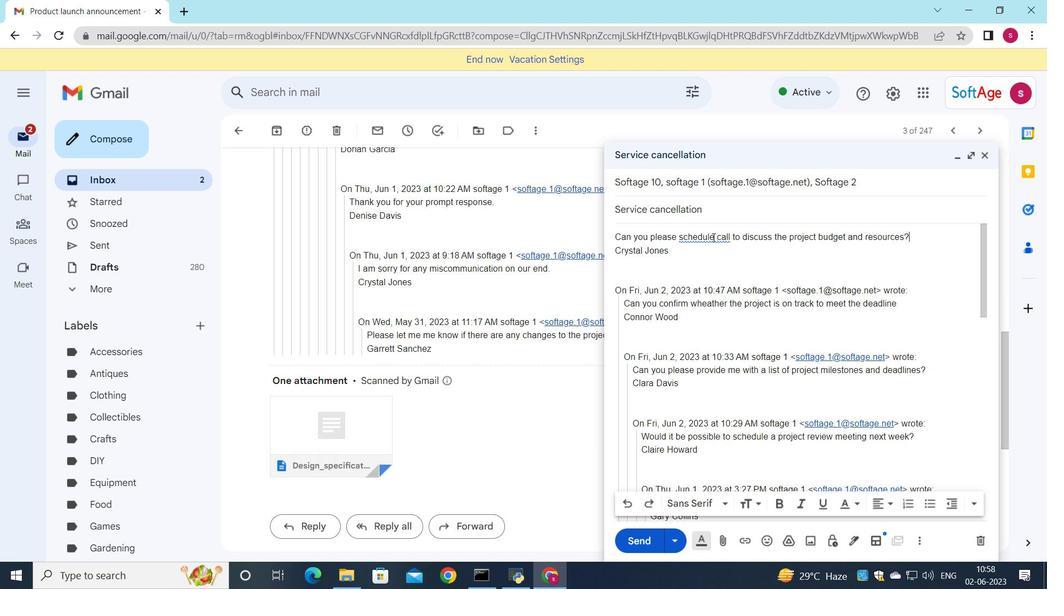 
Action: Mouse moved to (748, 257)
Screenshot: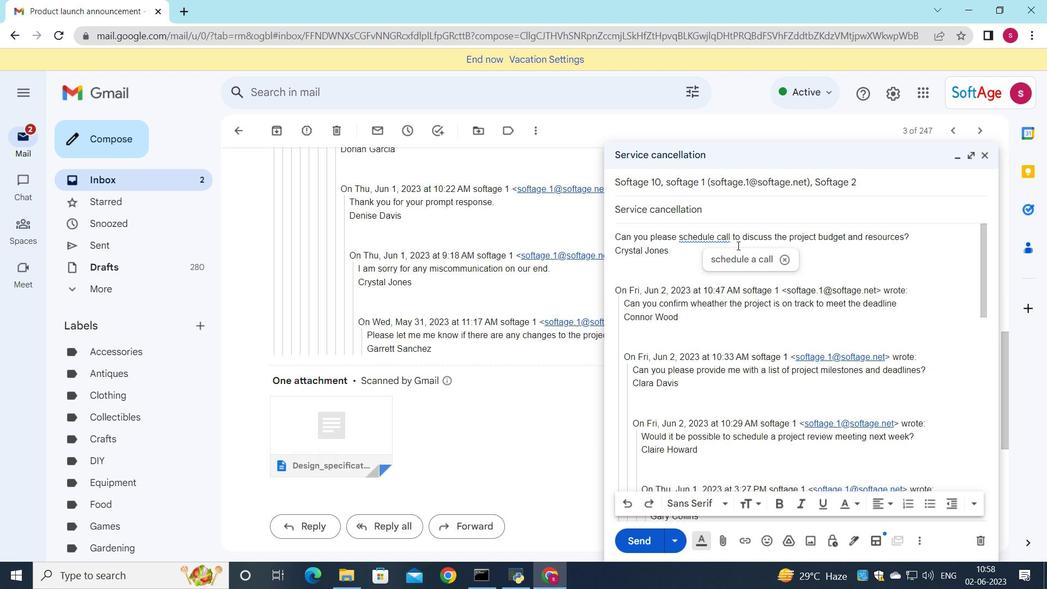 
Action: Mouse pressed left at (748, 257)
Screenshot: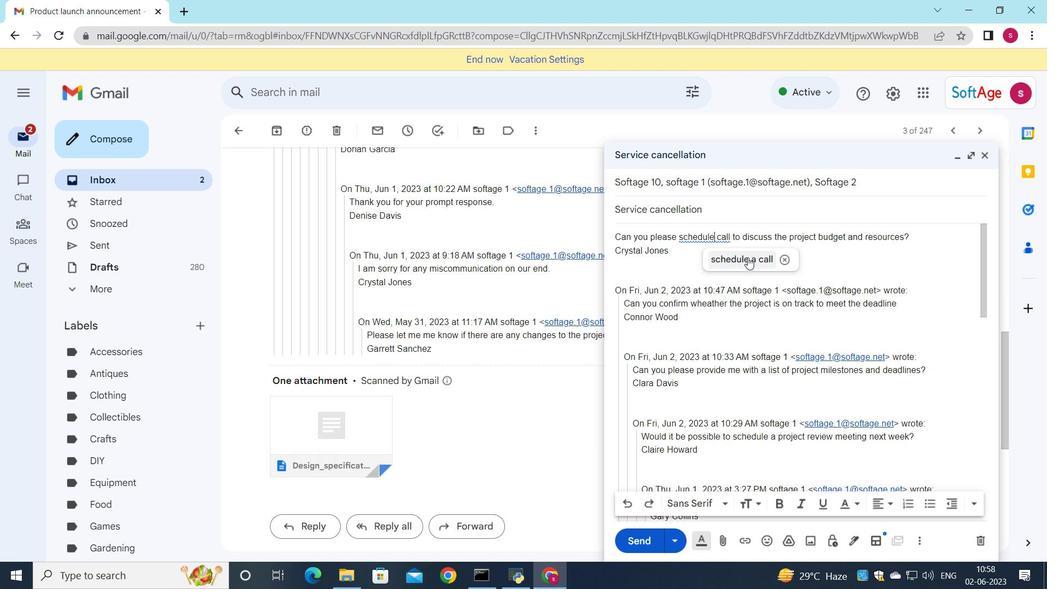 
Action: Mouse moved to (724, 541)
Screenshot: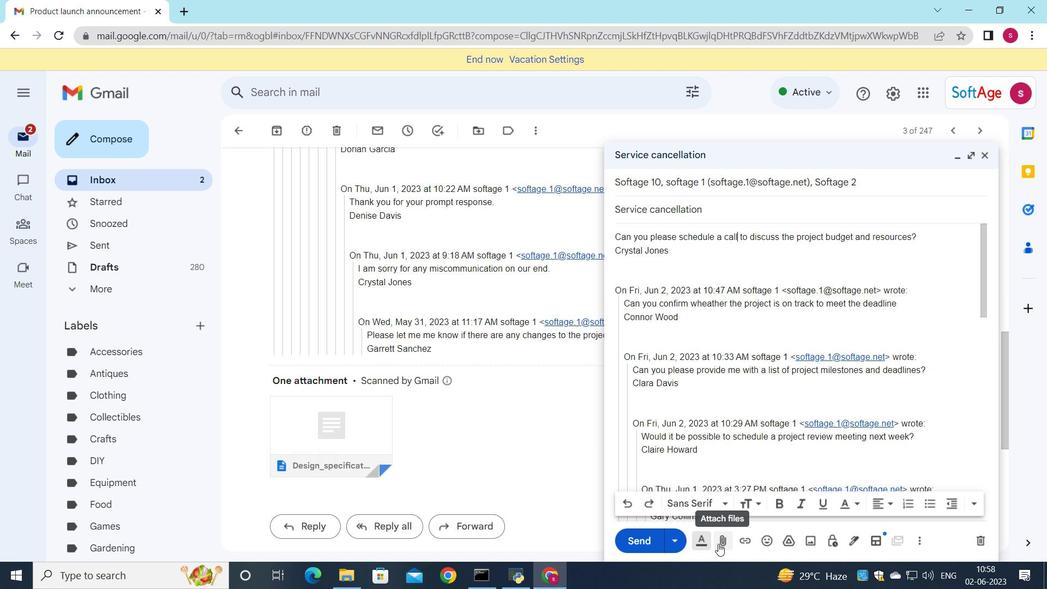 
Action: Mouse pressed left at (724, 541)
Screenshot: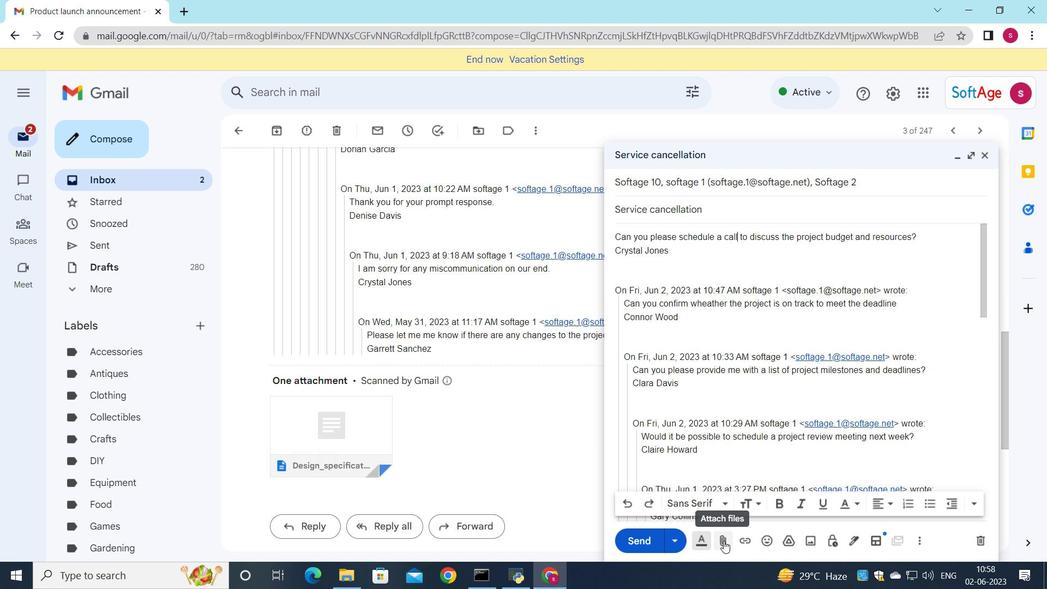 
Action: Mouse moved to (191, 103)
Screenshot: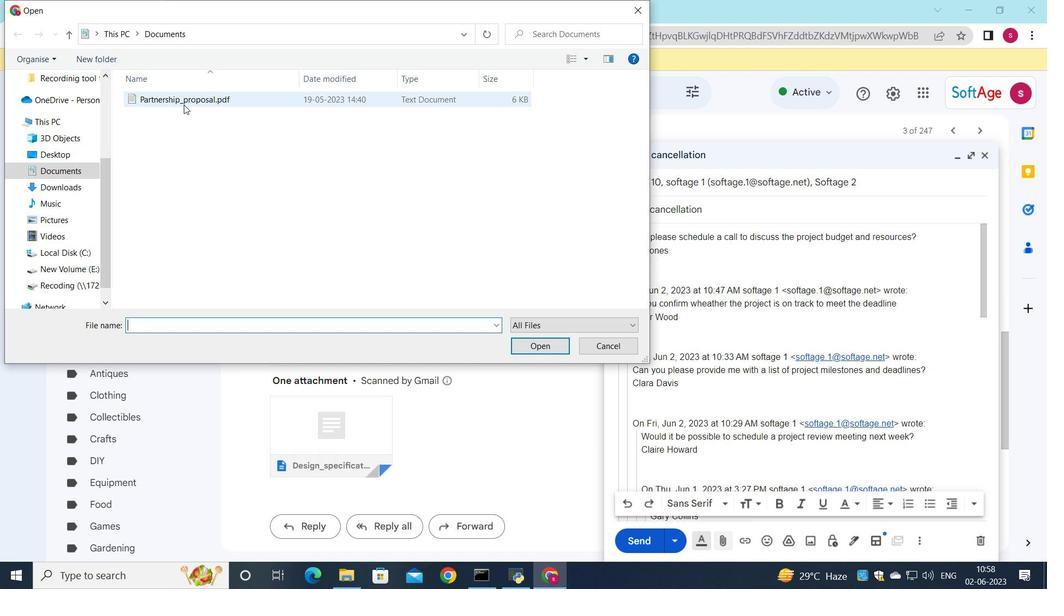 
Action: Mouse pressed left at (191, 103)
Screenshot: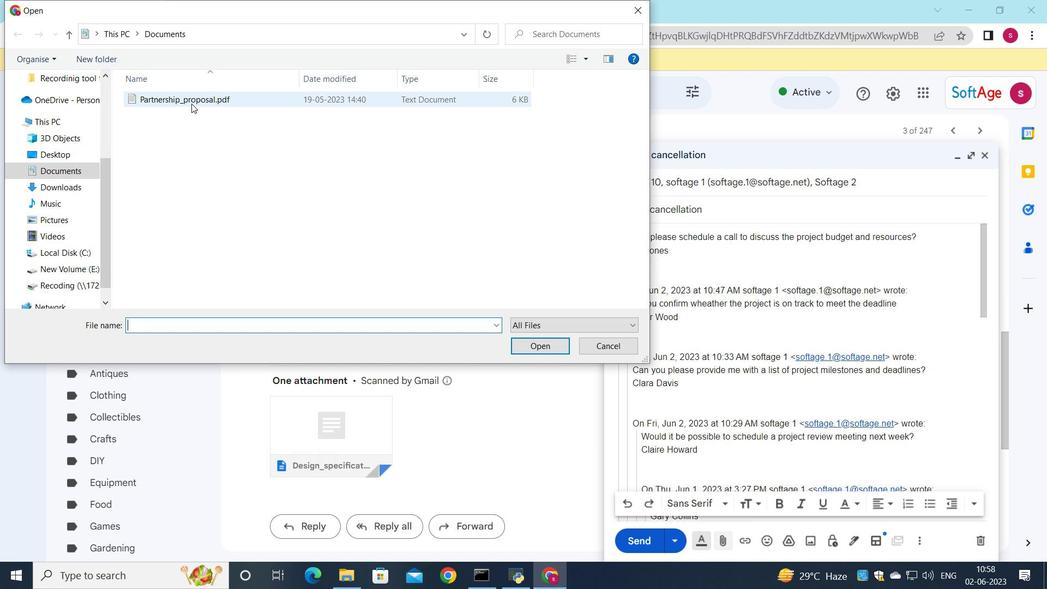 
Action: Mouse moved to (255, 102)
Screenshot: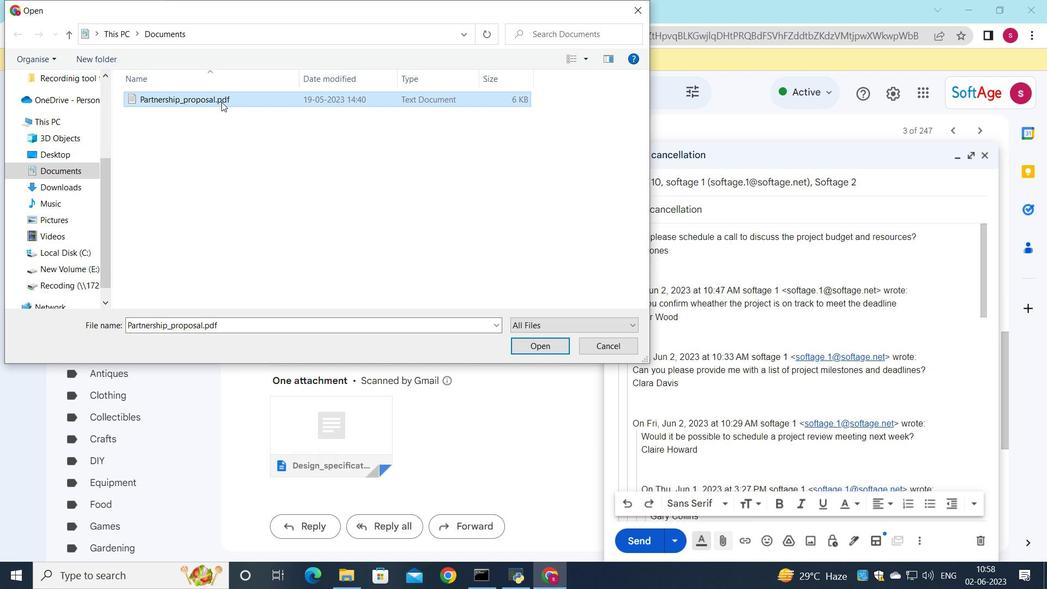 
Action: Mouse pressed left at (255, 102)
Screenshot: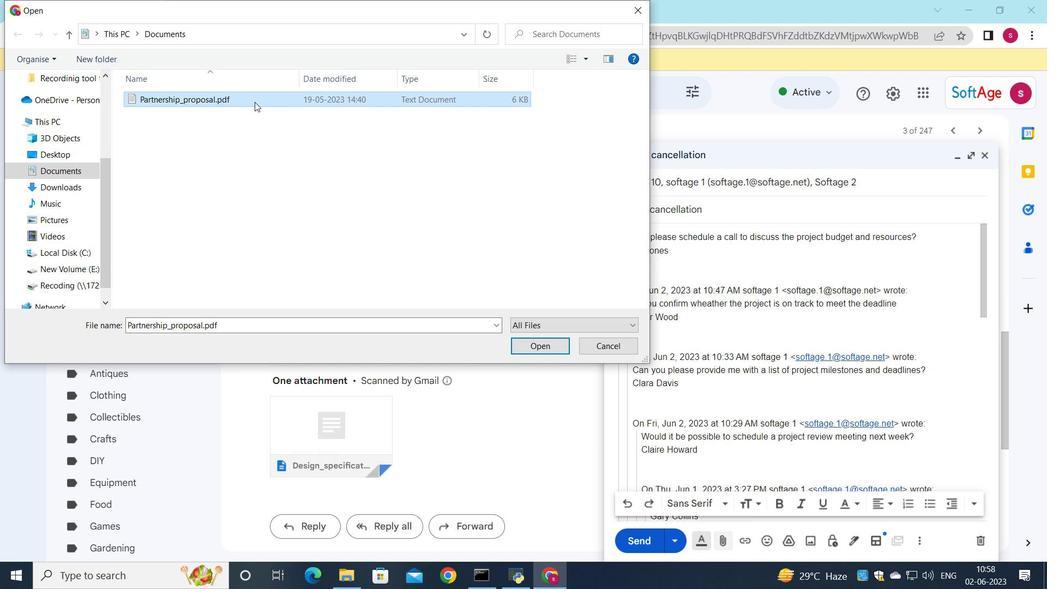 
Action: Mouse moved to (385, 106)
Screenshot: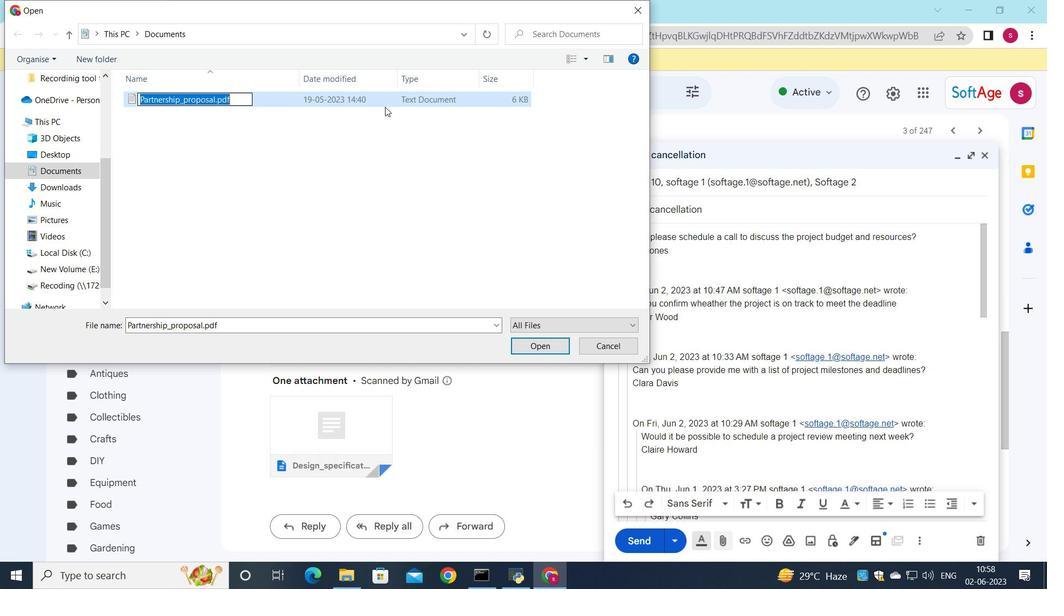 
Action: Key pressed <Key.shift><Key.shift><Key.shift>Contract<Key.shift>_addendum.doc
Screenshot: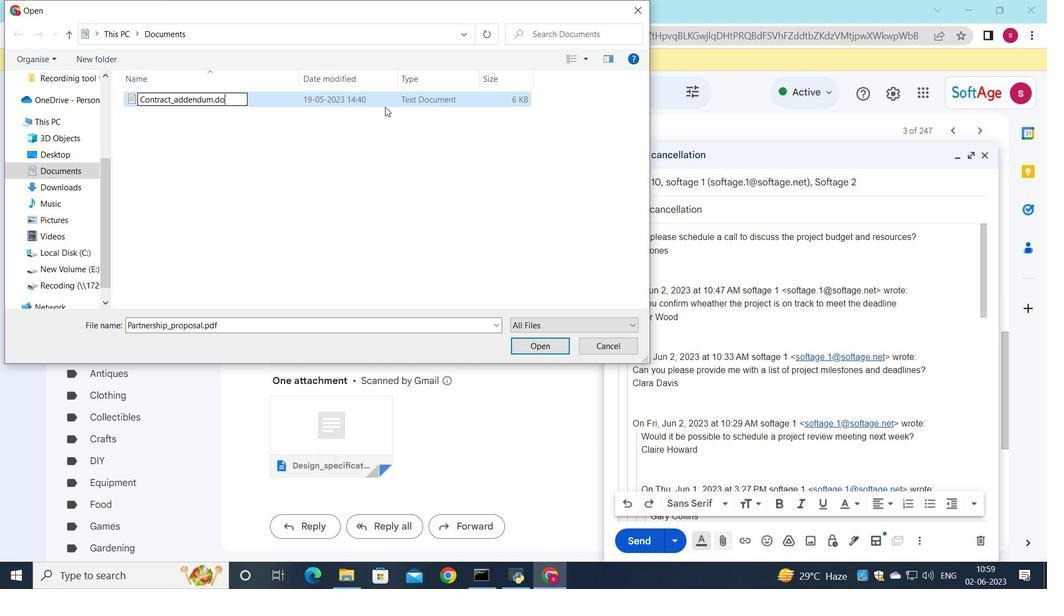 
Action: Mouse moved to (302, 99)
Screenshot: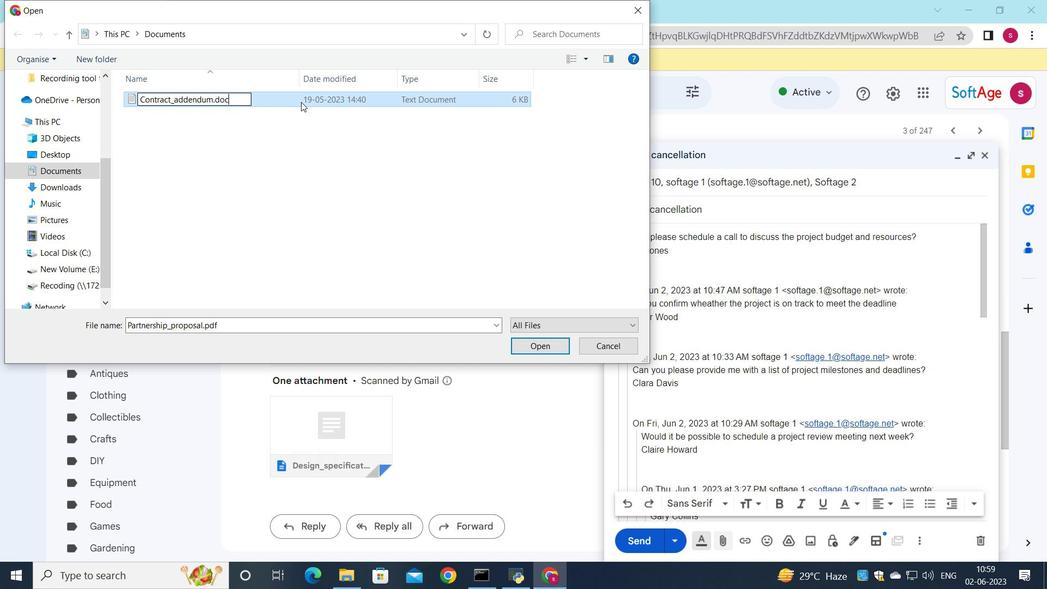 
Action: Mouse pressed left at (302, 99)
Screenshot: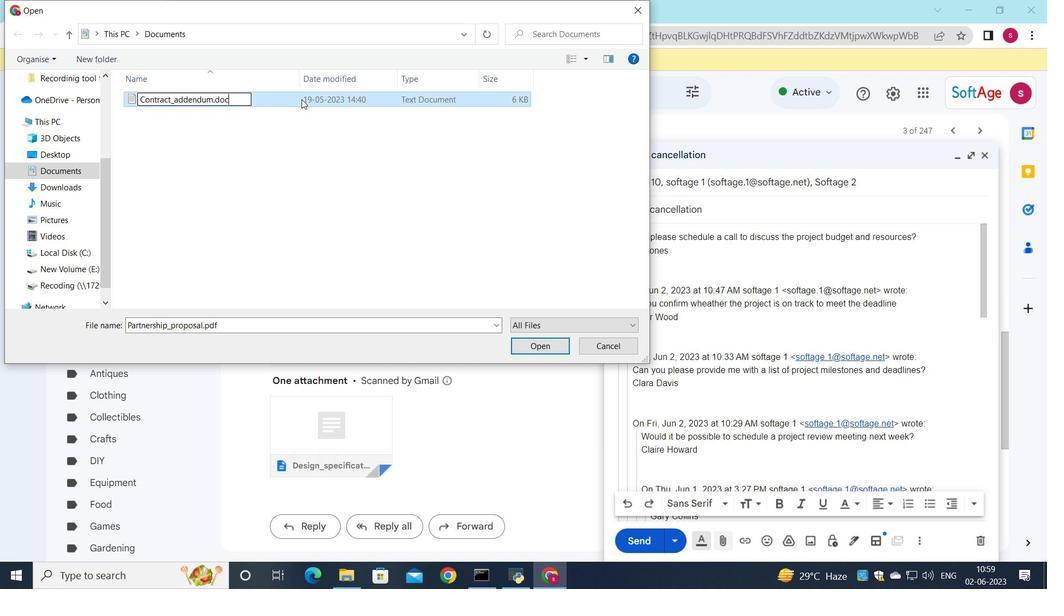 
Action: Mouse moved to (547, 341)
Screenshot: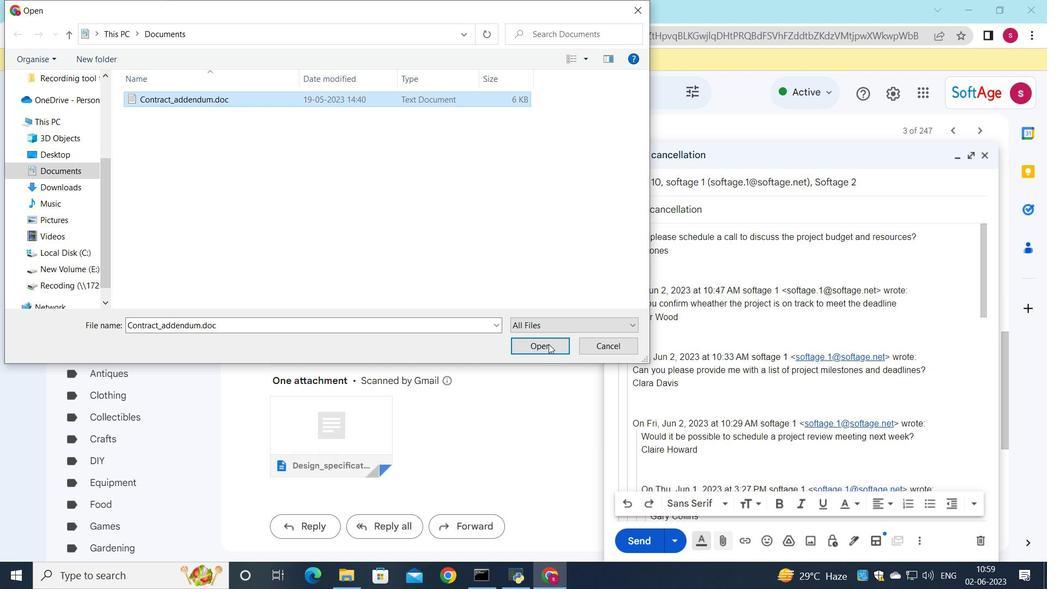
Action: Mouse pressed left at (547, 341)
Screenshot: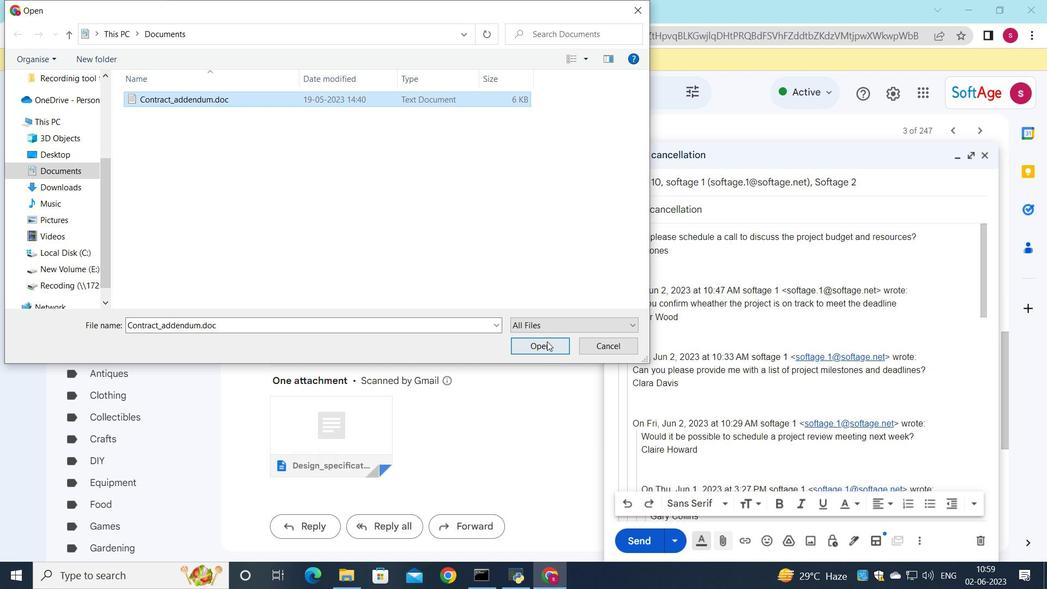 
Action: Mouse moved to (854, 178)
Screenshot: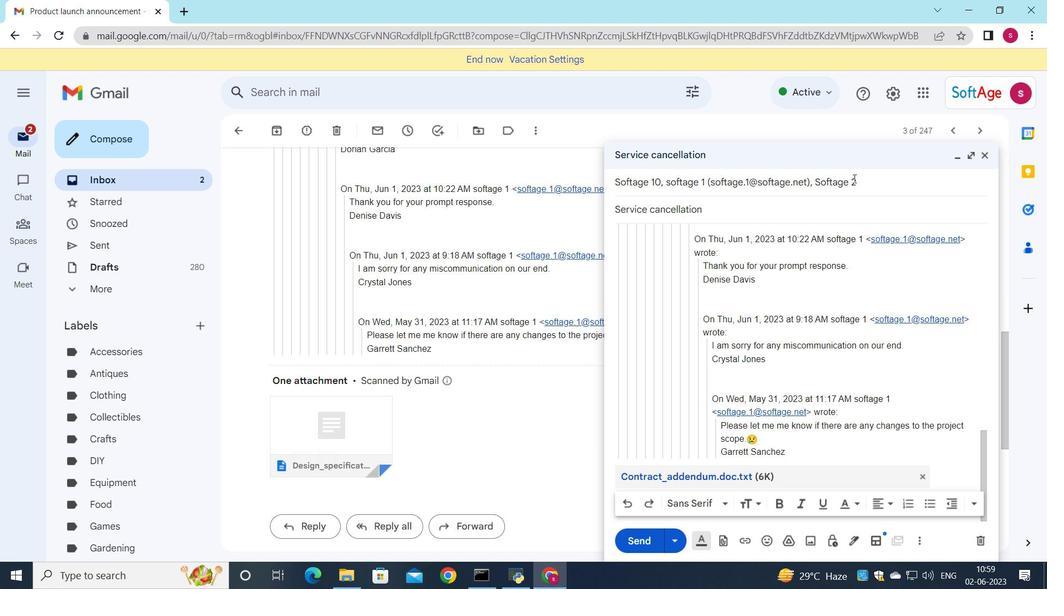 
Action: Mouse pressed left at (854, 178)
Screenshot: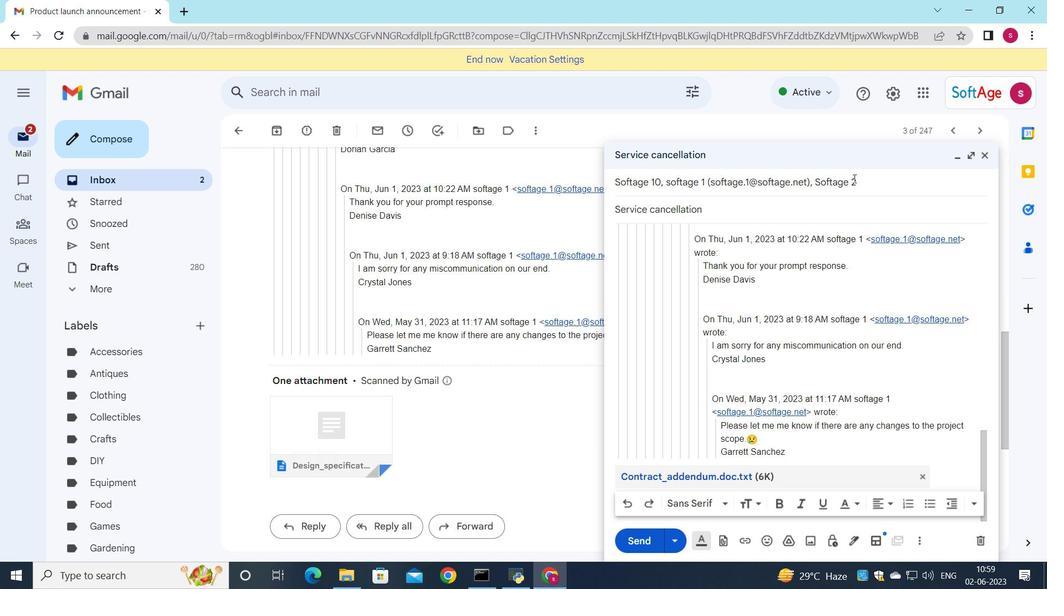
Action: Mouse moved to (953, 201)
Screenshot: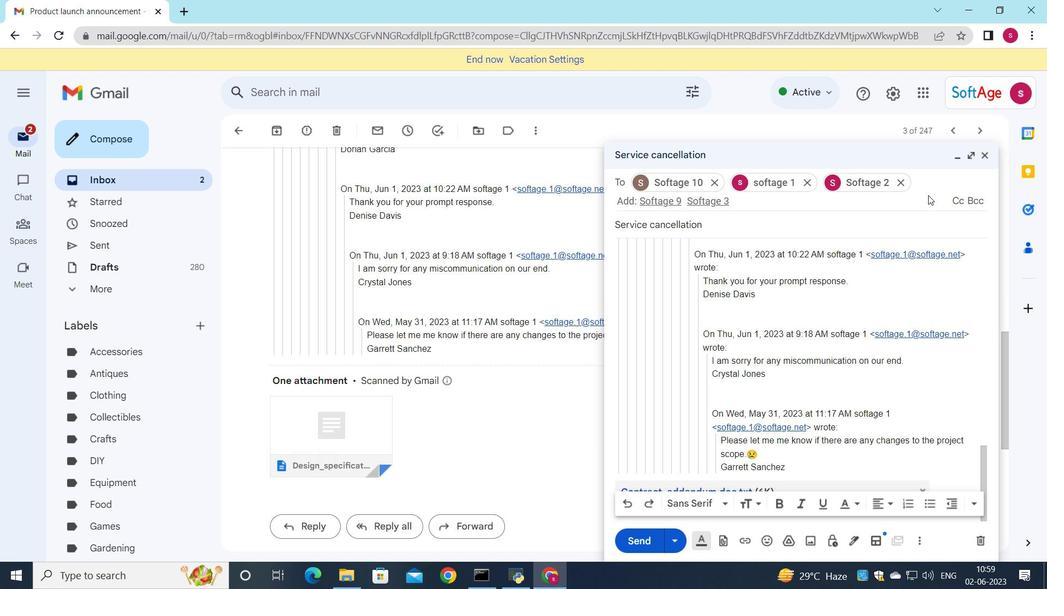 
Action: Mouse pressed left at (953, 201)
Screenshot: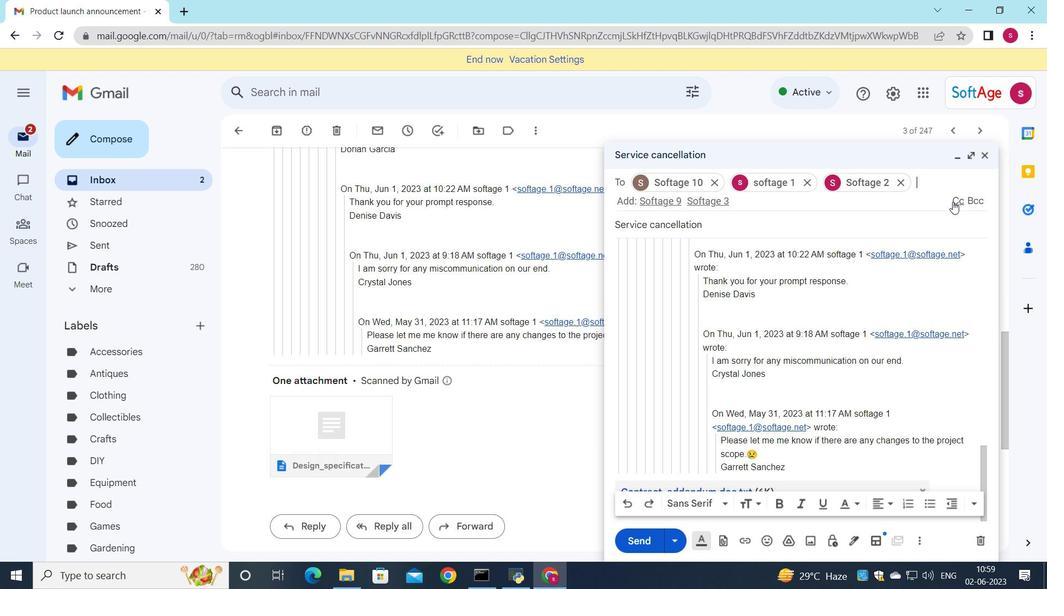 
Action: Mouse moved to (858, 288)
Screenshot: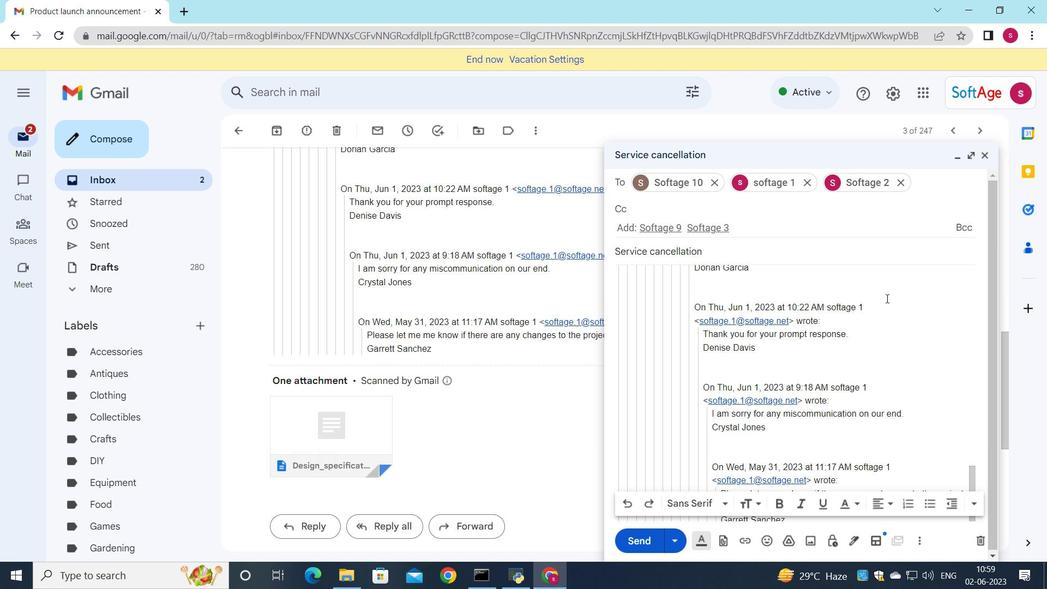 
Action: Key pressed <Key.down>
Screenshot: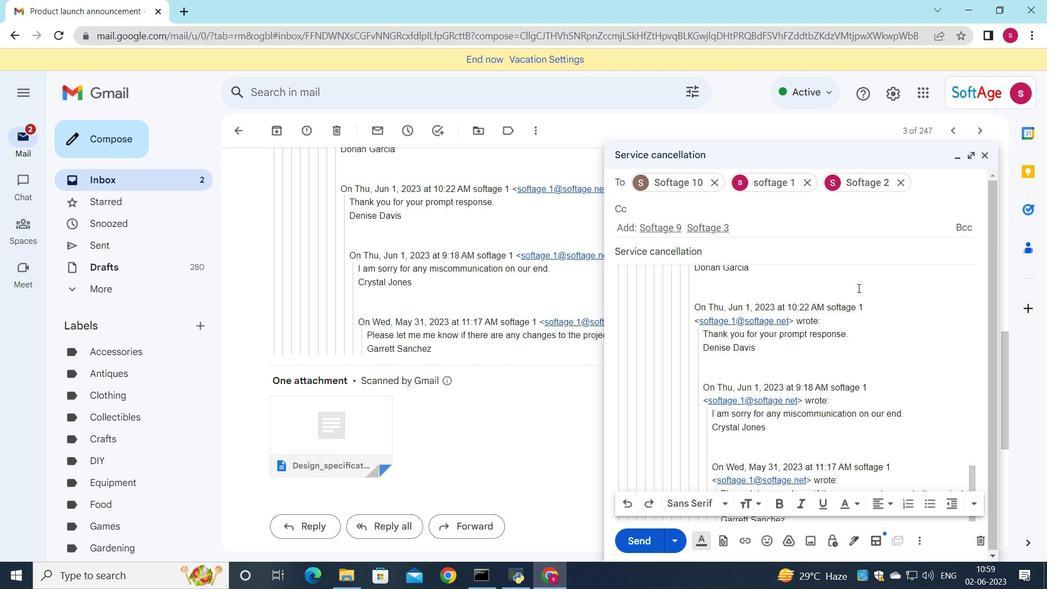 
Action: Mouse moved to (797, 281)
Screenshot: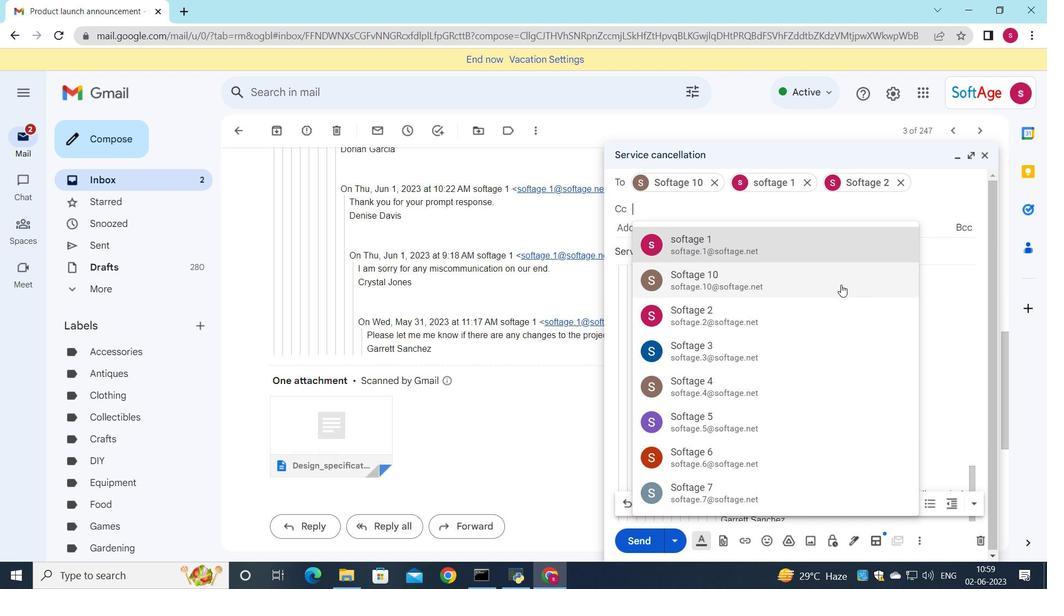 
Action: Mouse pressed left at (797, 281)
Screenshot: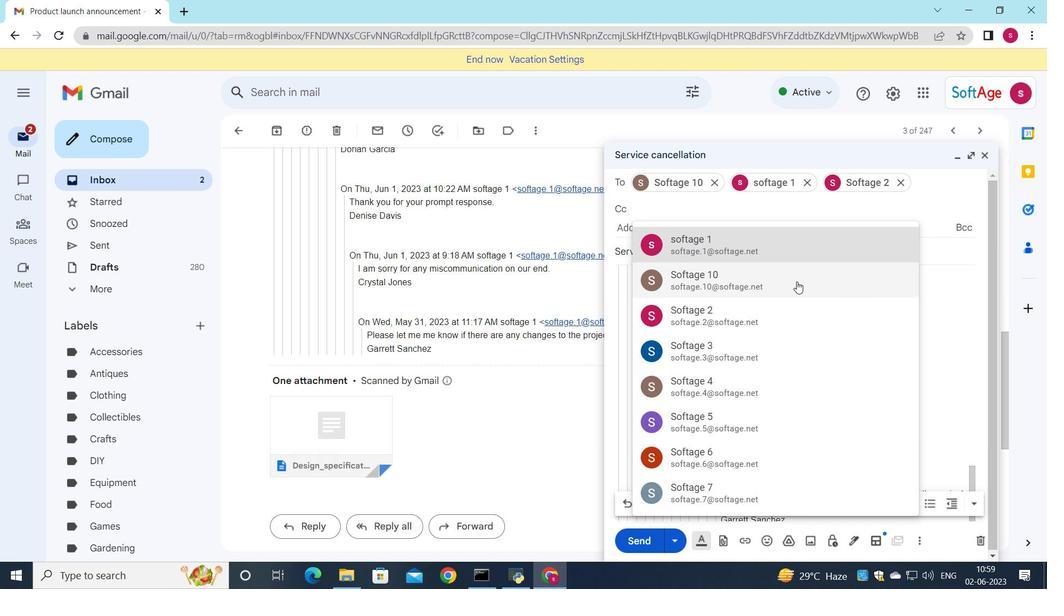 
Action: Mouse moved to (749, 217)
Screenshot: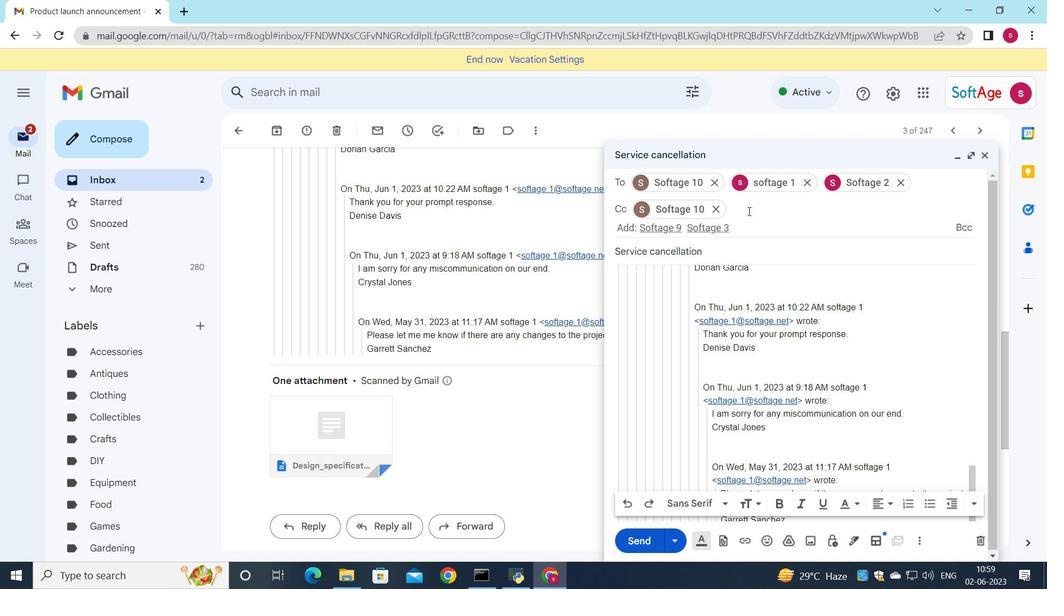 
Action: Mouse scrolled (749, 217) with delta (0, 0)
Screenshot: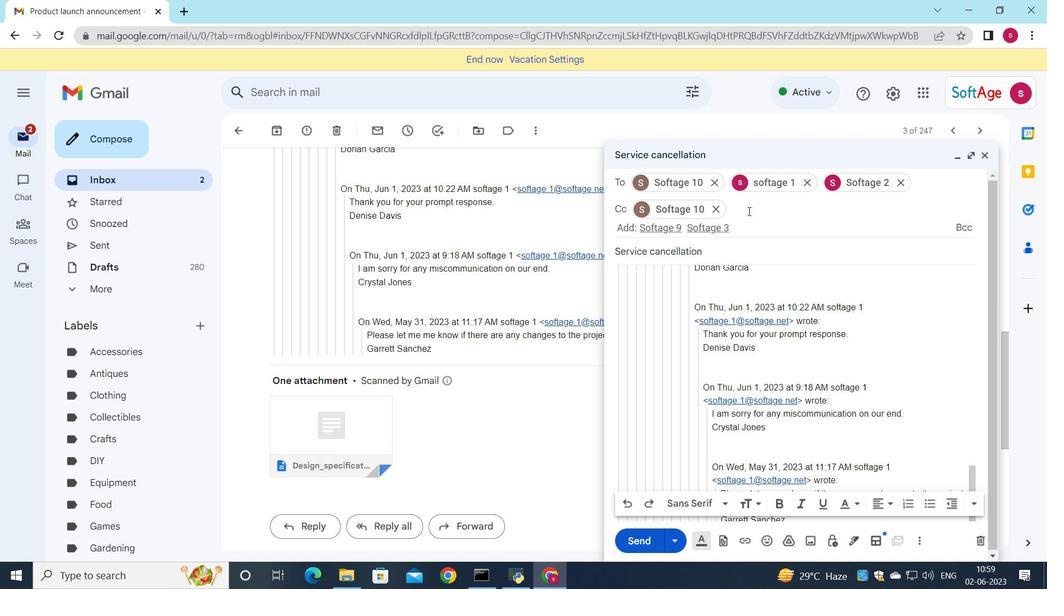 
Action: Mouse moved to (749, 221)
Screenshot: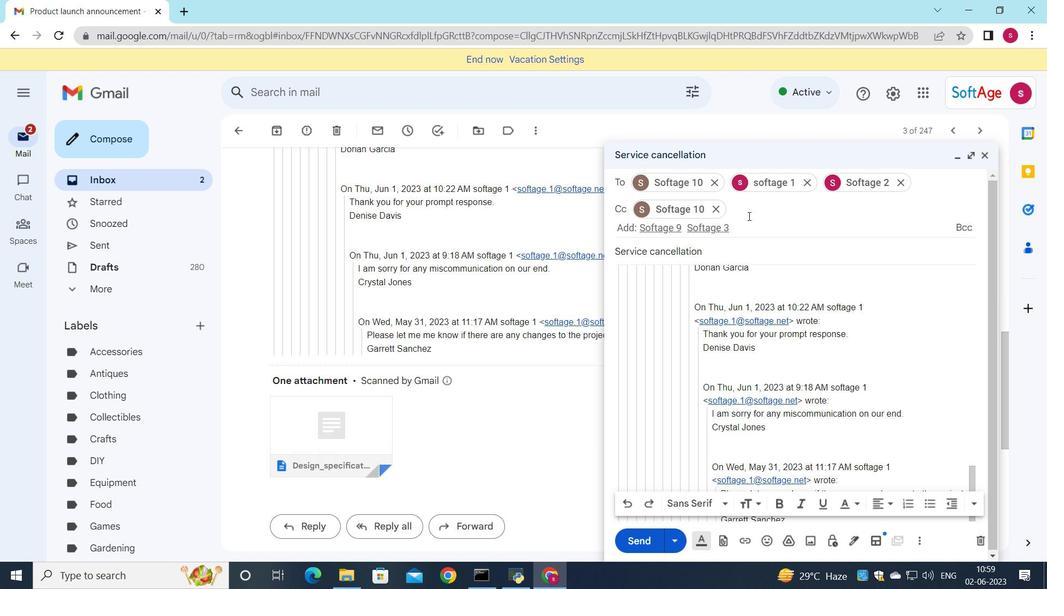
Action: Mouse scrolled (749, 220) with delta (0, 0)
Screenshot: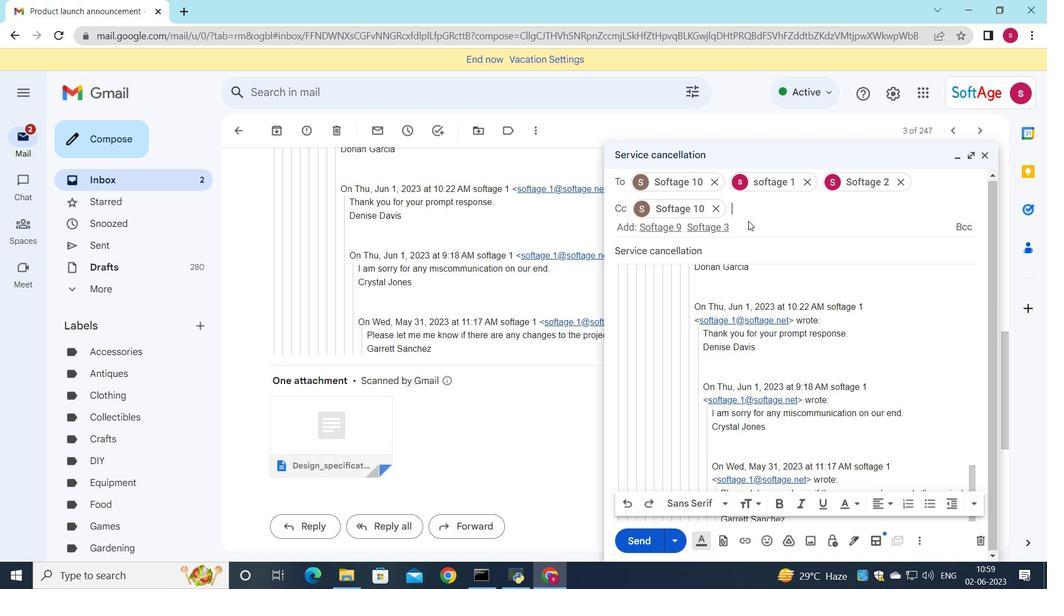 
Action: Mouse moved to (750, 228)
Screenshot: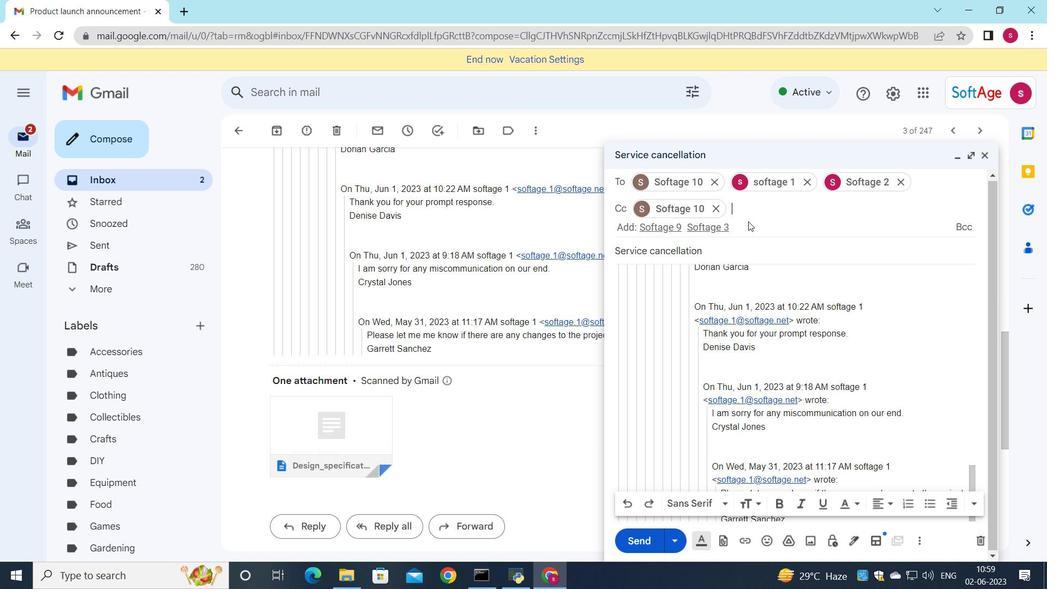 
Action: Mouse scrolled (750, 227) with delta (0, 0)
Screenshot: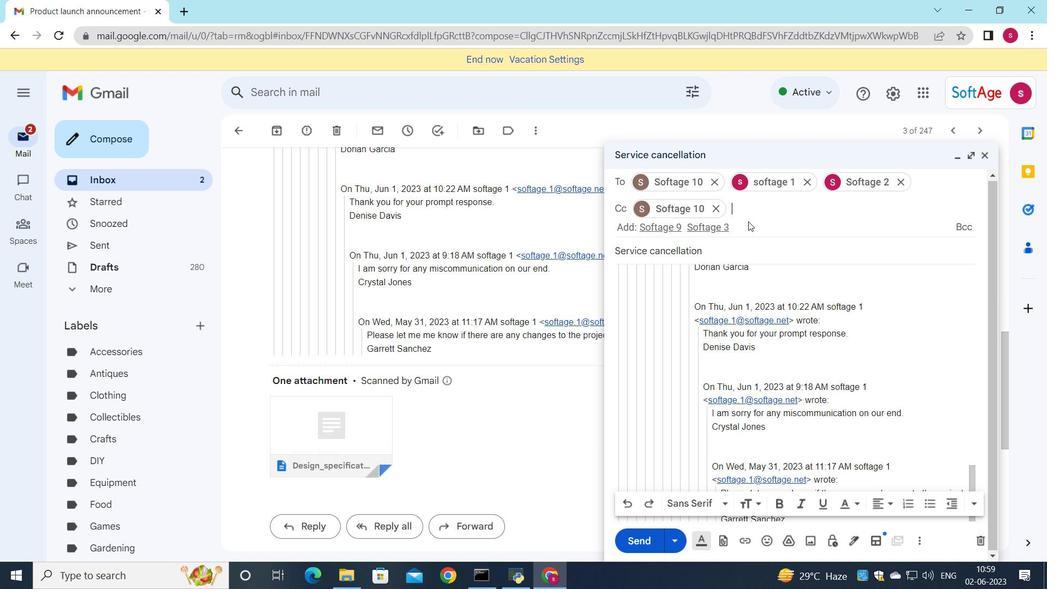 
Action: Mouse moved to (754, 235)
Screenshot: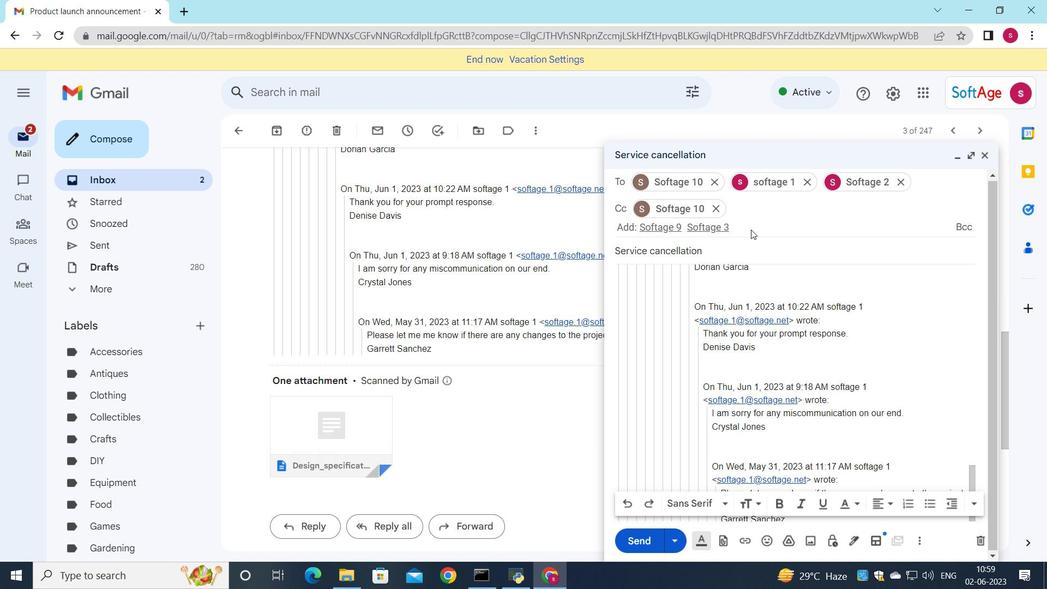 
Action: Mouse scrolled (754, 235) with delta (0, 0)
Screenshot: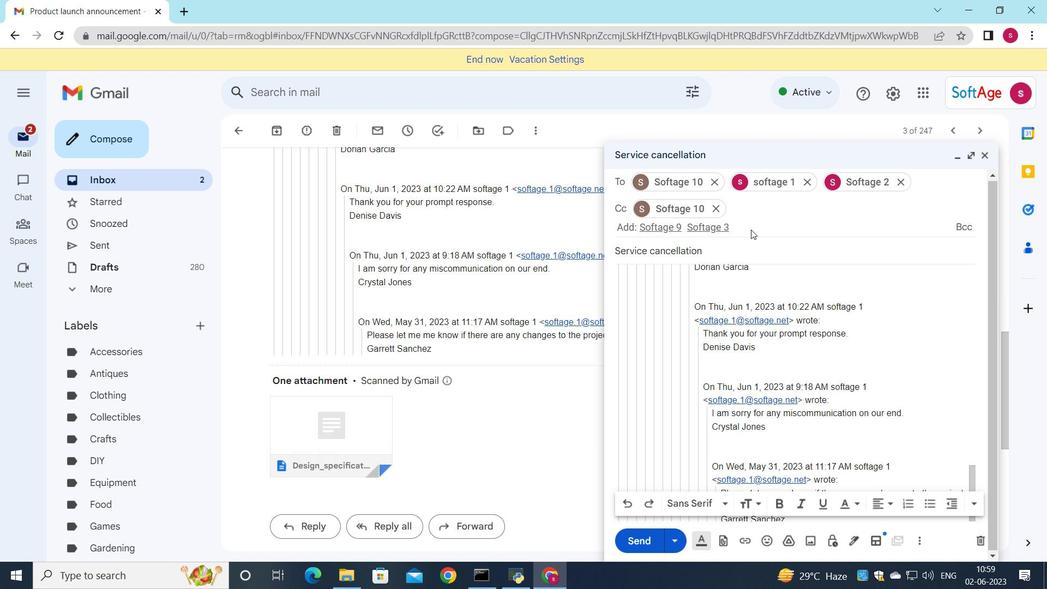 
Action: Mouse moved to (633, 544)
Screenshot: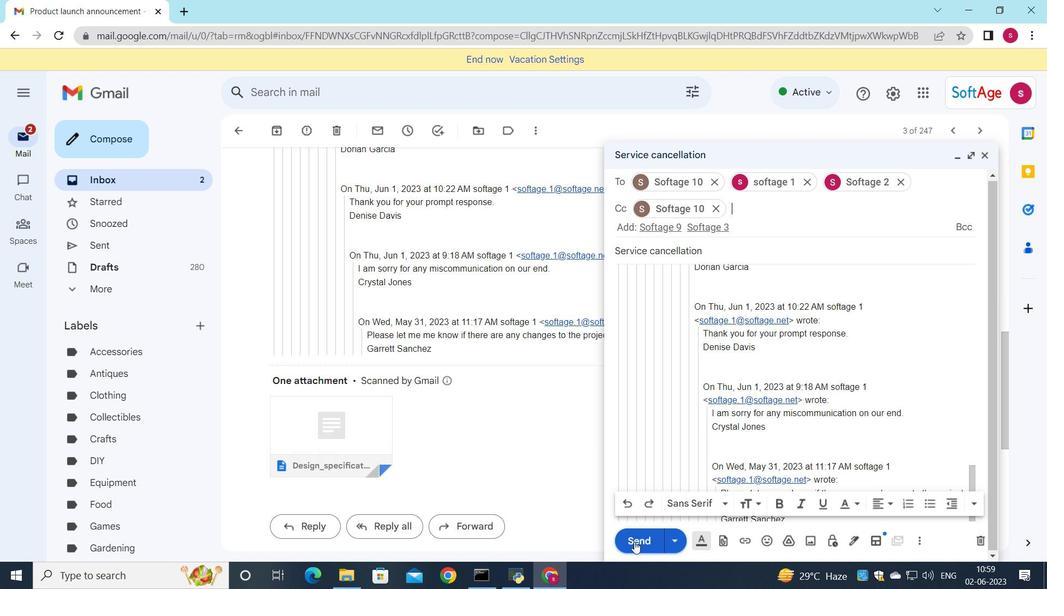 
Action: Mouse pressed left at (633, 544)
Screenshot: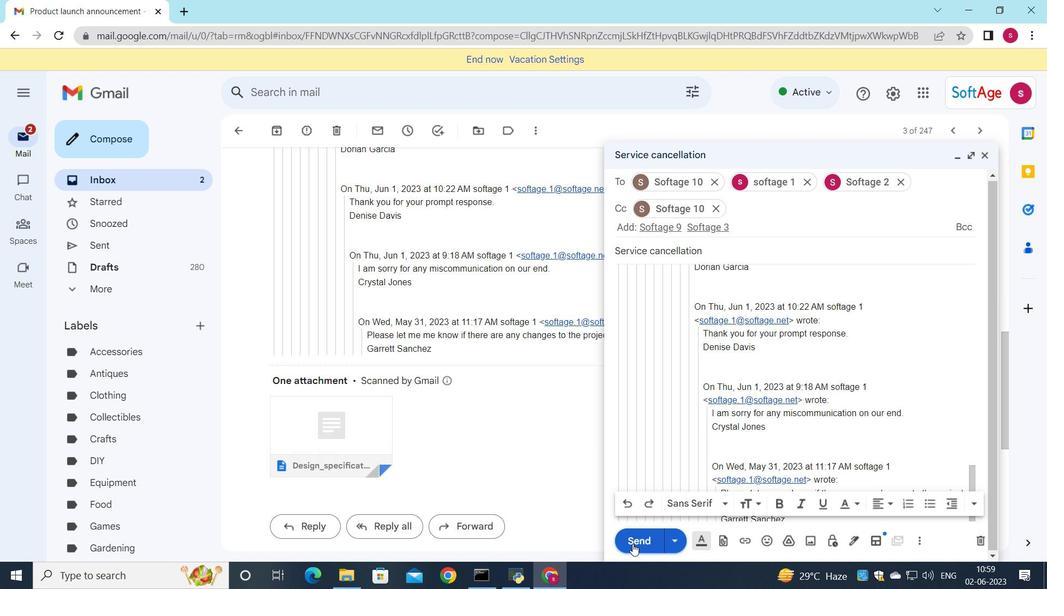 
Action: Mouse moved to (128, 177)
Screenshot: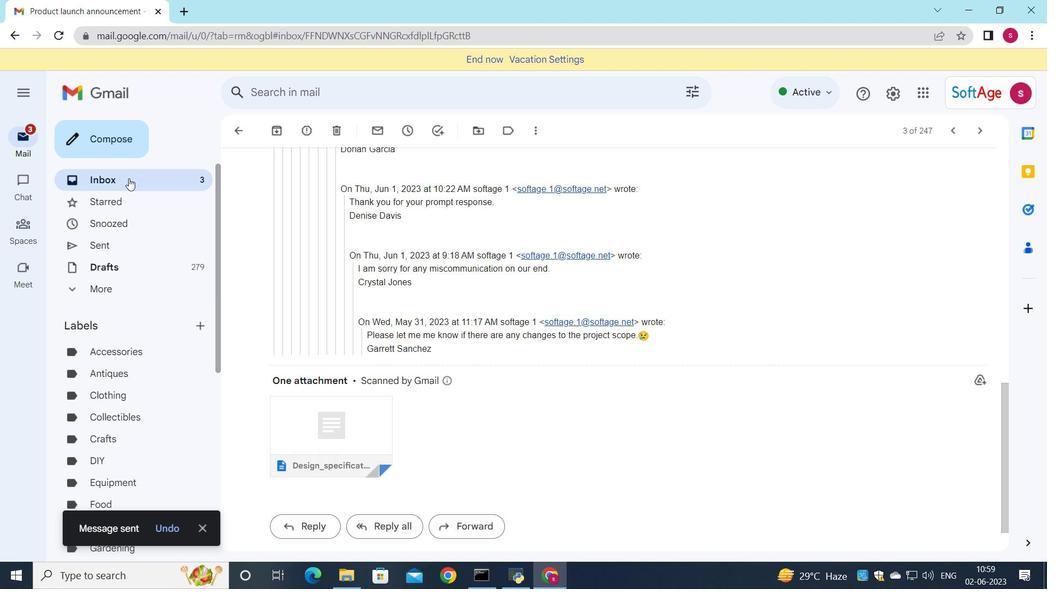 
Action: Mouse pressed left at (128, 177)
Screenshot: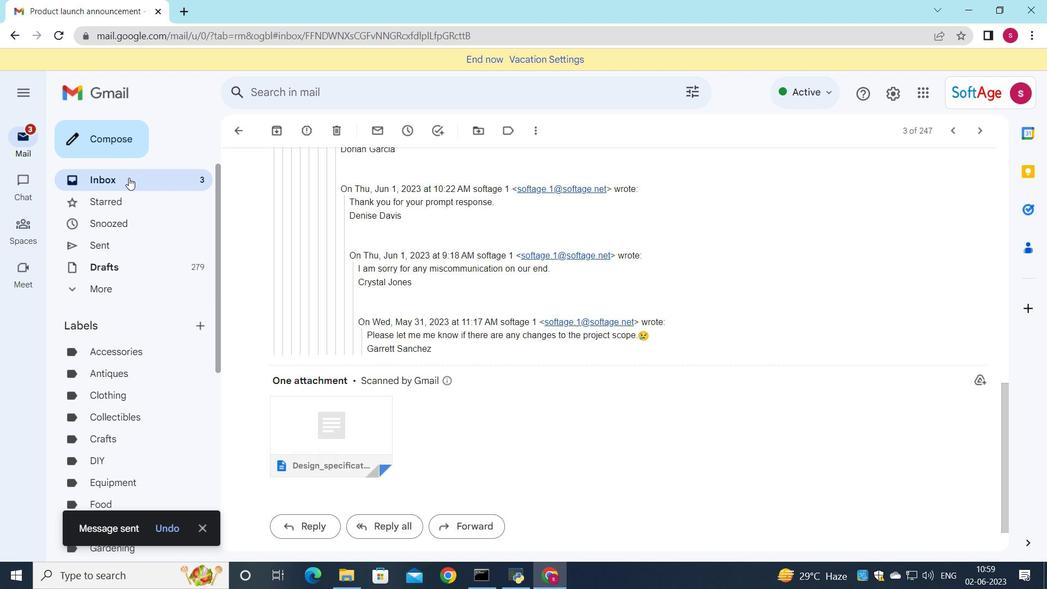 
Action: Mouse moved to (530, 154)
Screenshot: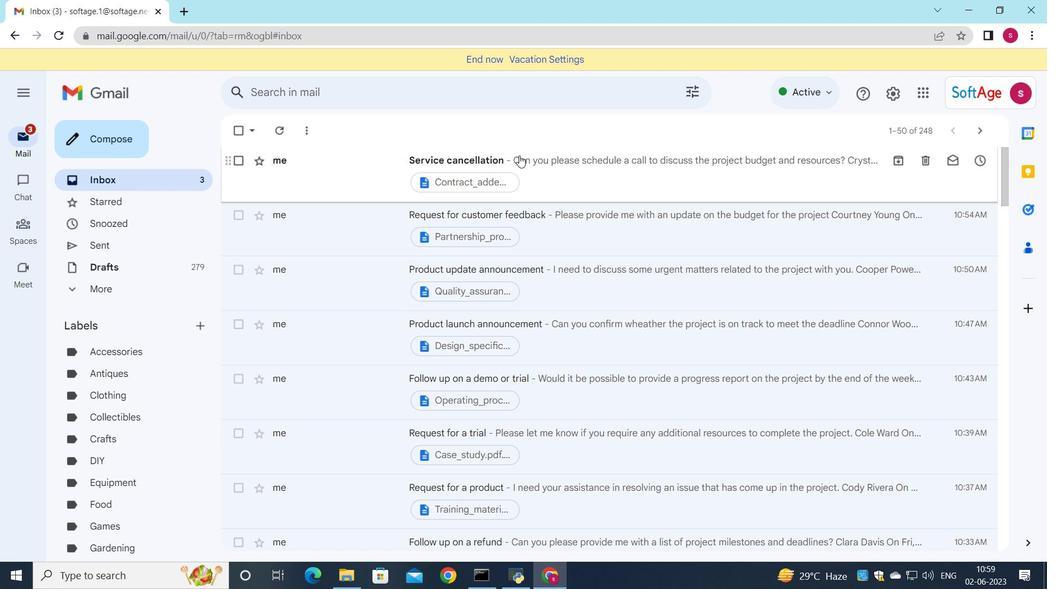 
Action: Mouse pressed left at (530, 154)
Screenshot: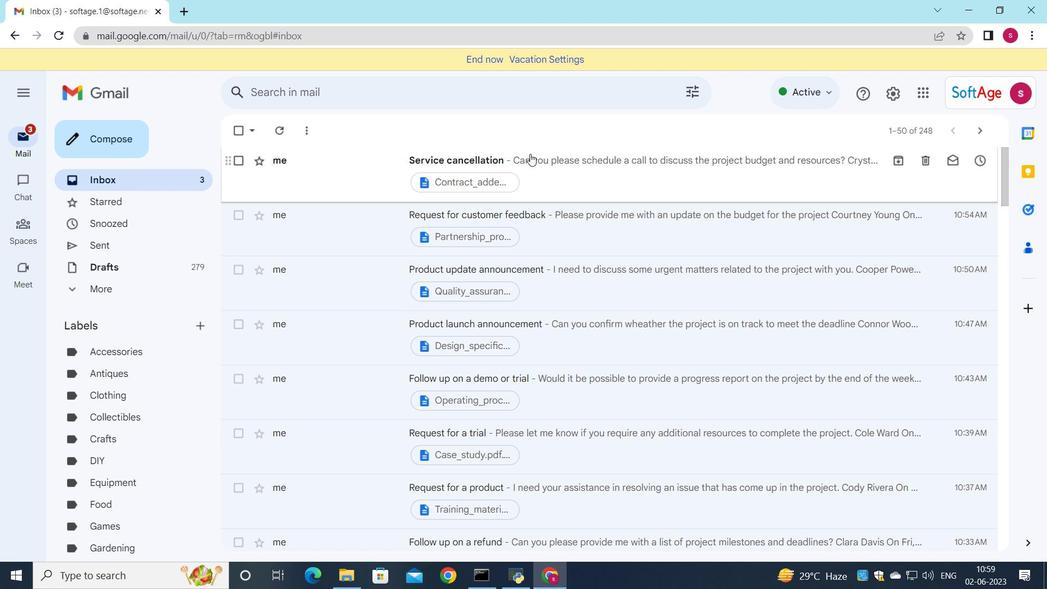 
Action: Mouse moved to (588, 187)
Screenshot: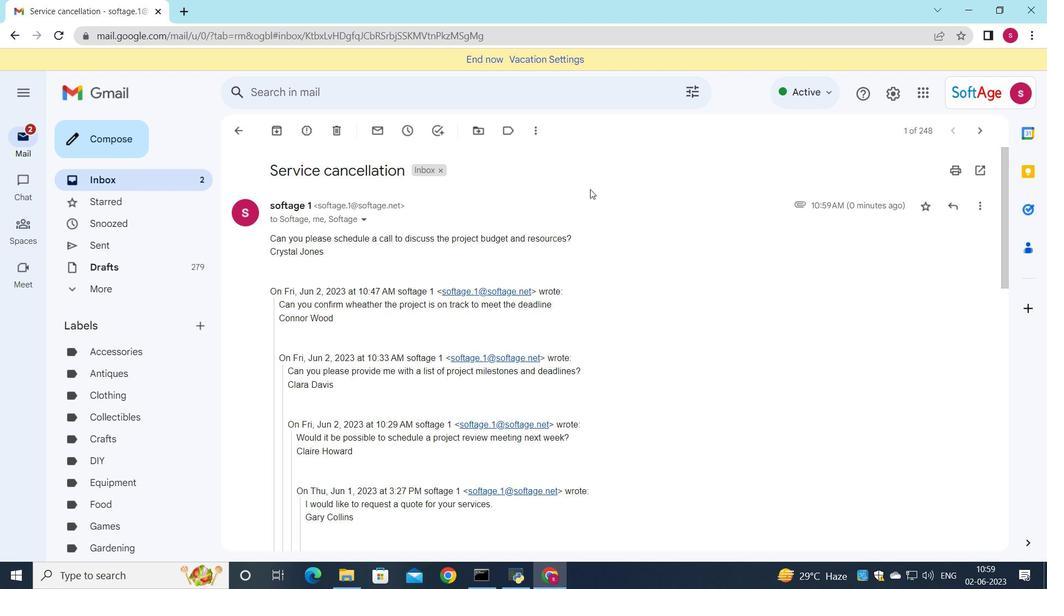 
